 Task: Reply All to email with the signature Caleb Scott with the subject Apology from softage.1@softage.net with the message Can you please provide more information about the new company branding initiative?, select first sentence, change the font of the message to Georgia and change the font typography to bold Send the email
Action: Mouse moved to (424, 554)
Screenshot: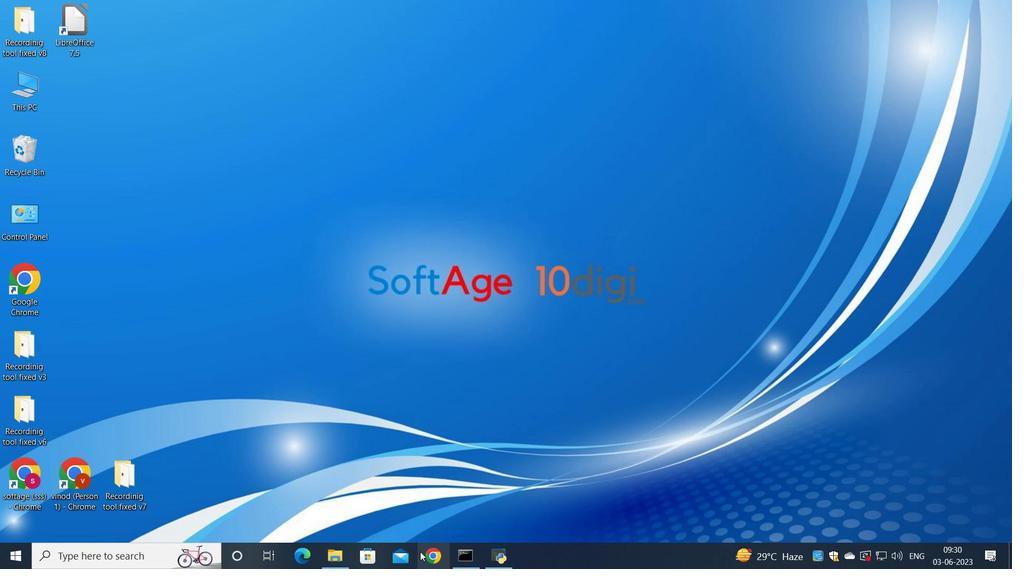 
Action: Mouse pressed left at (424, 554)
Screenshot: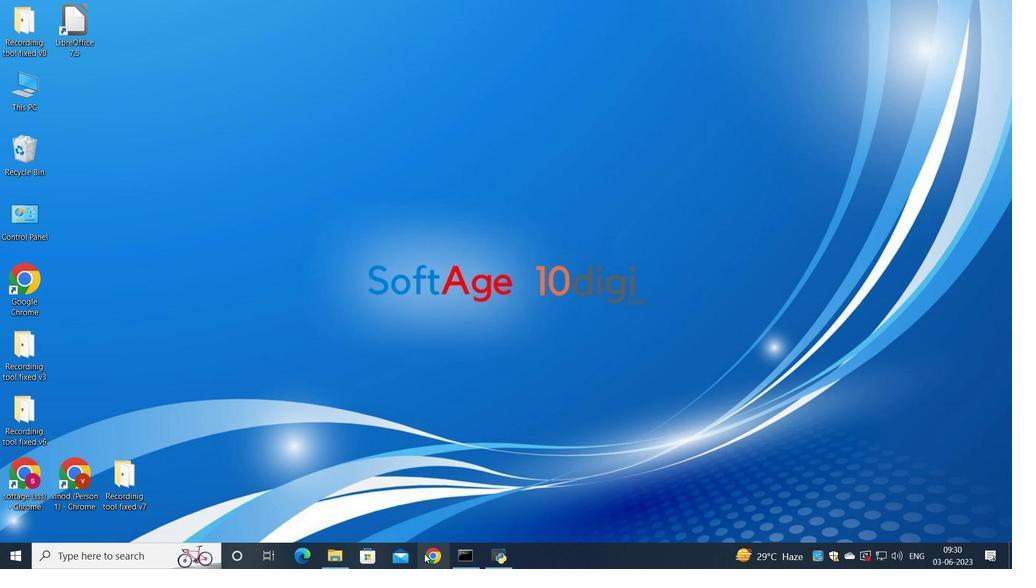 
Action: Mouse moved to (468, 367)
Screenshot: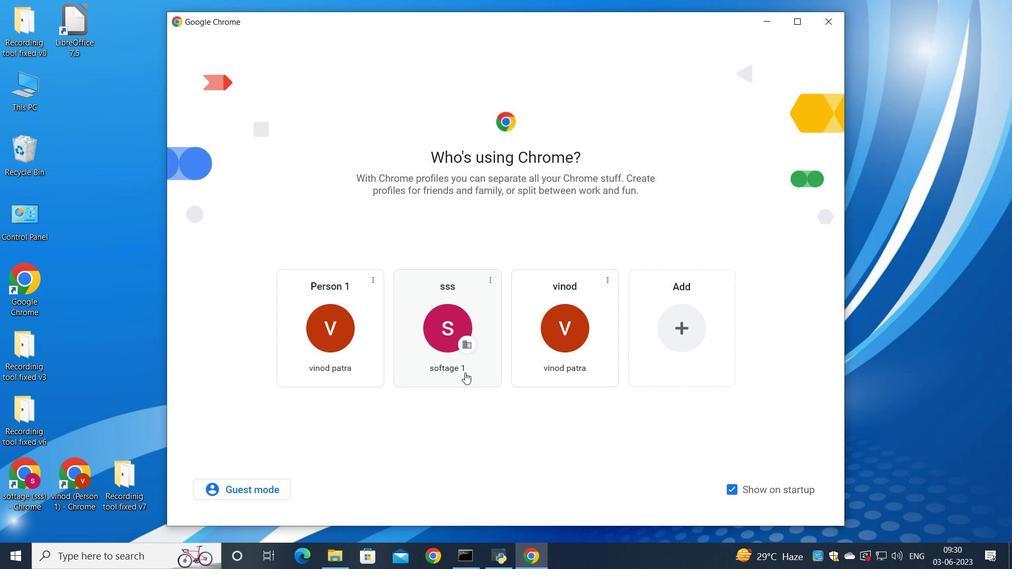 
Action: Mouse pressed left at (468, 367)
Screenshot: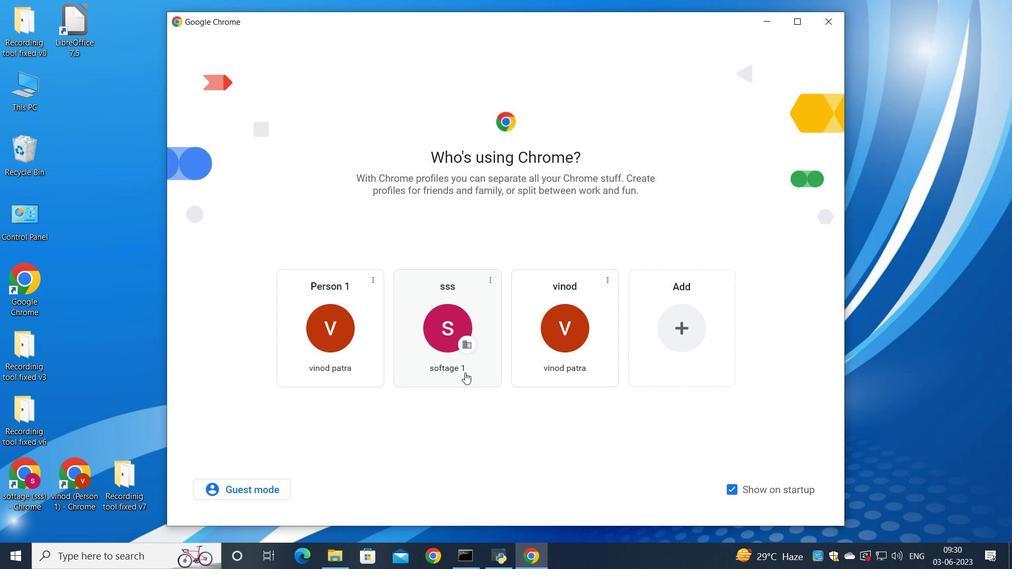 
Action: Mouse moved to (893, 89)
Screenshot: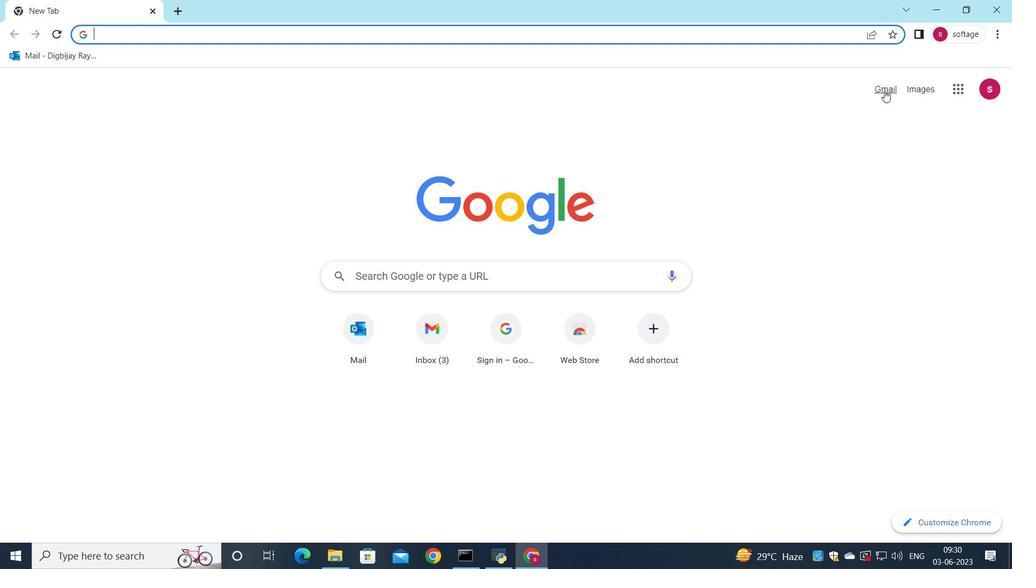 
Action: Mouse pressed left at (893, 89)
Screenshot: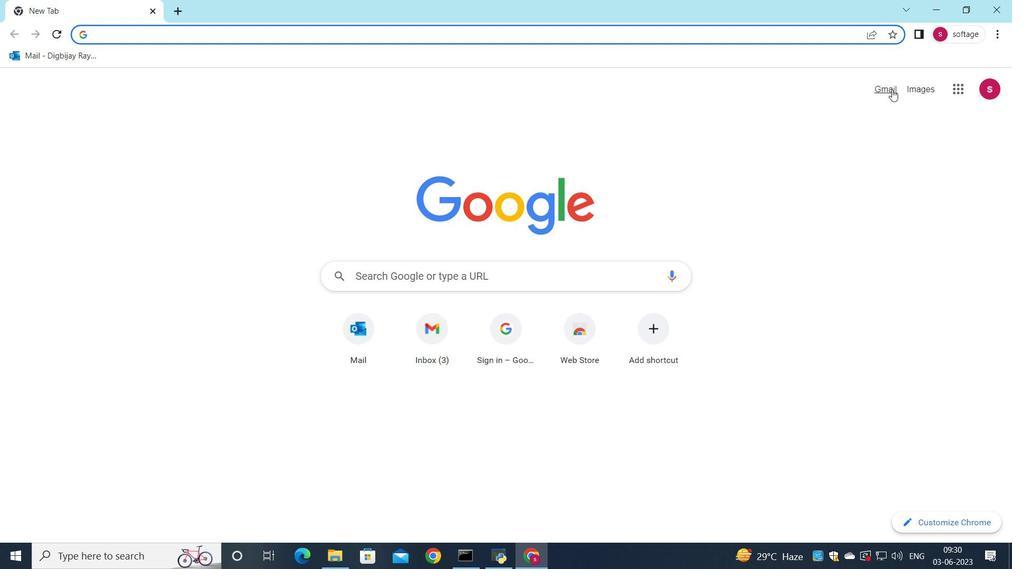 
Action: Mouse moved to (863, 97)
Screenshot: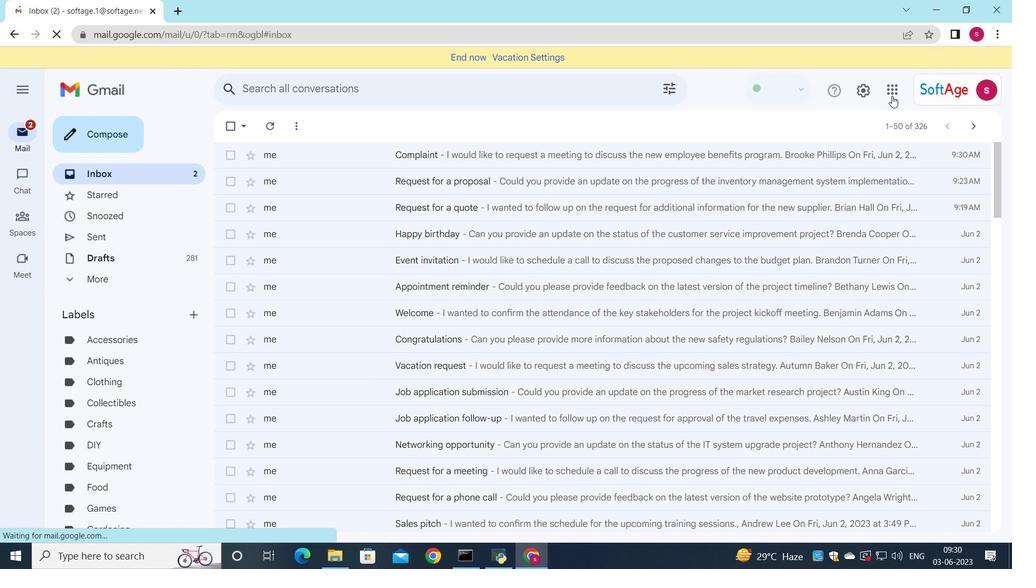 
Action: Mouse pressed left at (863, 97)
Screenshot: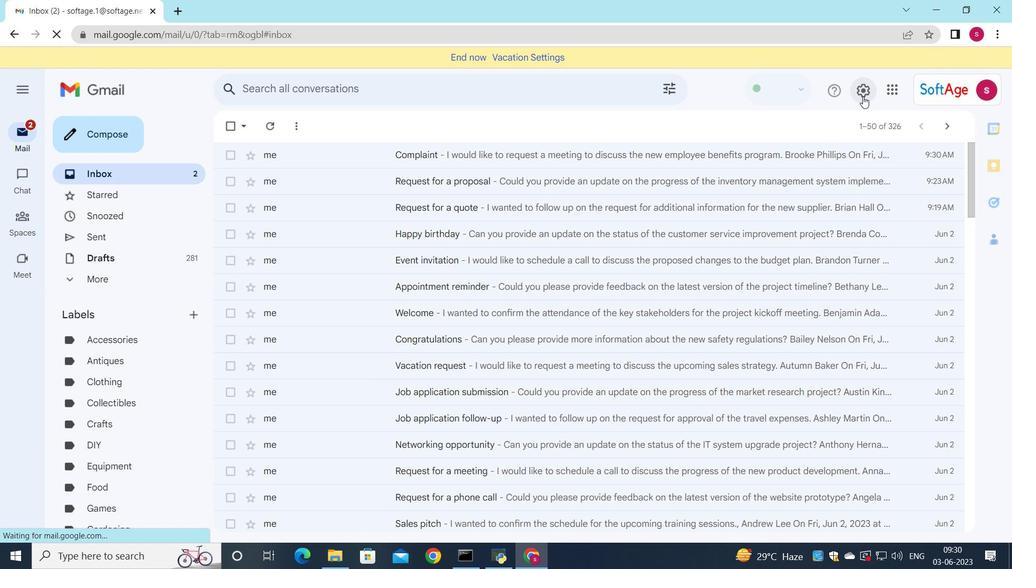 
Action: Mouse moved to (869, 149)
Screenshot: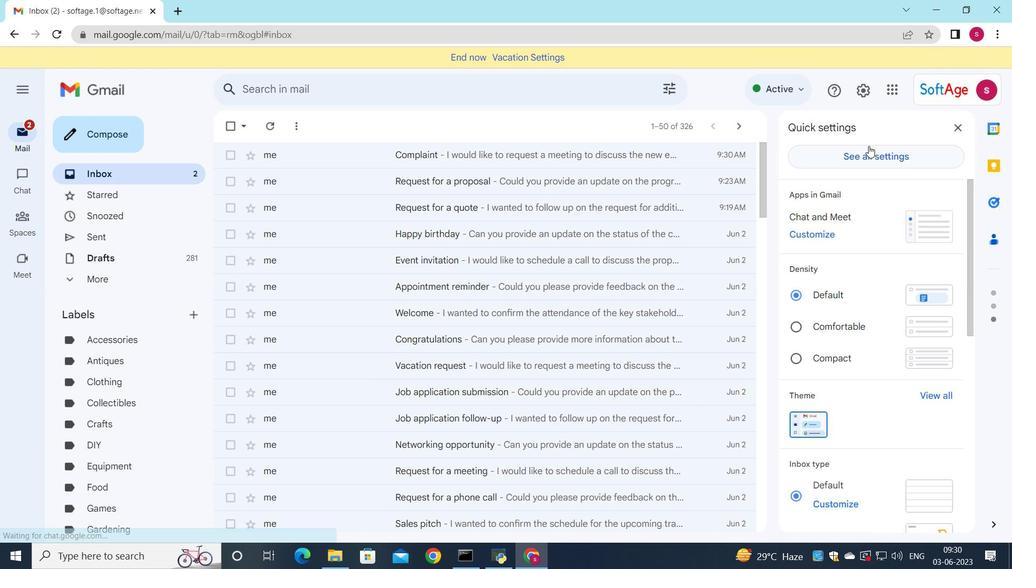 
Action: Mouse pressed left at (869, 149)
Screenshot: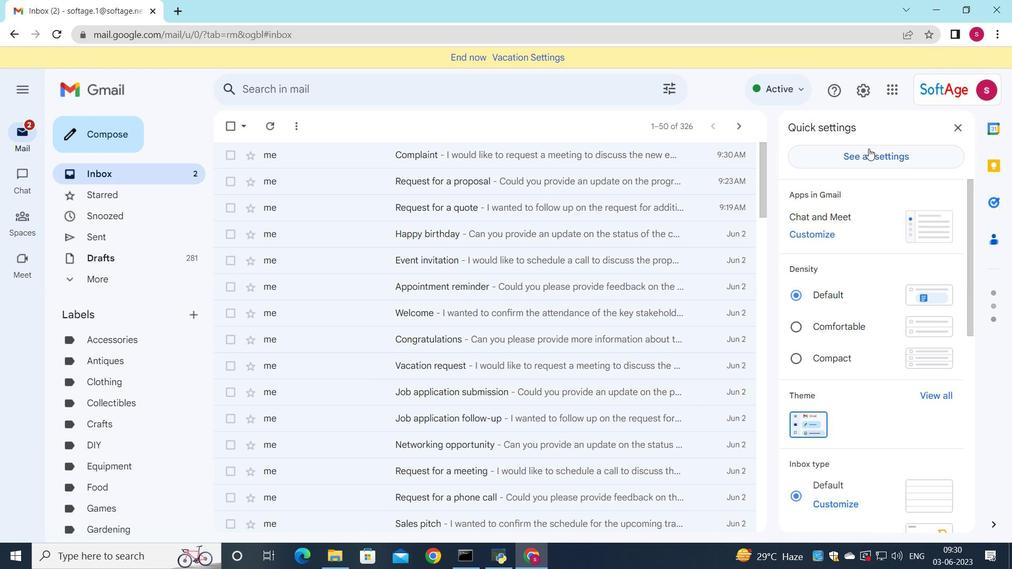 
Action: Mouse moved to (530, 297)
Screenshot: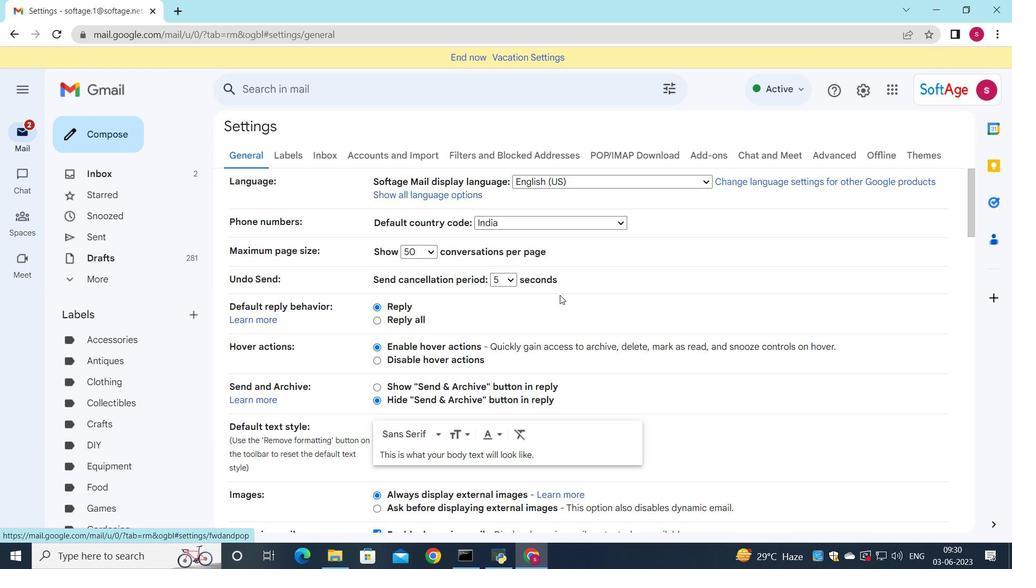 
Action: Mouse scrolled (530, 297) with delta (0, 0)
Screenshot: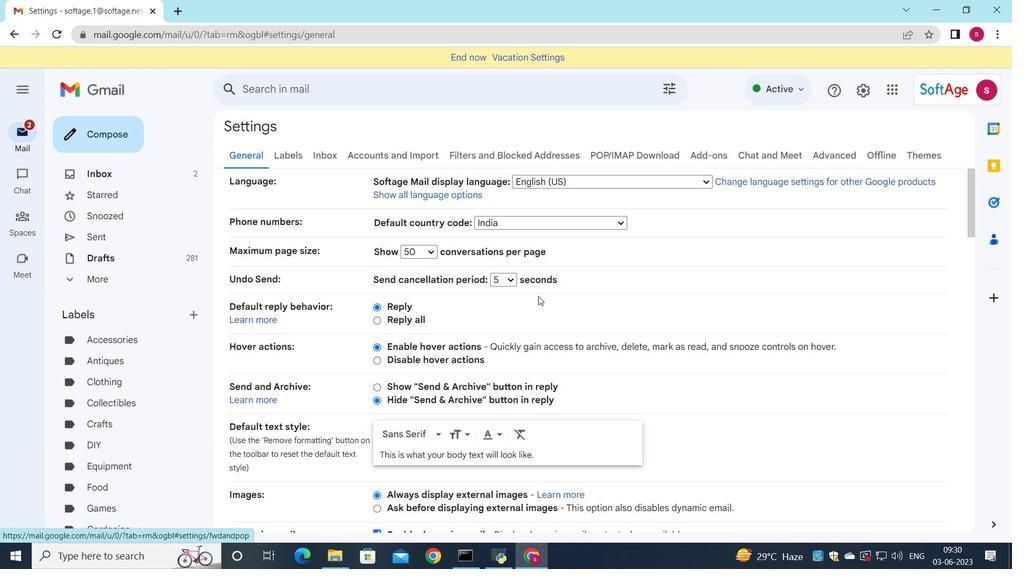 
Action: Mouse moved to (527, 297)
Screenshot: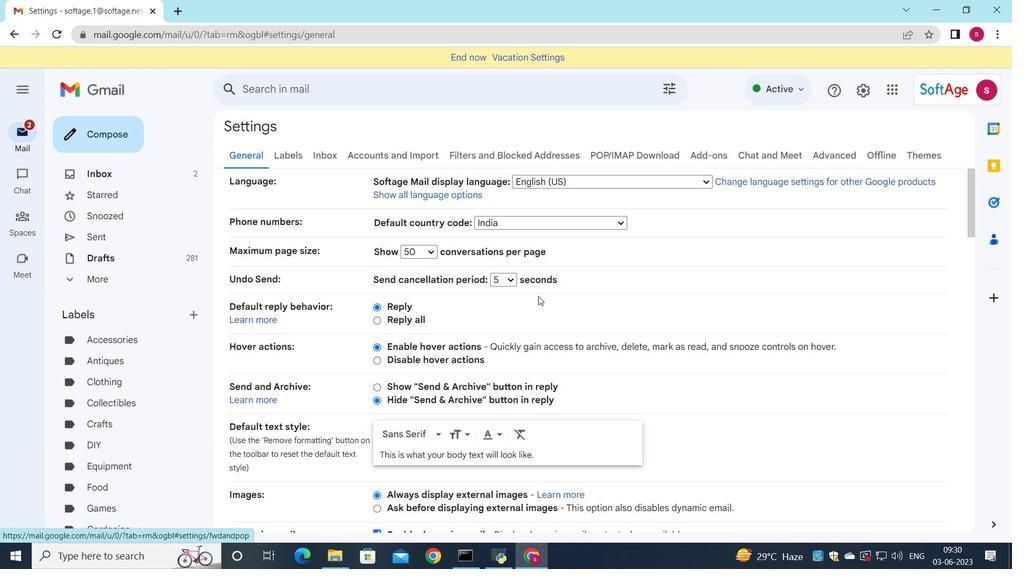 
Action: Mouse scrolled (527, 297) with delta (0, 0)
Screenshot: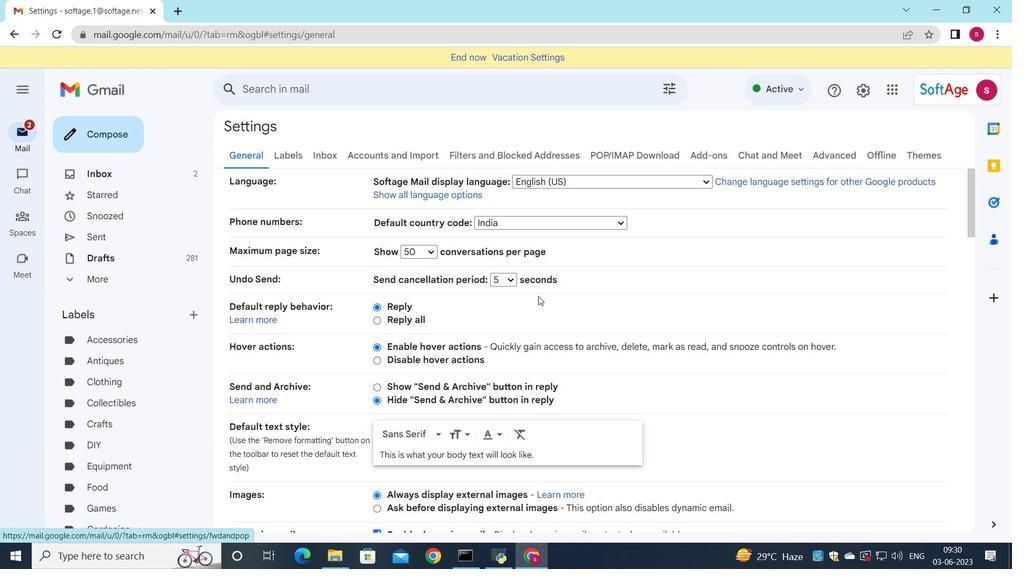 
Action: Mouse moved to (525, 298)
Screenshot: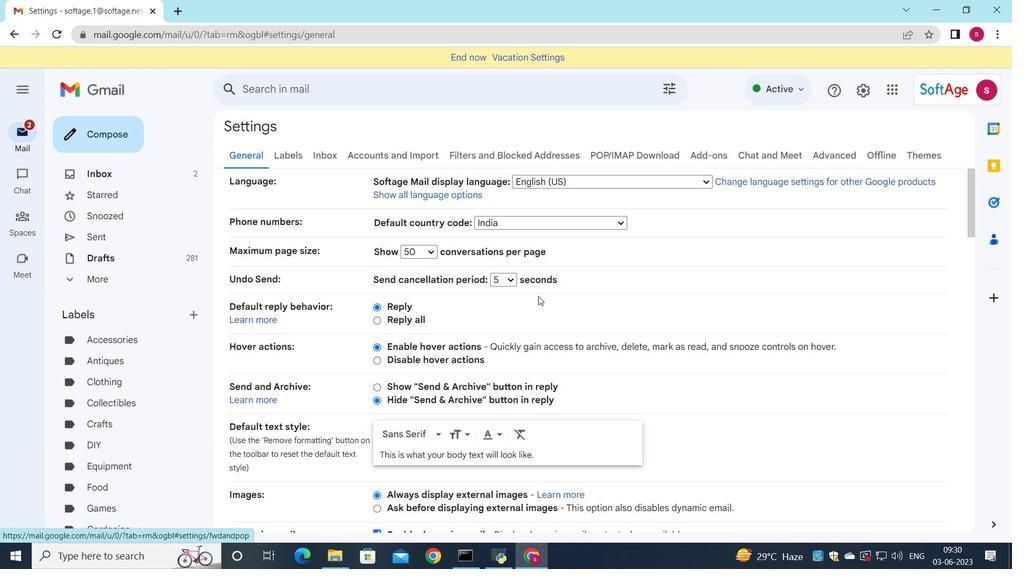 
Action: Mouse scrolled (525, 297) with delta (0, 0)
Screenshot: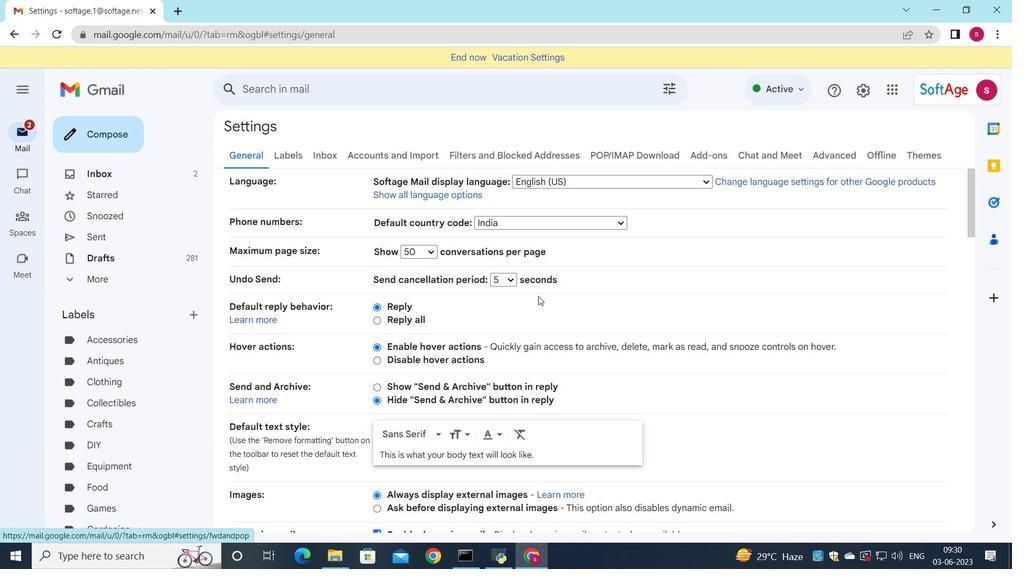 
Action: Mouse moved to (514, 299)
Screenshot: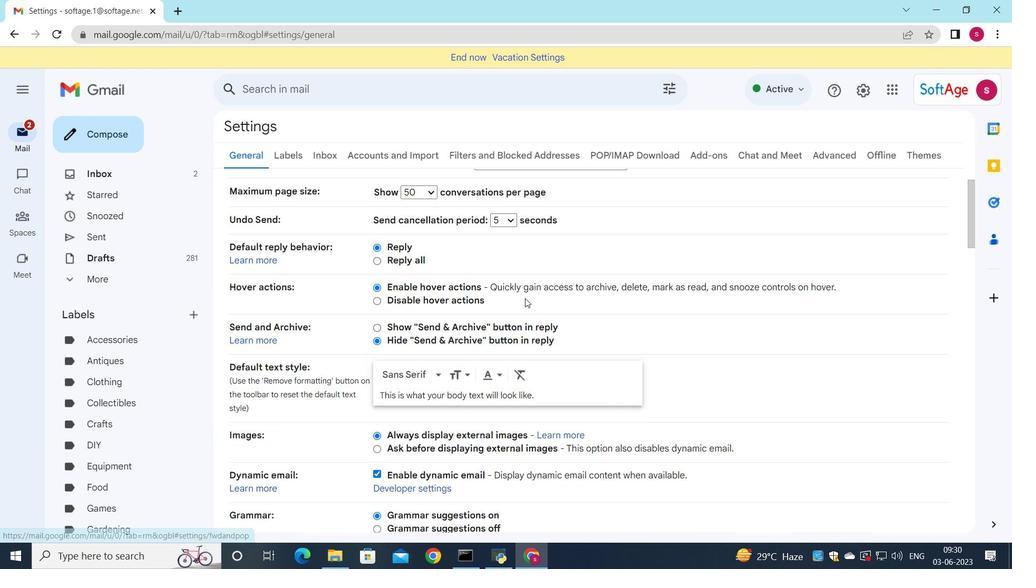 
Action: Mouse scrolled (514, 299) with delta (0, 0)
Screenshot: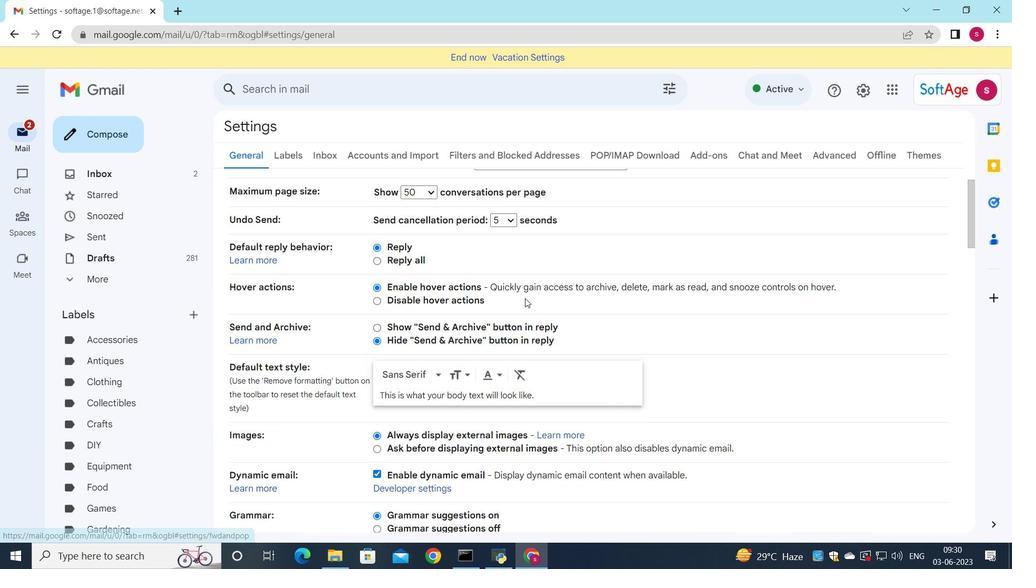 
Action: Mouse moved to (500, 309)
Screenshot: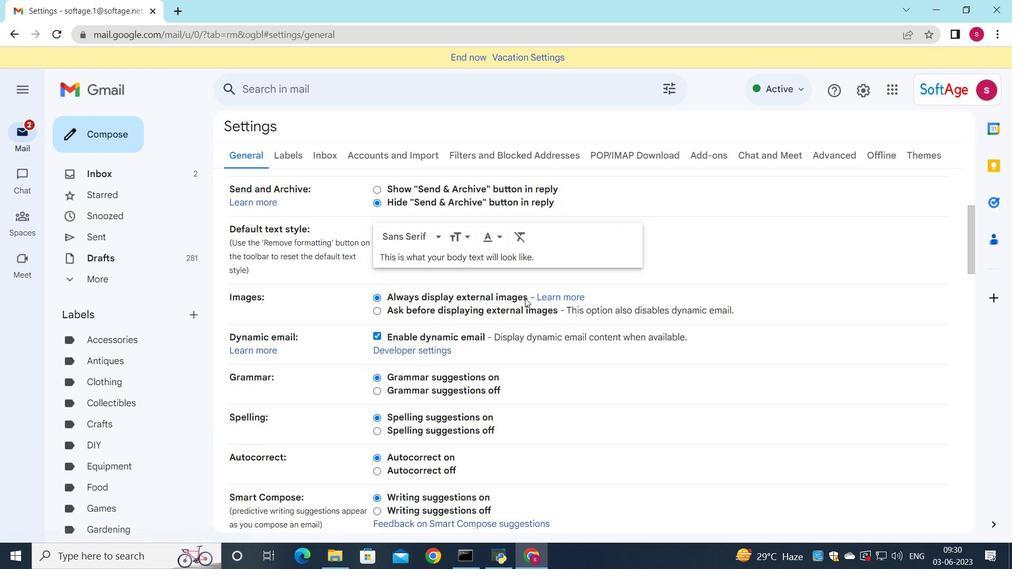 
Action: Mouse scrolled (500, 308) with delta (0, 0)
Screenshot: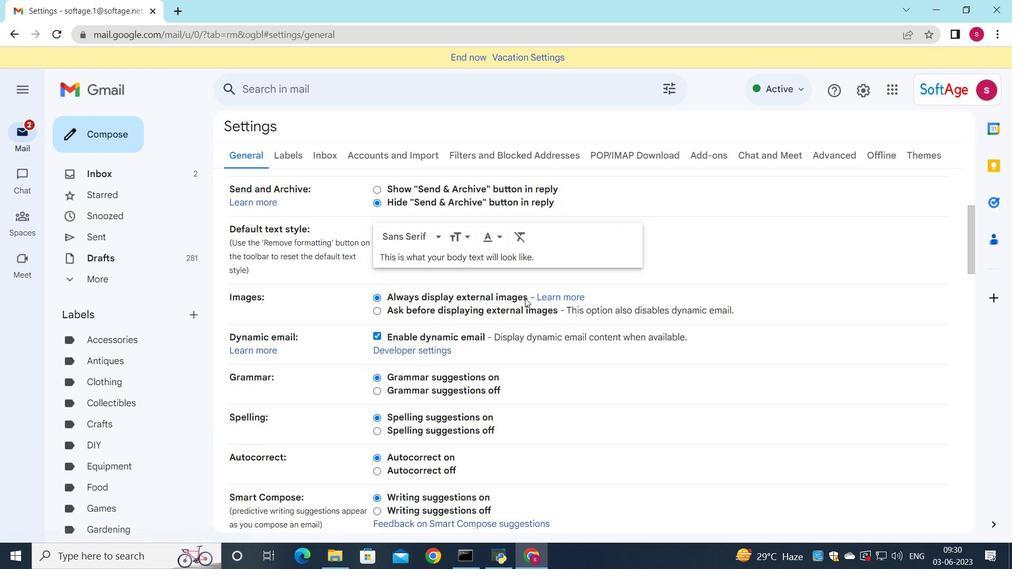 
Action: Mouse moved to (415, 366)
Screenshot: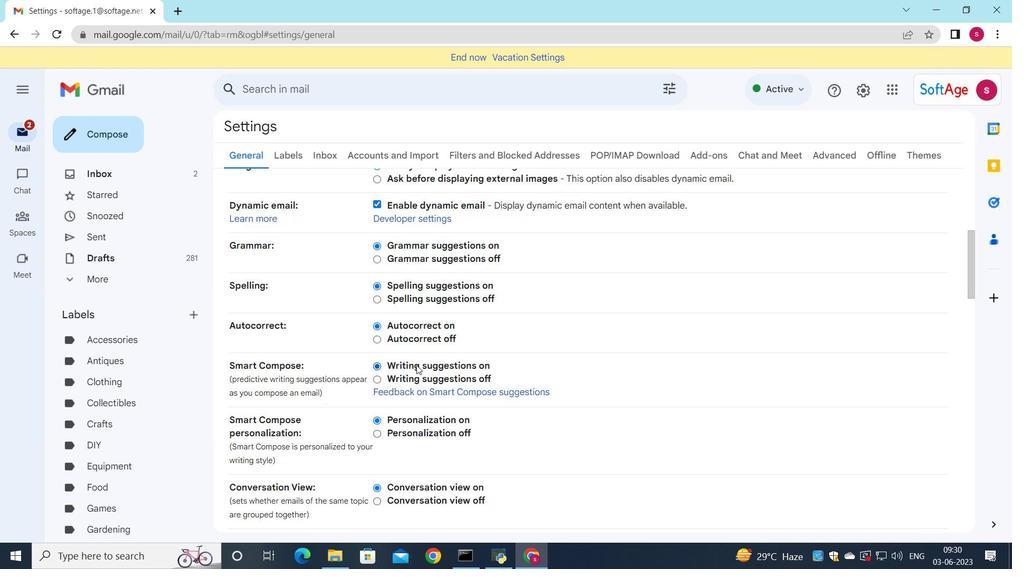 
Action: Mouse scrolled (415, 365) with delta (0, 0)
Screenshot: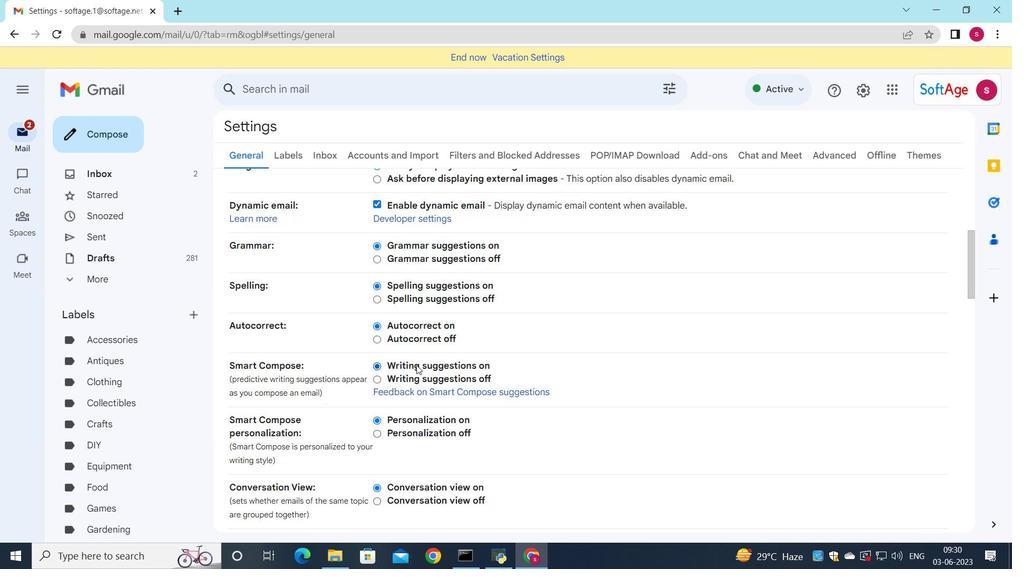 
Action: Mouse moved to (415, 366)
Screenshot: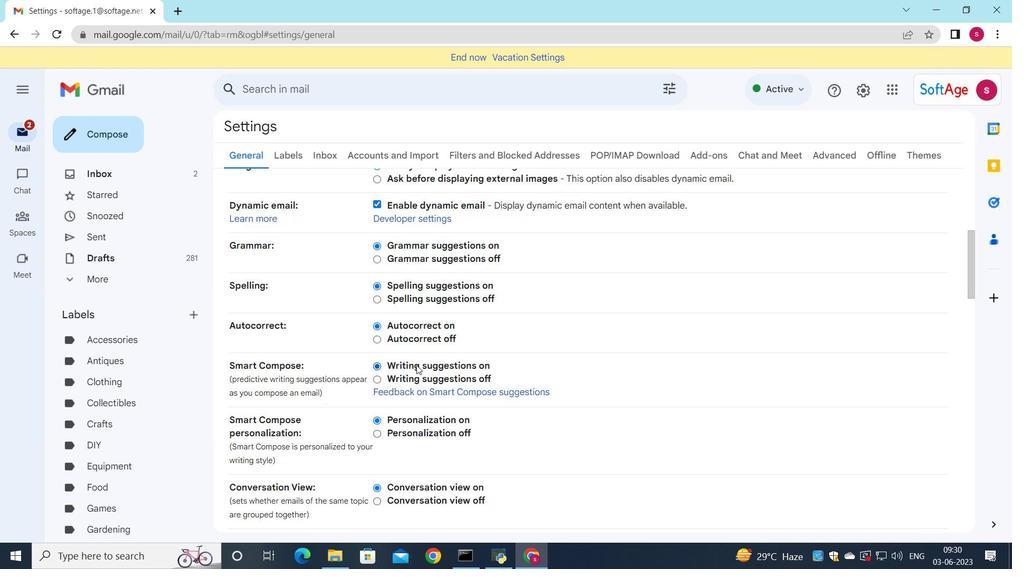 
Action: Mouse scrolled (415, 366) with delta (0, 0)
Screenshot: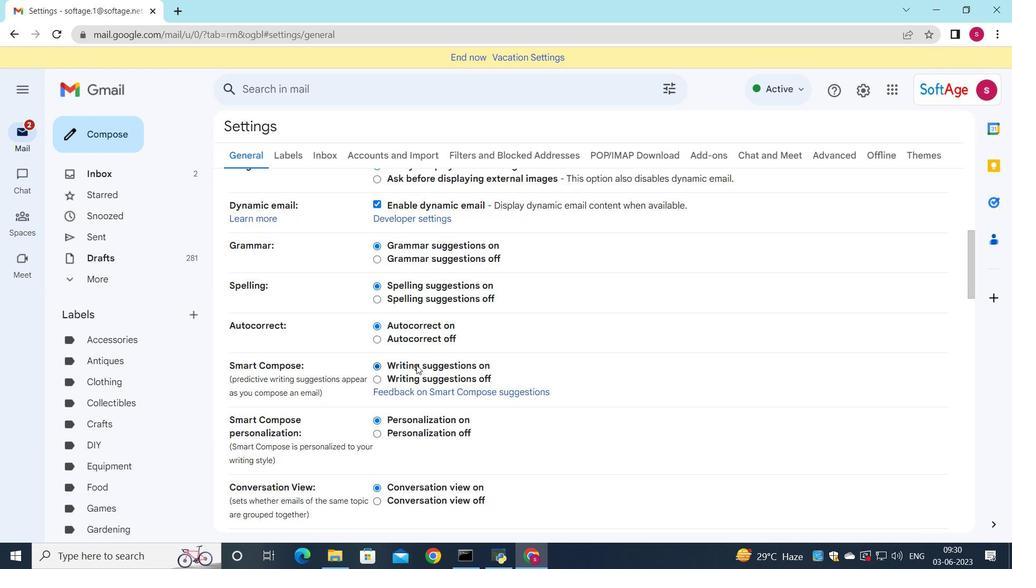 
Action: Mouse scrolled (415, 366) with delta (0, 0)
Screenshot: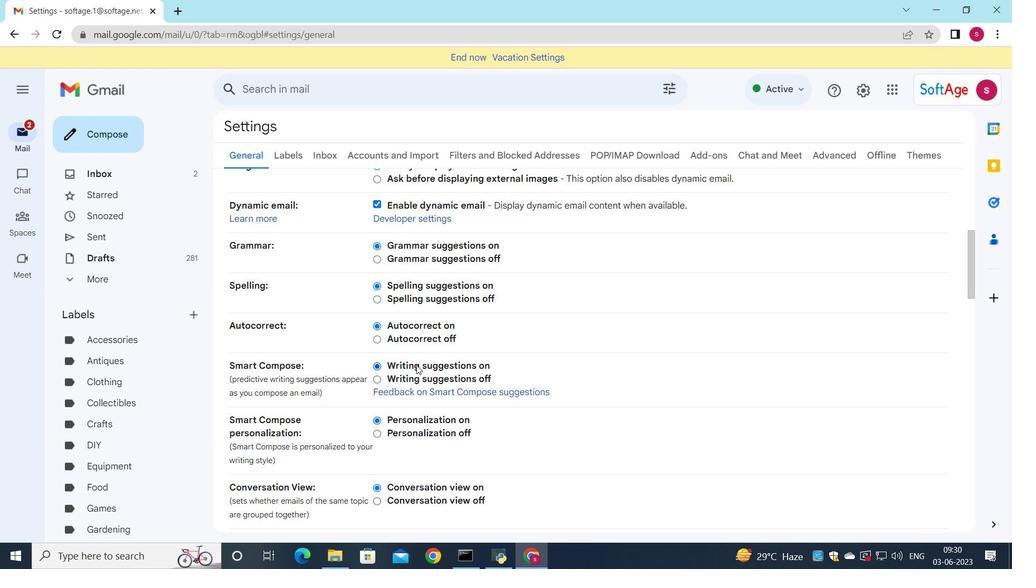 
Action: Mouse moved to (439, 363)
Screenshot: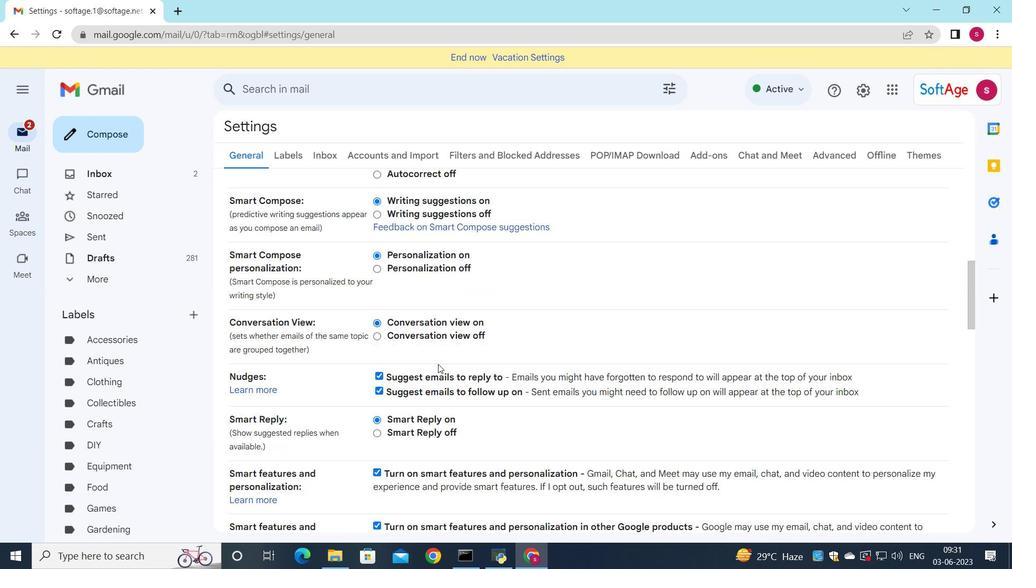 
Action: Mouse scrolled (439, 362) with delta (0, 0)
Screenshot: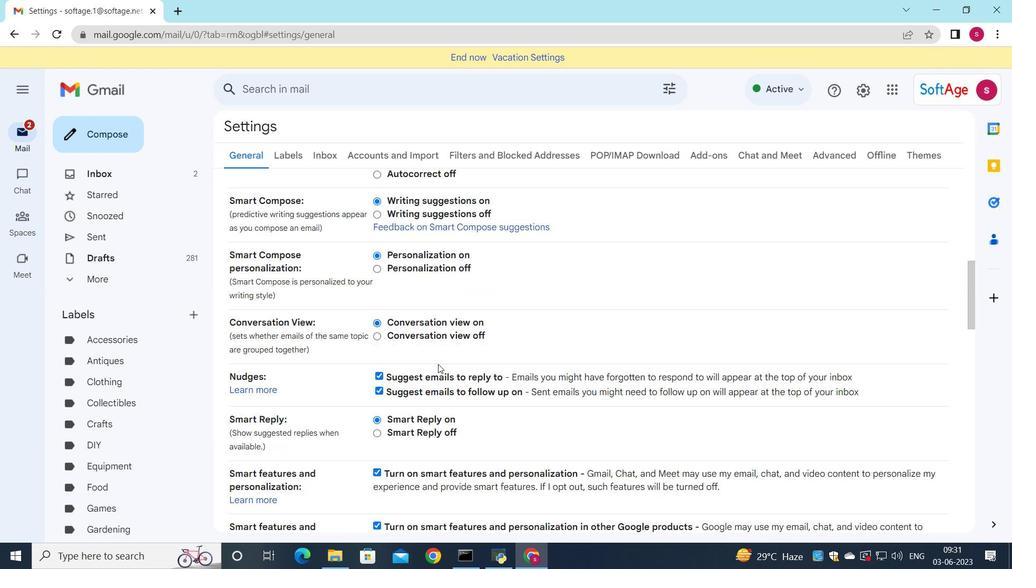 
Action: Mouse scrolled (439, 362) with delta (0, 0)
Screenshot: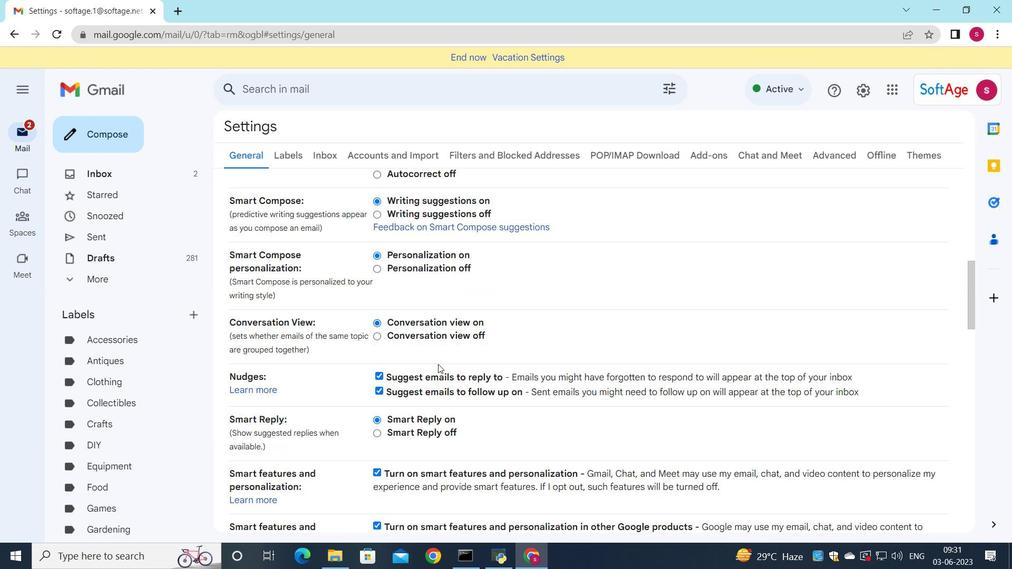 
Action: Mouse scrolled (439, 362) with delta (0, 0)
Screenshot: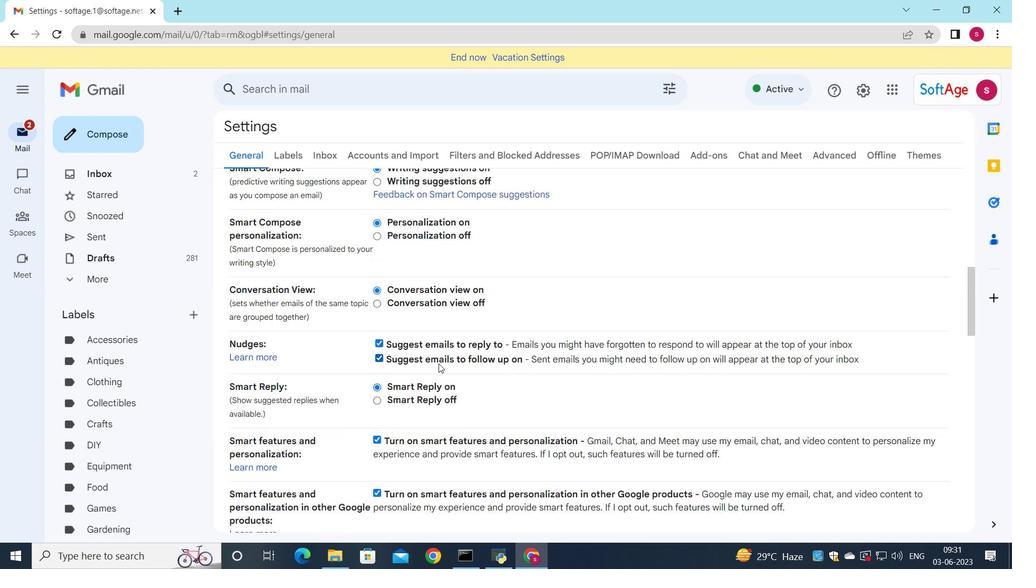 
Action: Mouse moved to (446, 359)
Screenshot: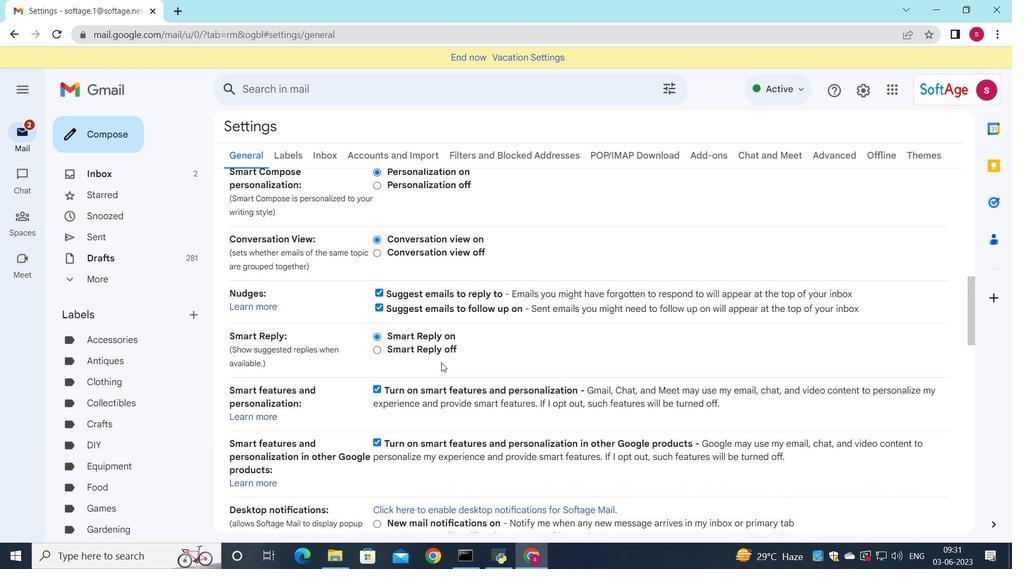 
Action: Mouse scrolled (446, 359) with delta (0, 0)
Screenshot: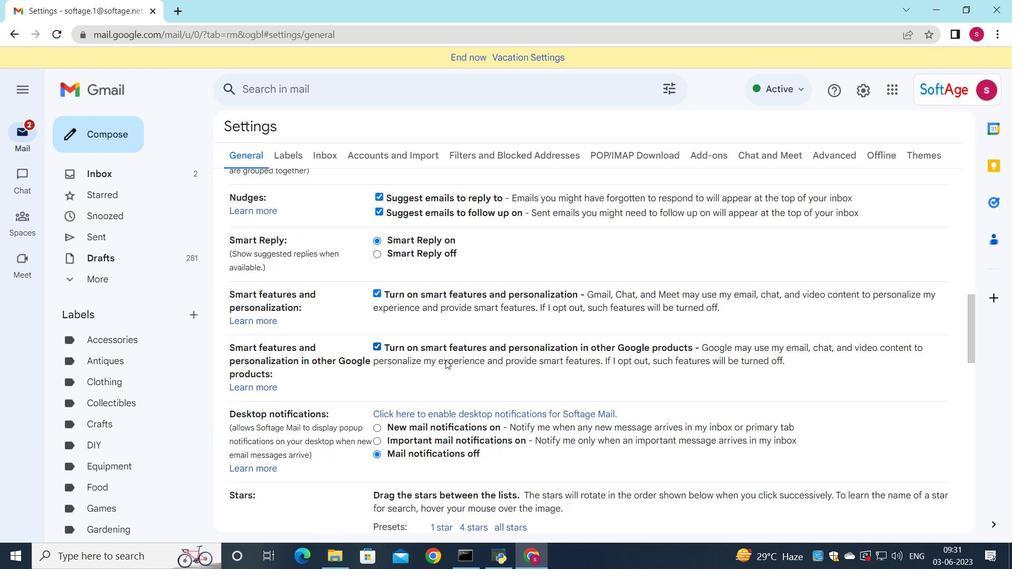 
Action: Mouse scrolled (446, 359) with delta (0, 0)
Screenshot: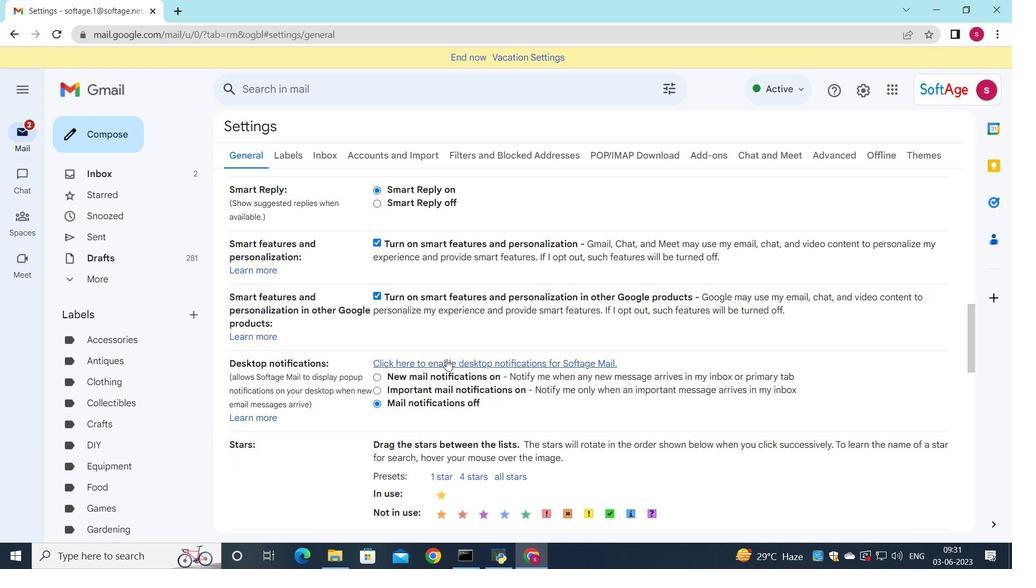 
Action: Mouse scrolled (446, 359) with delta (0, 0)
Screenshot: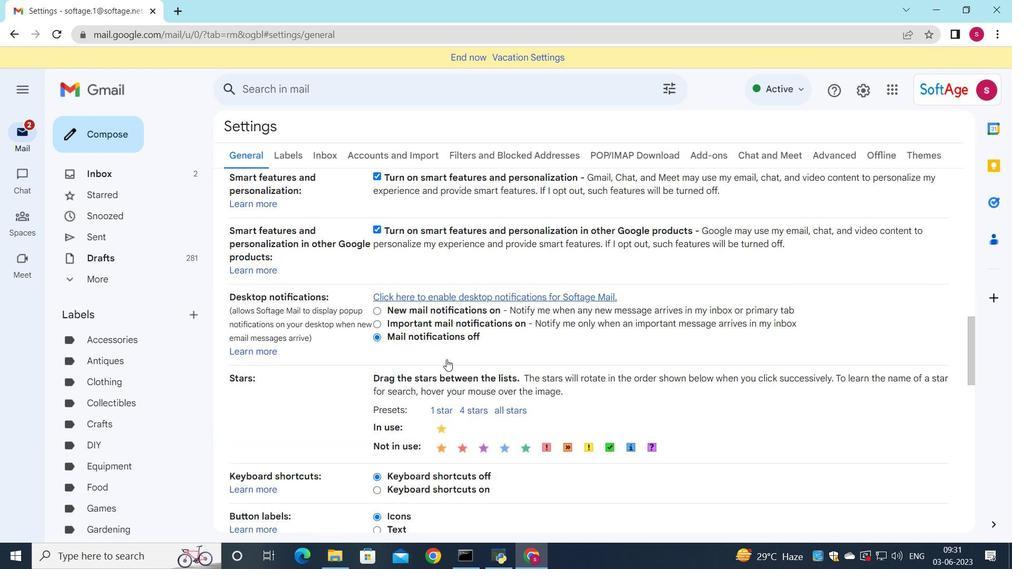 
Action: Mouse scrolled (446, 359) with delta (0, 0)
Screenshot: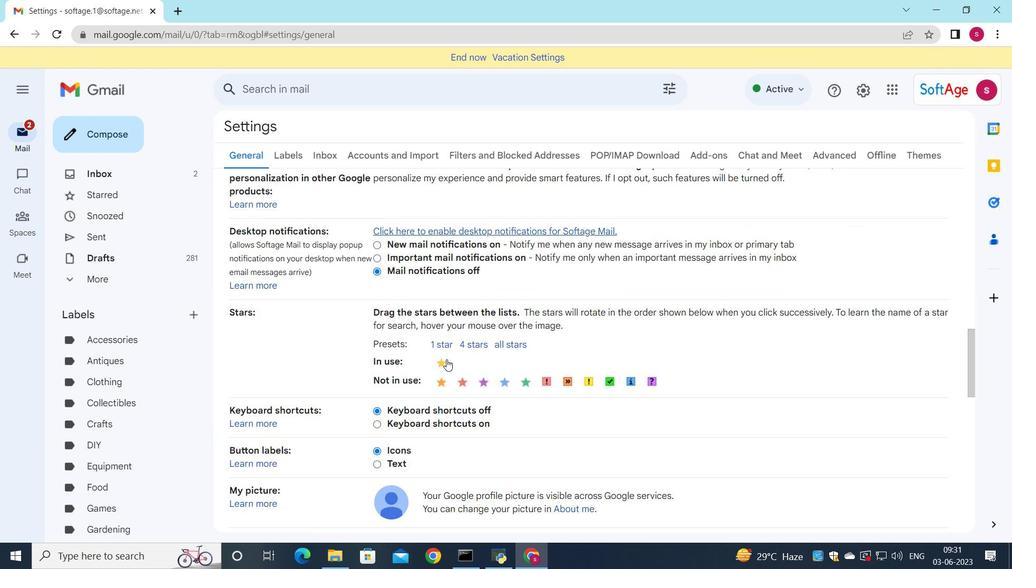 
Action: Mouse scrolled (446, 359) with delta (0, 0)
Screenshot: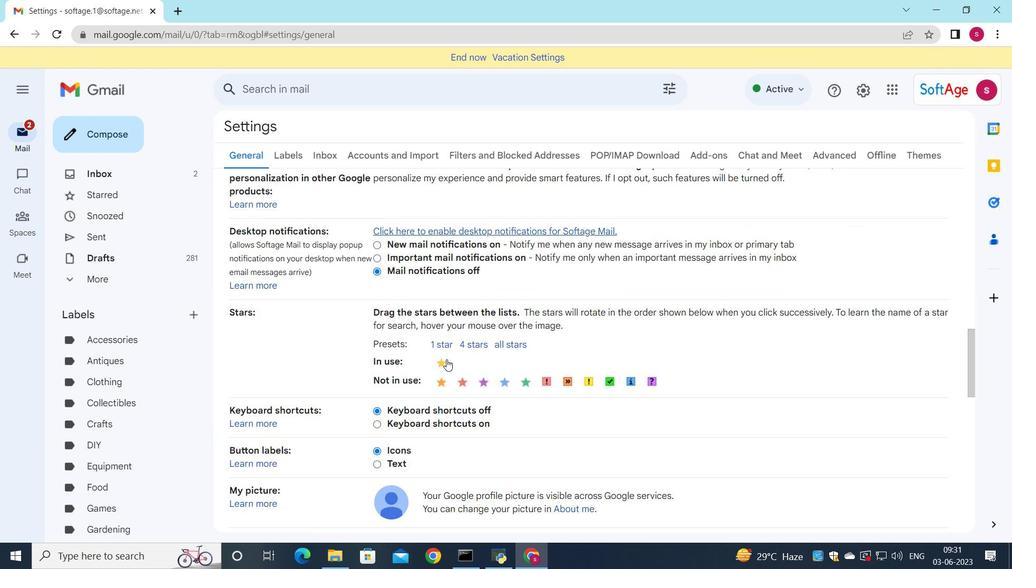 
Action: Mouse moved to (518, 398)
Screenshot: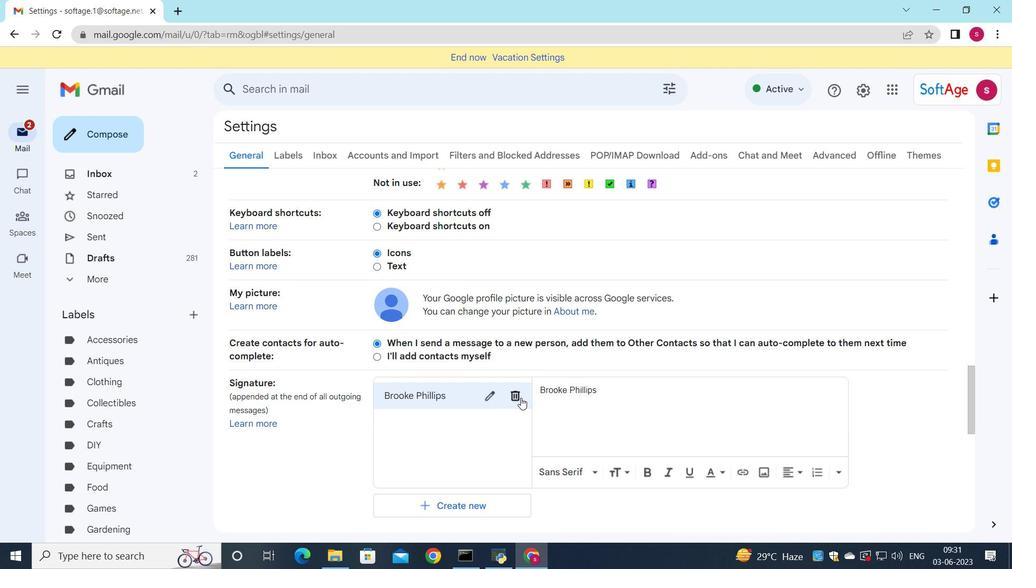 
Action: Mouse pressed left at (518, 398)
Screenshot: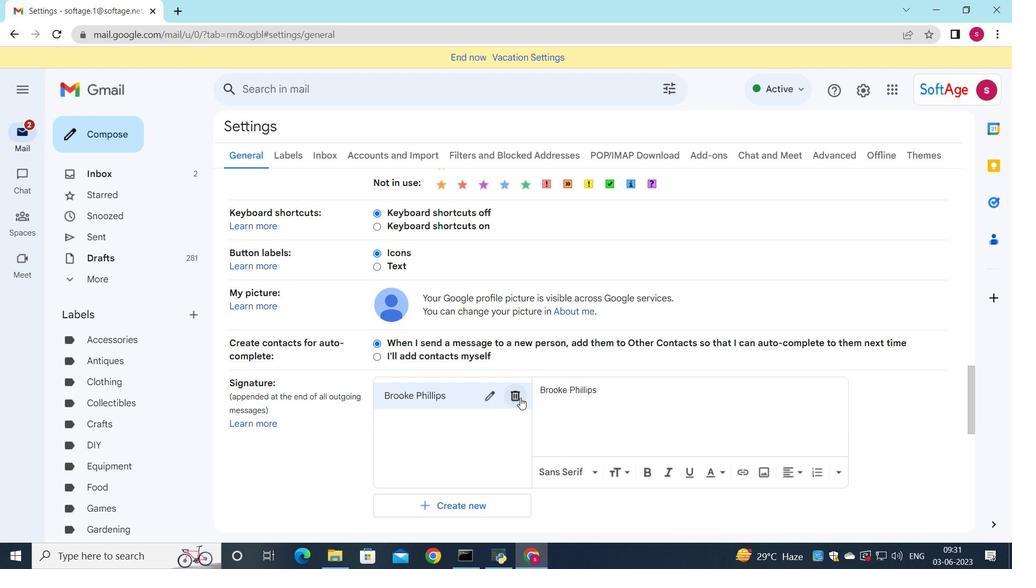 
Action: Mouse moved to (611, 324)
Screenshot: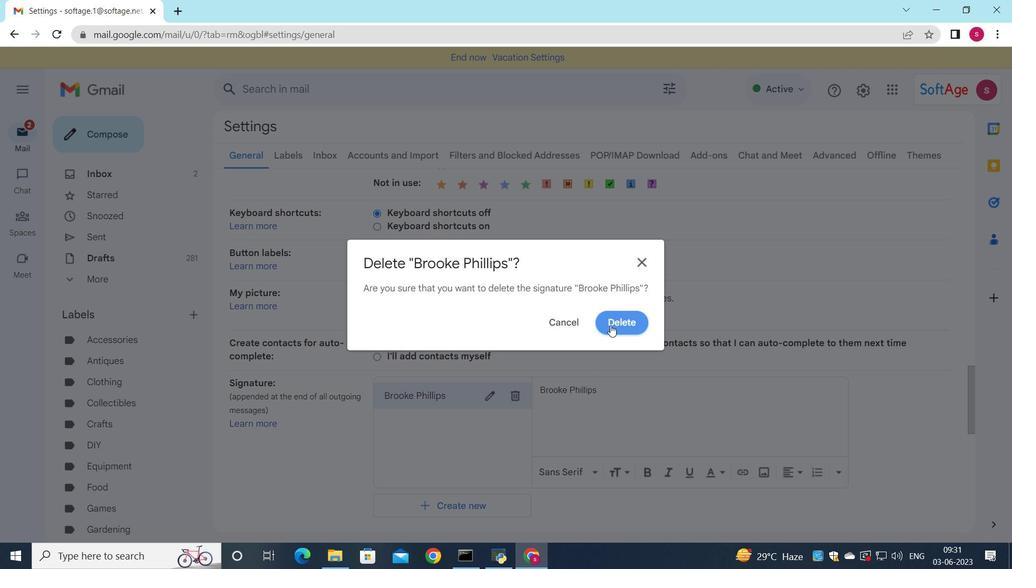 
Action: Mouse pressed left at (611, 324)
Screenshot: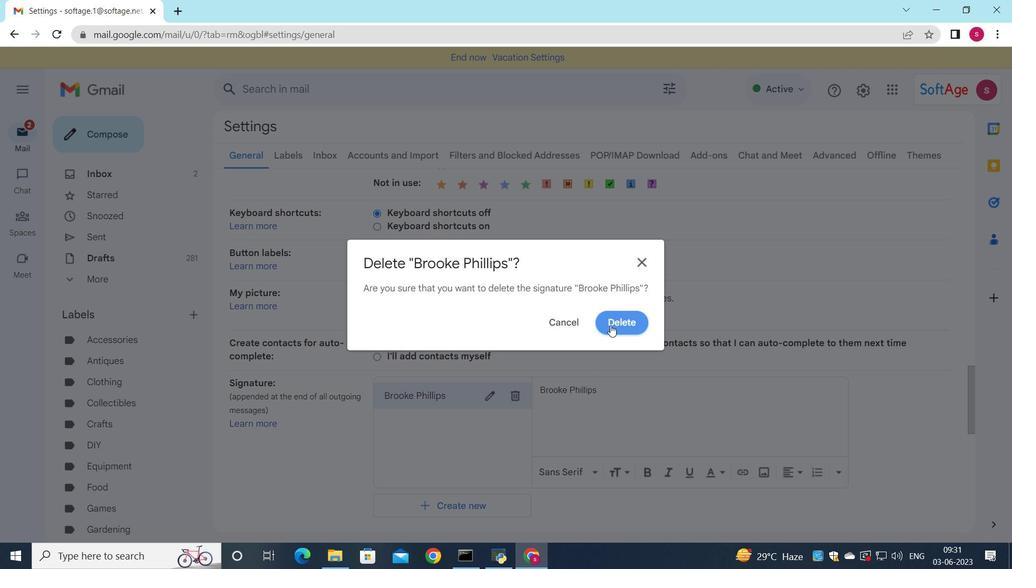 
Action: Mouse moved to (423, 411)
Screenshot: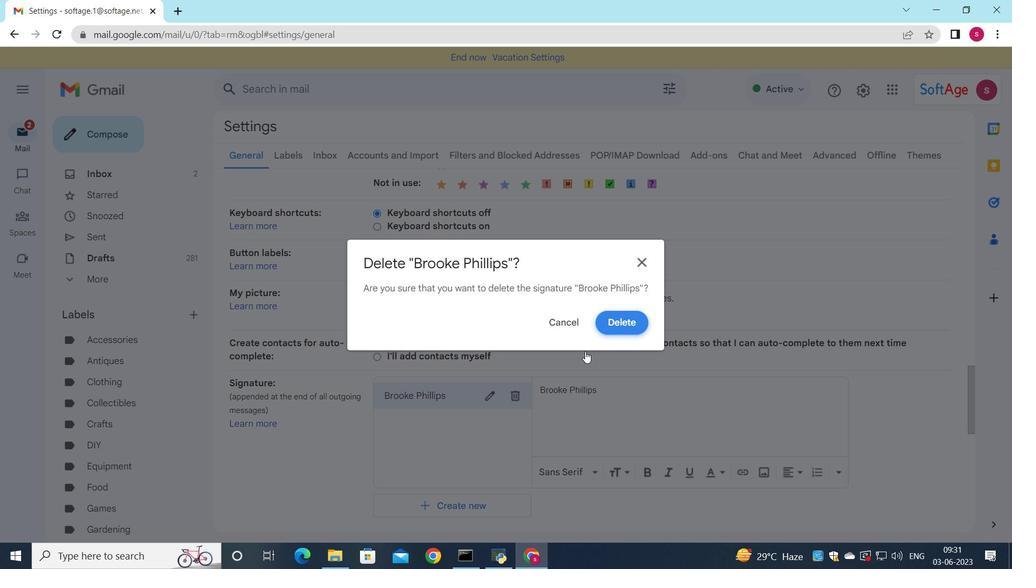 
Action: Mouse pressed left at (423, 411)
Screenshot: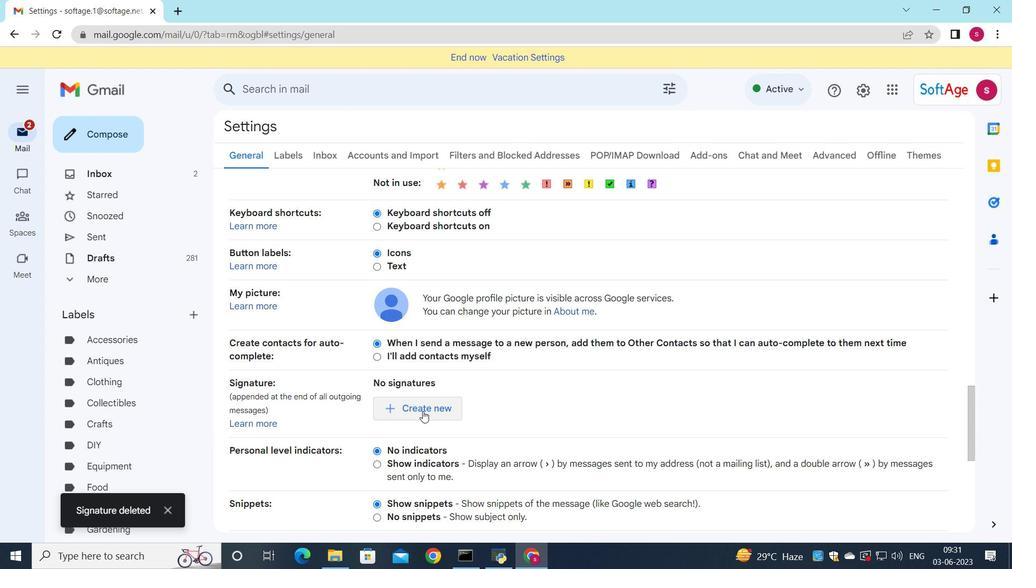
Action: Mouse moved to (560, 383)
Screenshot: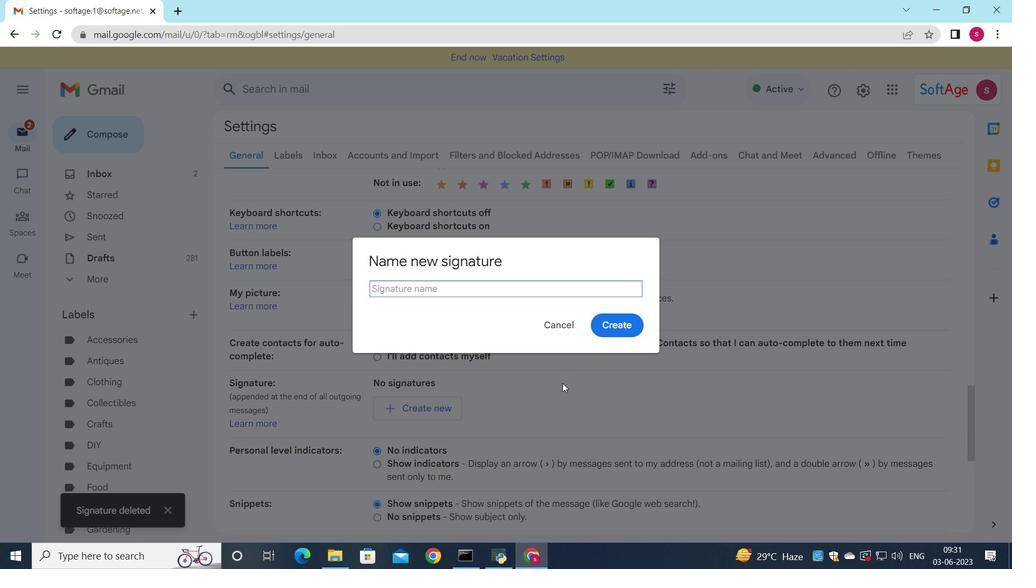 
Action: Key pressed <Key.shift>Caleb<Key.space><Key.shift>Scott
Screenshot: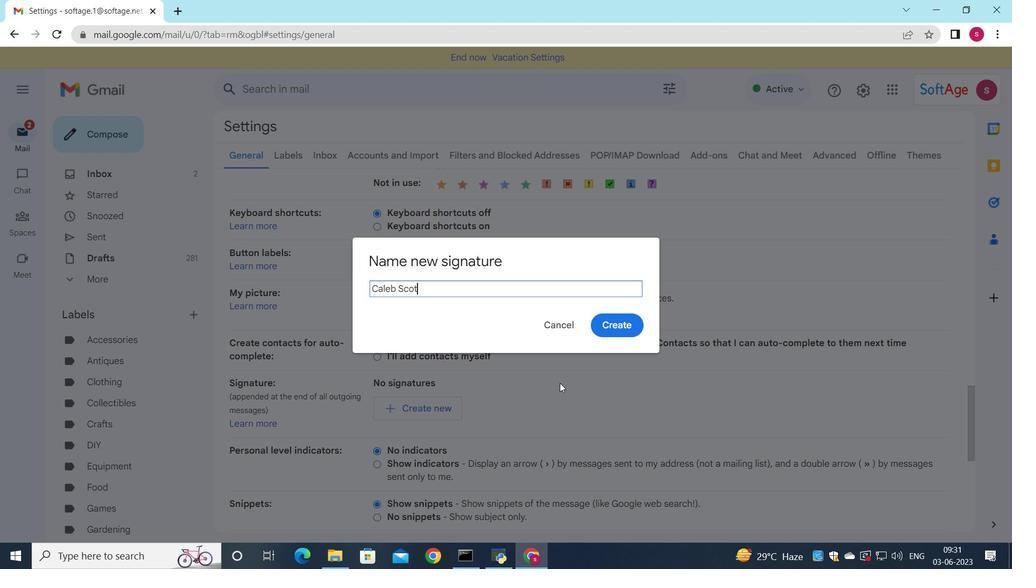 
Action: Mouse moved to (604, 327)
Screenshot: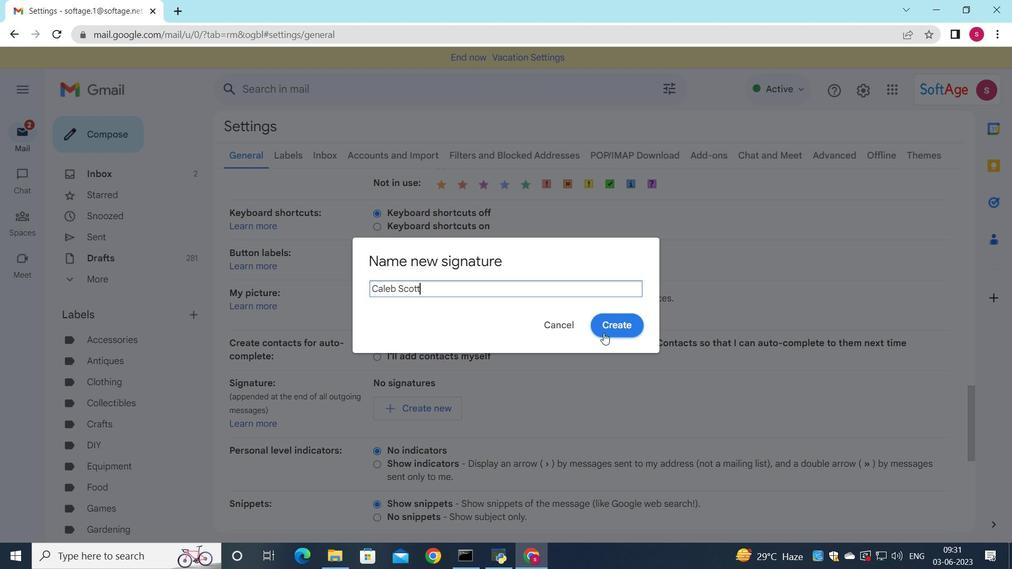 
Action: Mouse pressed left at (604, 327)
Screenshot: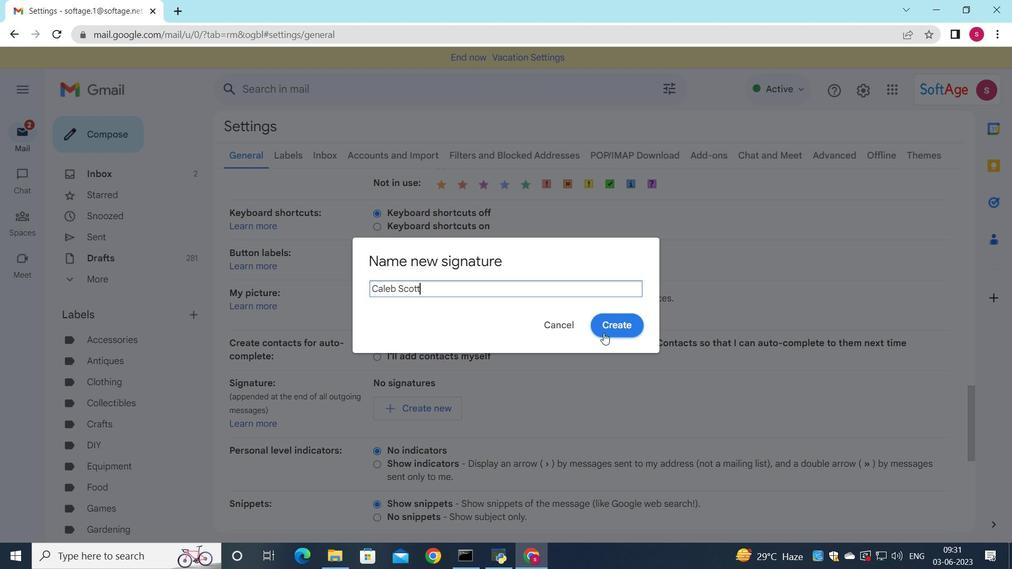 
Action: Mouse moved to (624, 395)
Screenshot: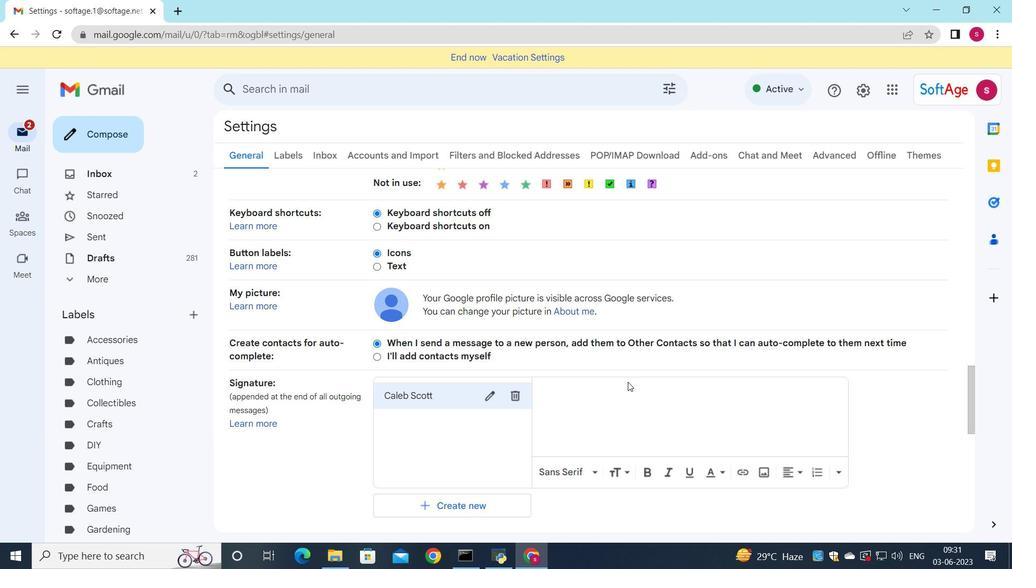 
Action: Mouse pressed left at (624, 395)
Screenshot: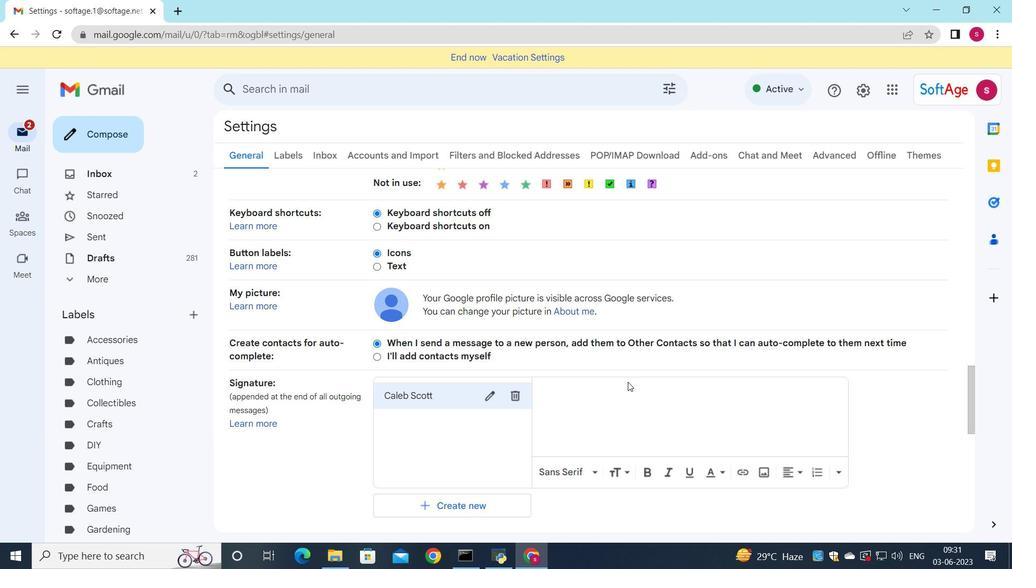 
Action: Mouse moved to (623, 395)
Screenshot: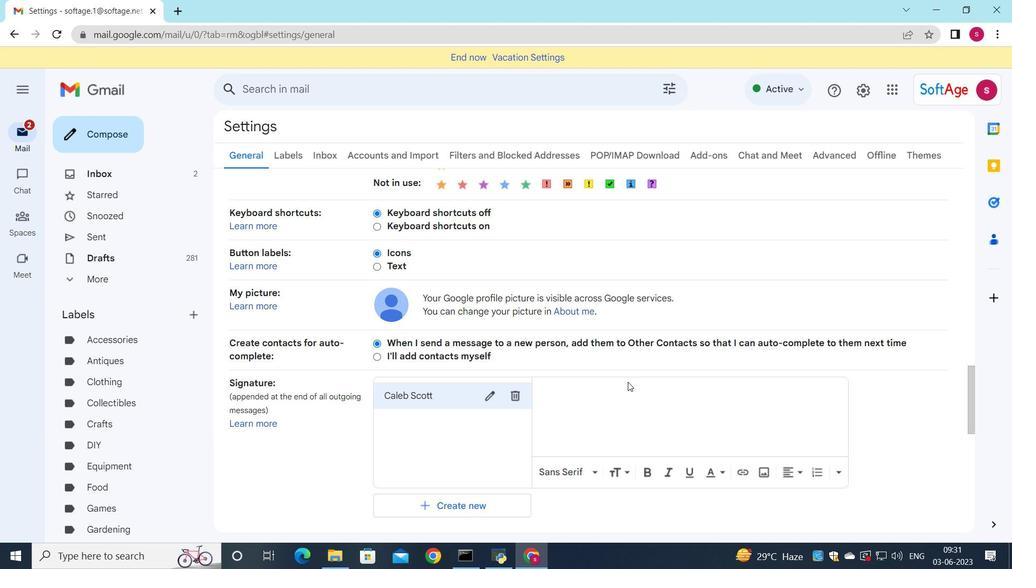
Action: Key pressed <Key.shift>Caleb<Key.space><Key.shift>Scotty<Key.backspace>
Screenshot: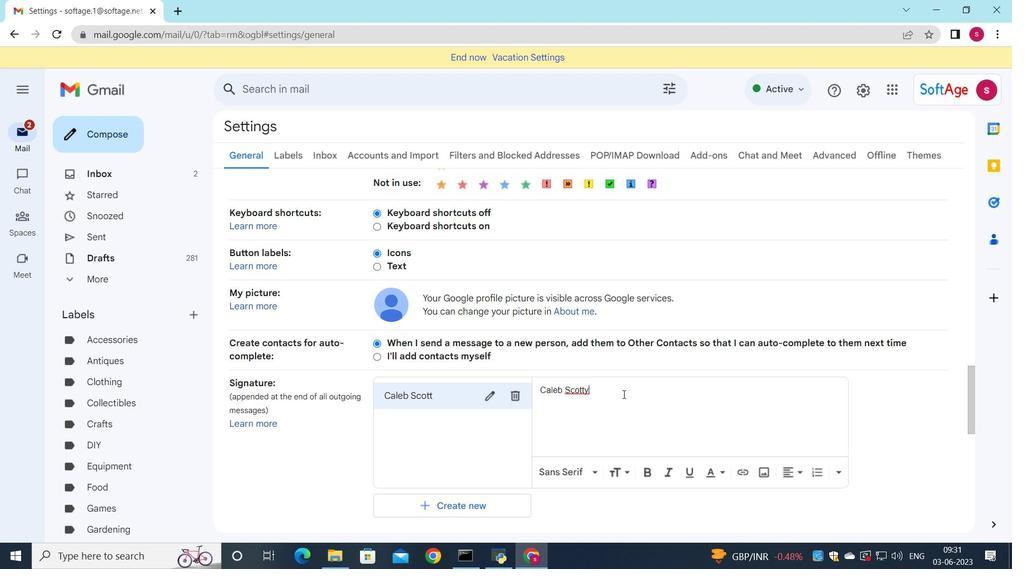 
Action: Mouse moved to (546, 452)
Screenshot: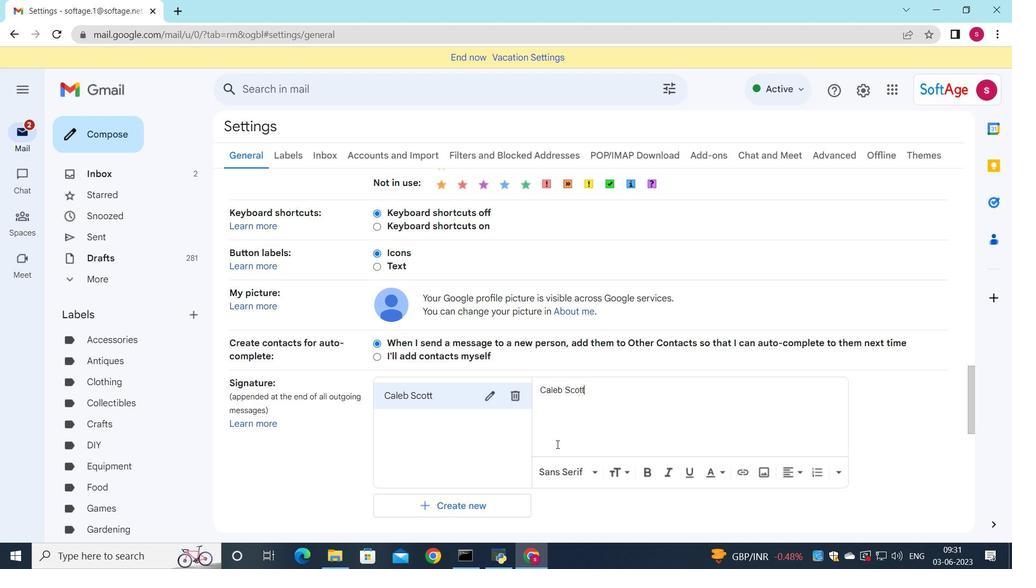 
Action: Mouse scrolled (546, 452) with delta (0, 0)
Screenshot: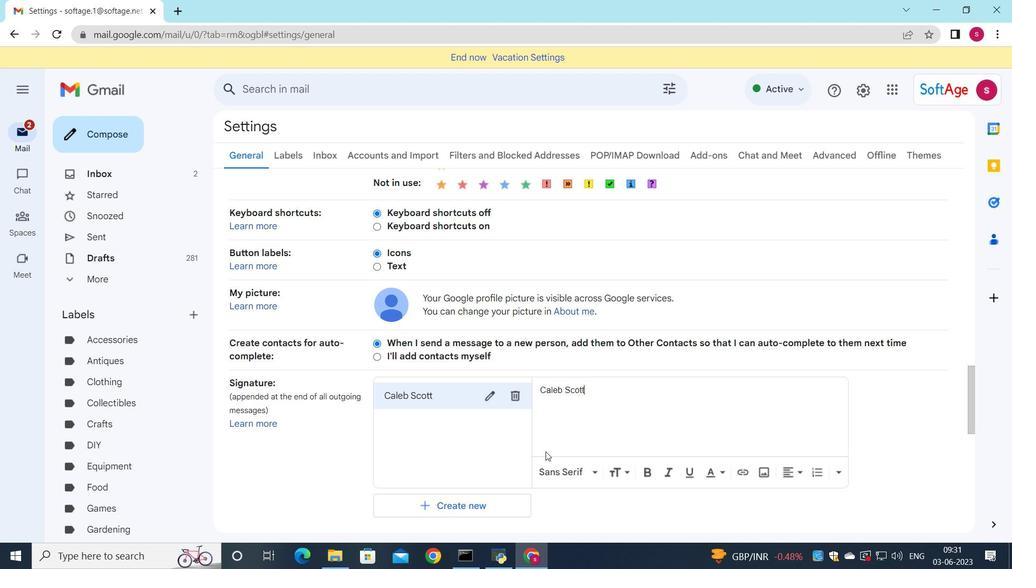 
Action: Mouse scrolled (546, 452) with delta (0, 0)
Screenshot: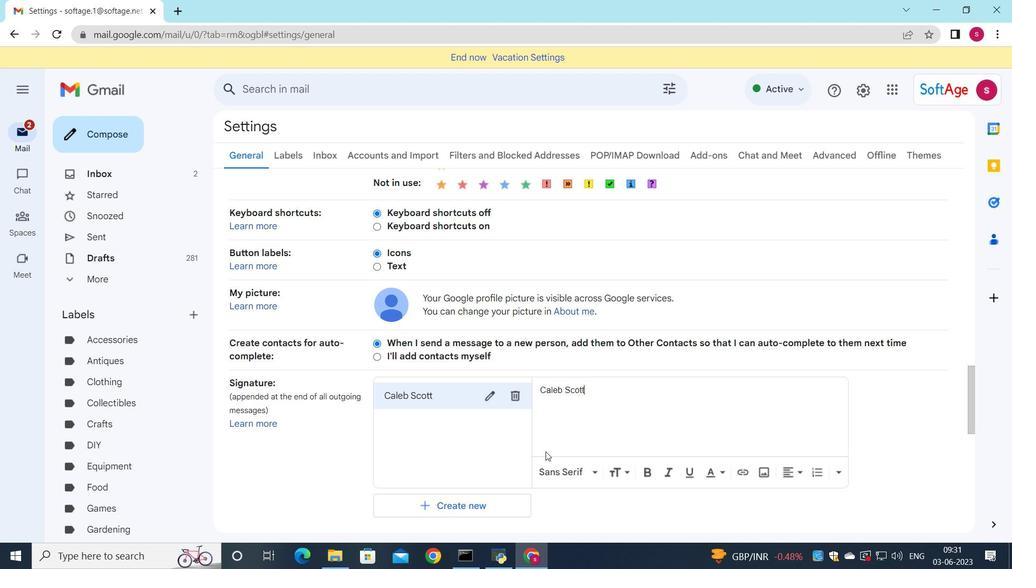 
Action: Mouse scrolled (546, 452) with delta (0, 0)
Screenshot: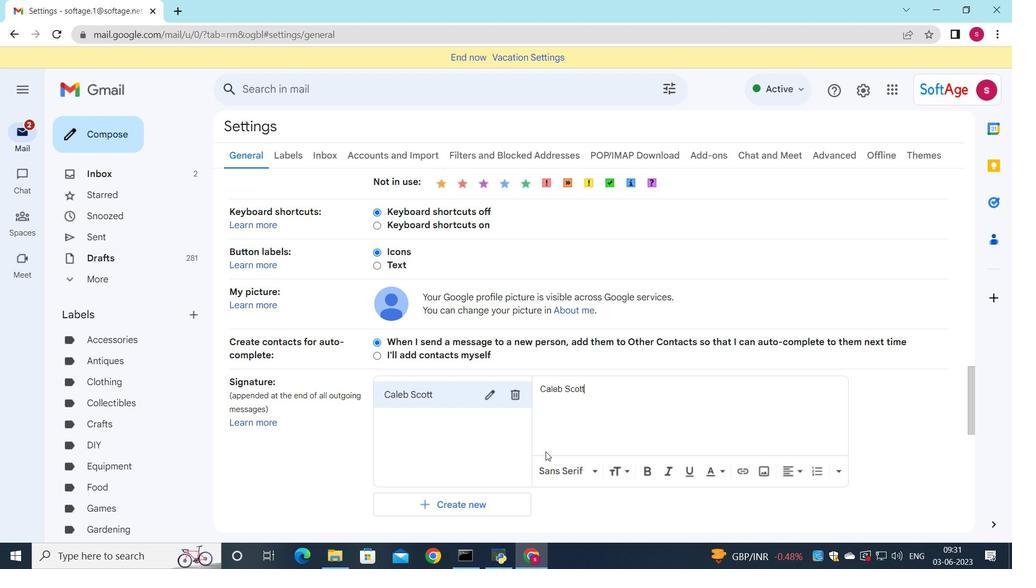 
Action: Mouse moved to (481, 382)
Screenshot: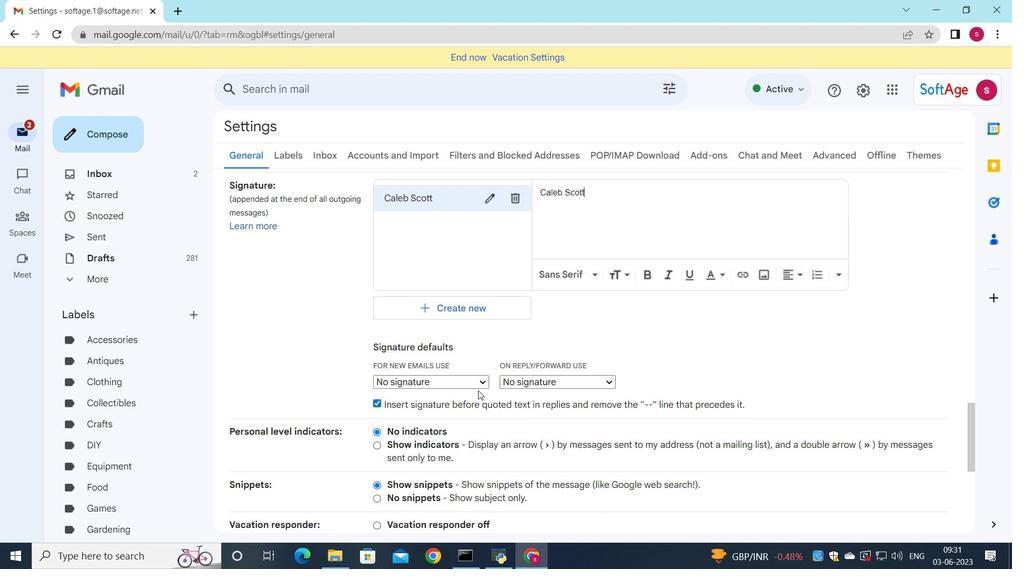 
Action: Mouse pressed left at (481, 382)
Screenshot: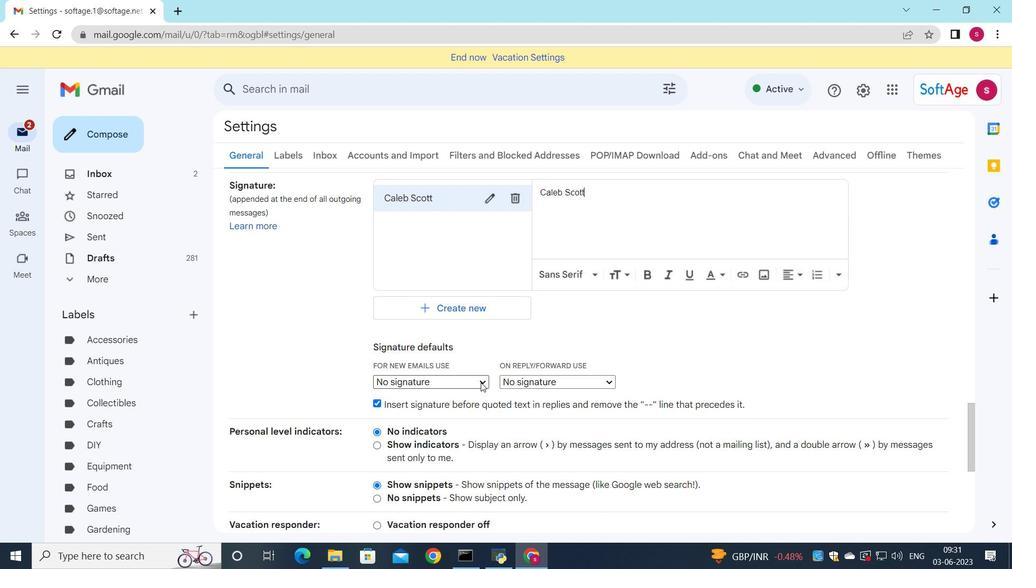 
Action: Mouse moved to (470, 403)
Screenshot: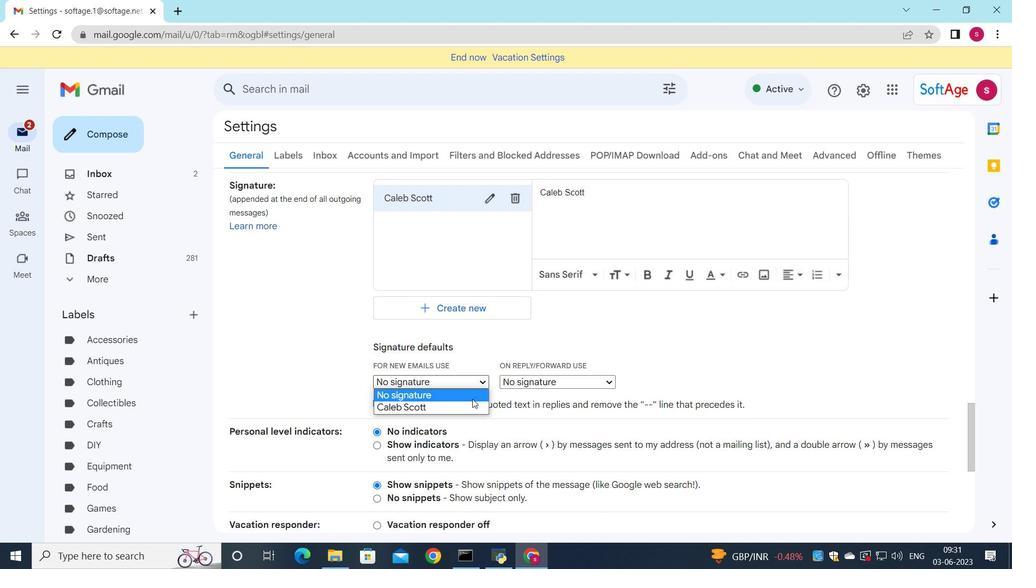 
Action: Mouse pressed left at (470, 403)
Screenshot: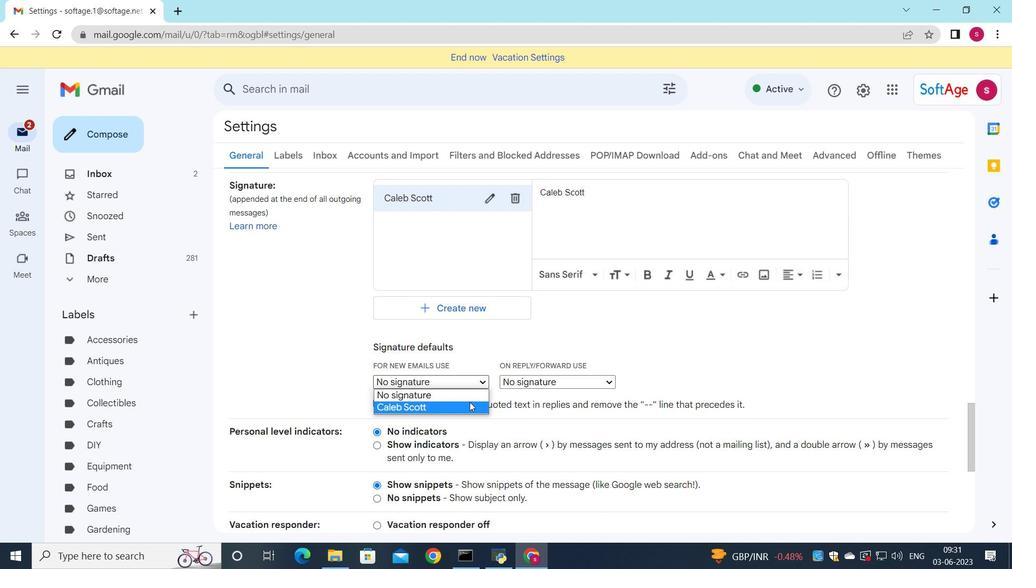 
Action: Mouse moved to (513, 380)
Screenshot: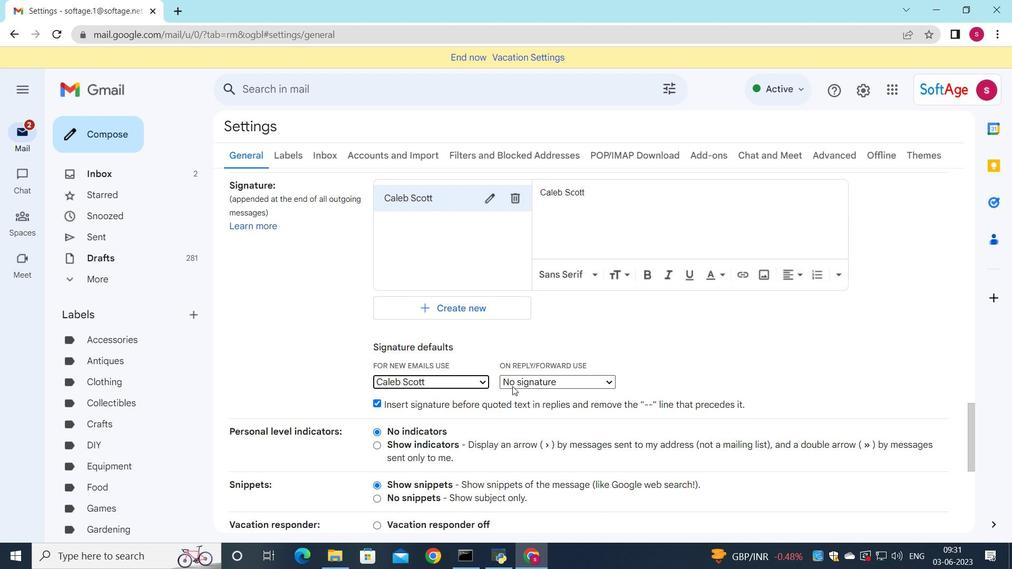 
Action: Mouse pressed left at (513, 380)
Screenshot: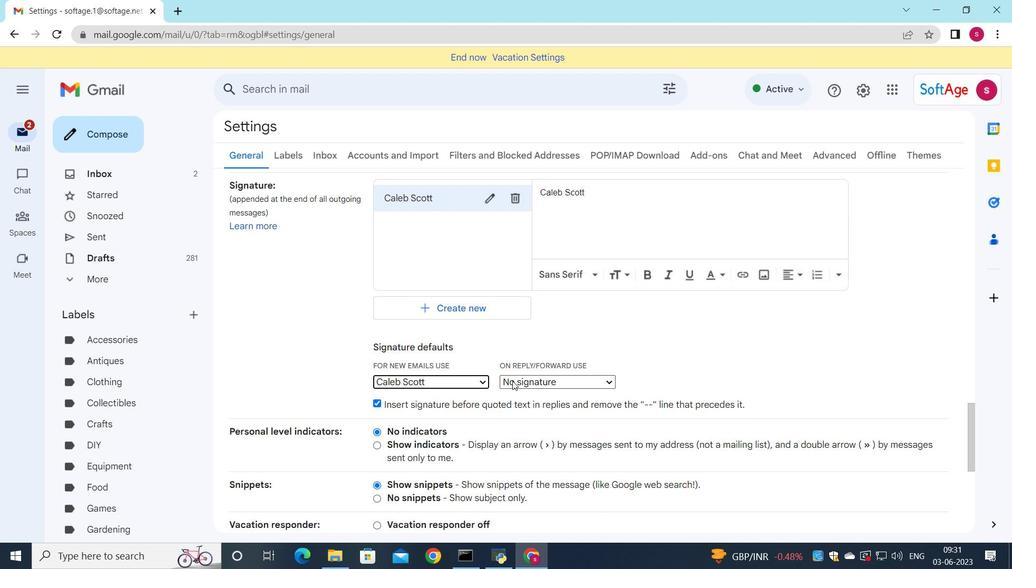 
Action: Mouse moved to (521, 408)
Screenshot: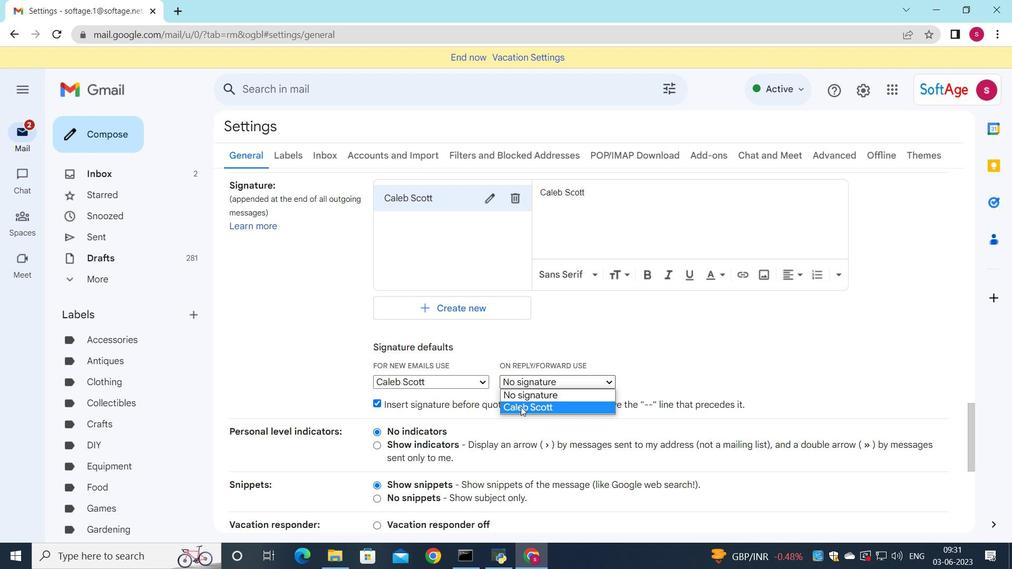 
Action: Mouse pressed left at (521, 408)
Screenshot: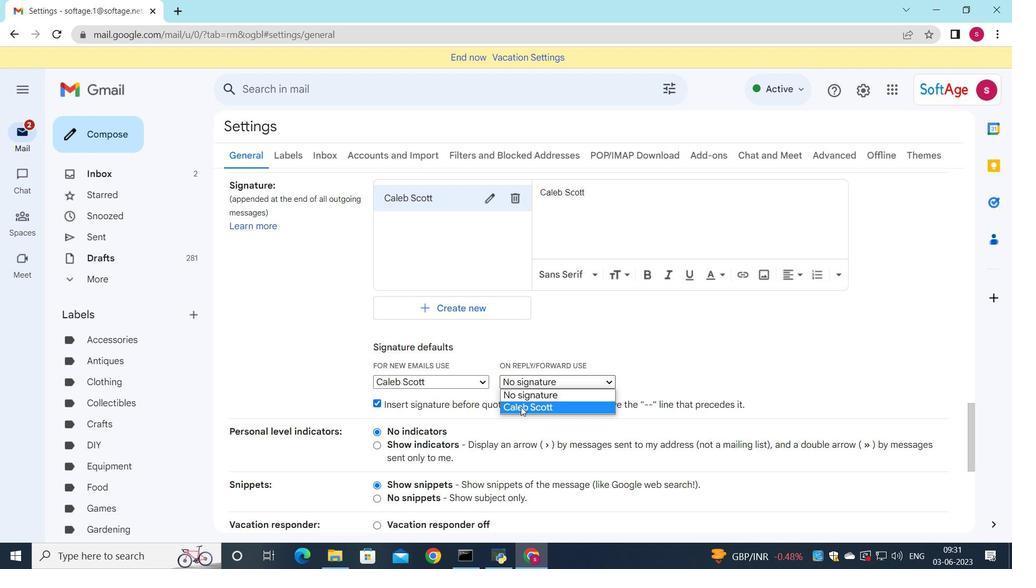 
Action: Mouse moved to (522, 401)
Screenshot: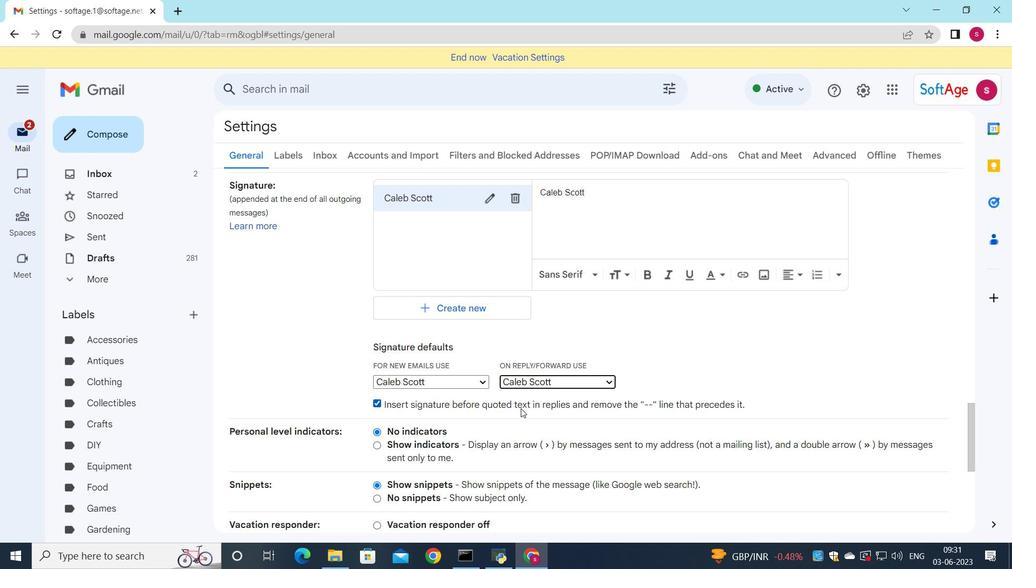 
Action: Mouse scrolled (522, 400) with delta (0, 0)
Screenshot: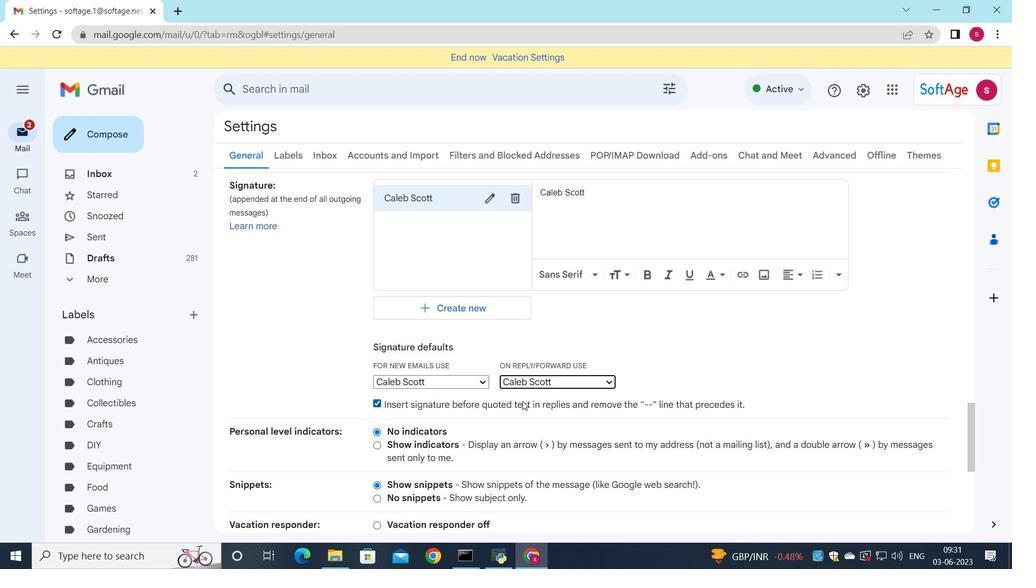 
Action: Mouse scrolled (522, 400) with delta (0, 0)
Screenshot: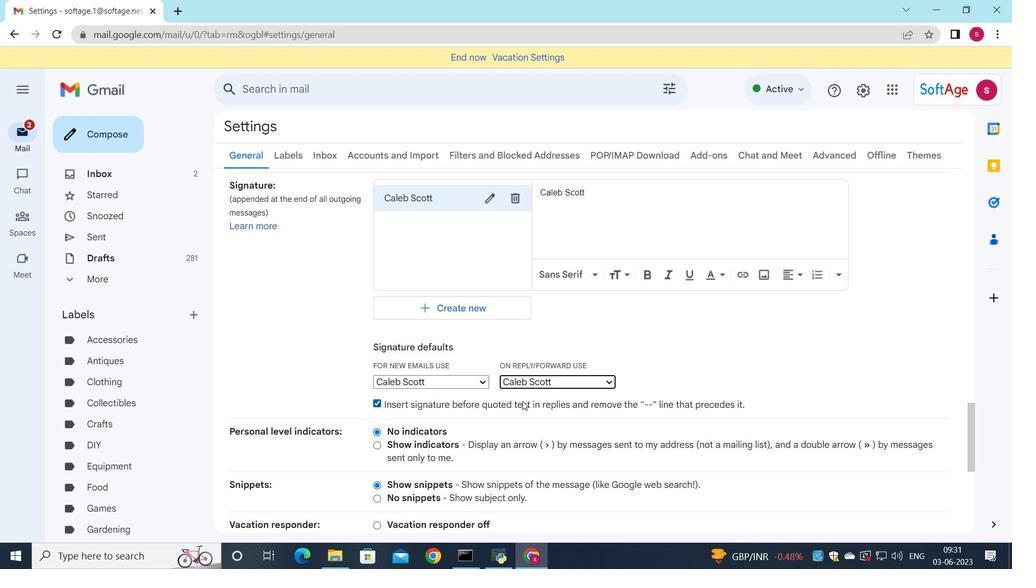 
Action: Mouse scrolled (522, 400) with delta (0, 0)
Screenshot: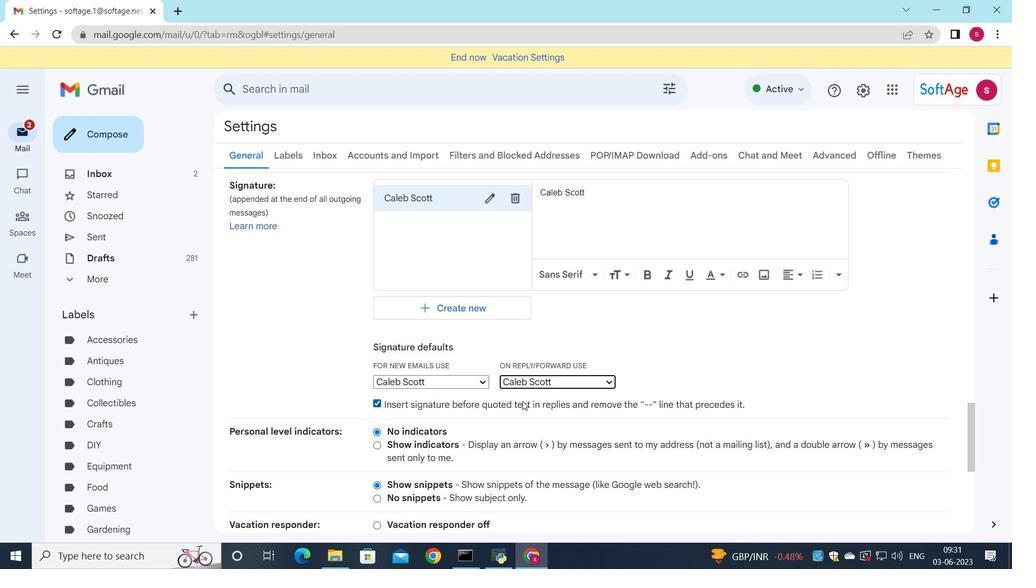 
Action: Mouse scrolled (522, 400) with delta (0, 0)
Screenshot: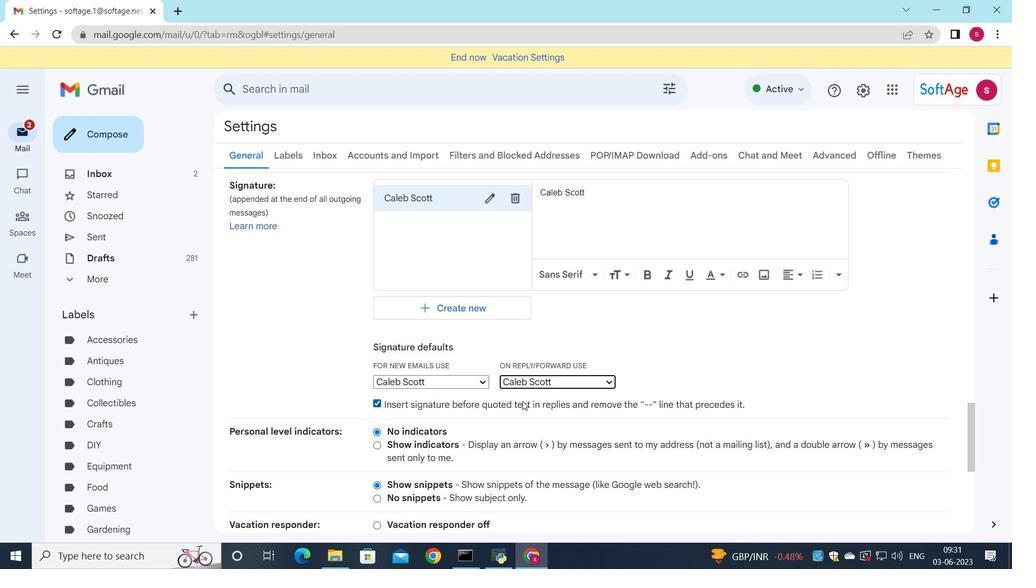 
Action: Mouse moved to (556, 523)
Screenshot: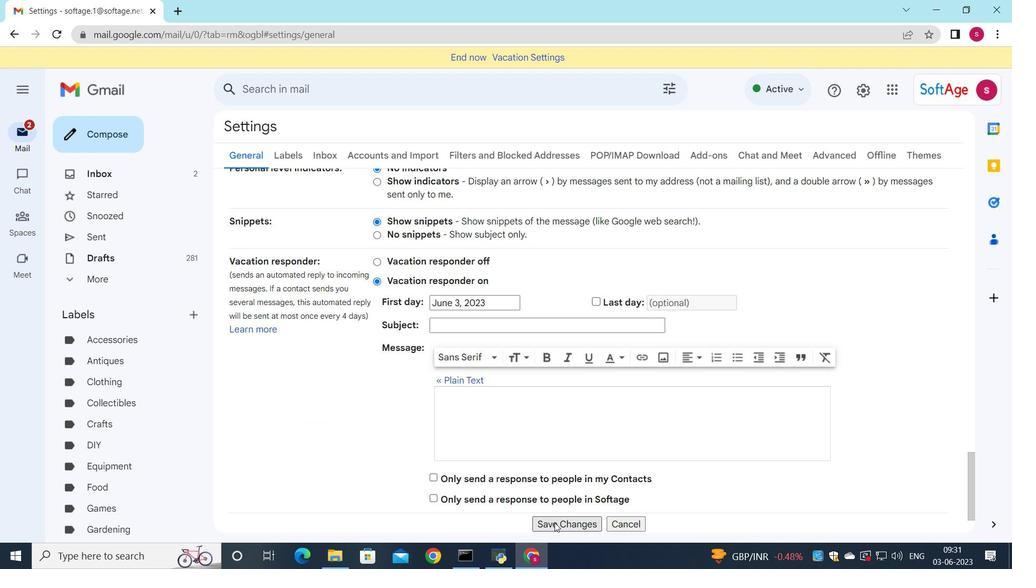 
Action: Mouse pressed left at (556, 523)
Screenshot: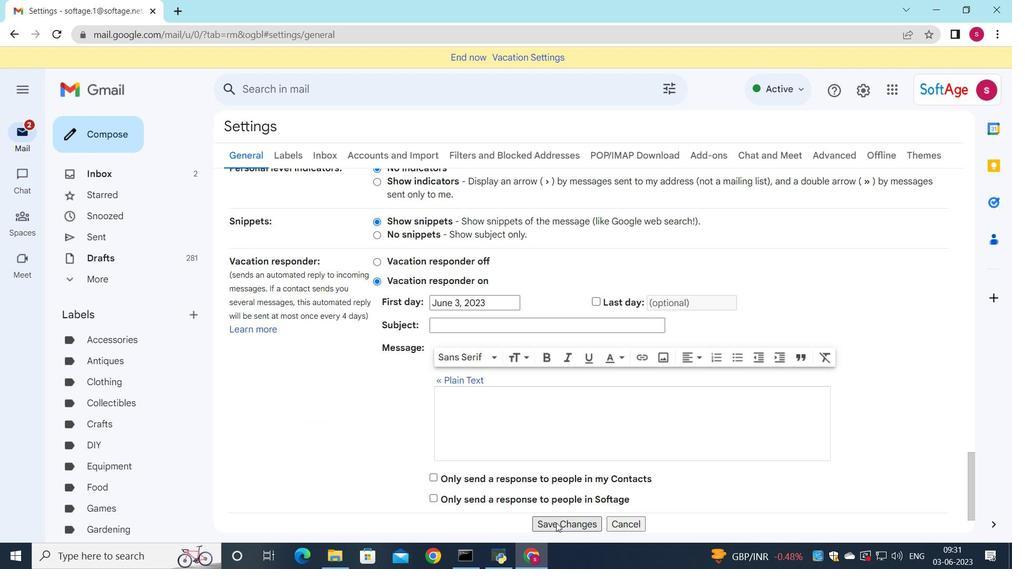
Action: Mouse moved to (511, 372)
Screenshot: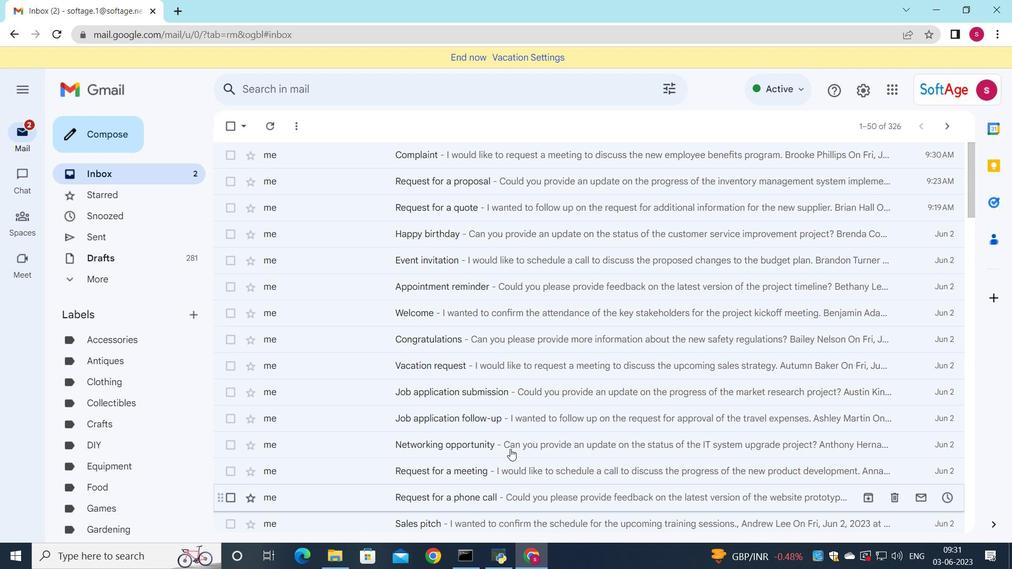 
Action: Mouse pressed left at (511, 372)
Screenshot: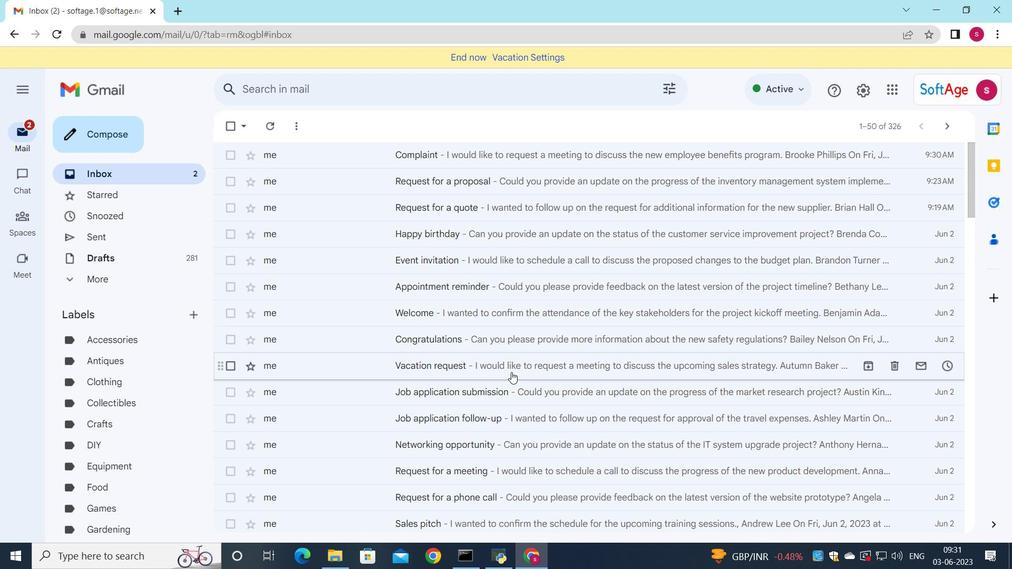 
Action: Mouse moved to (486, 383)
Screenshot: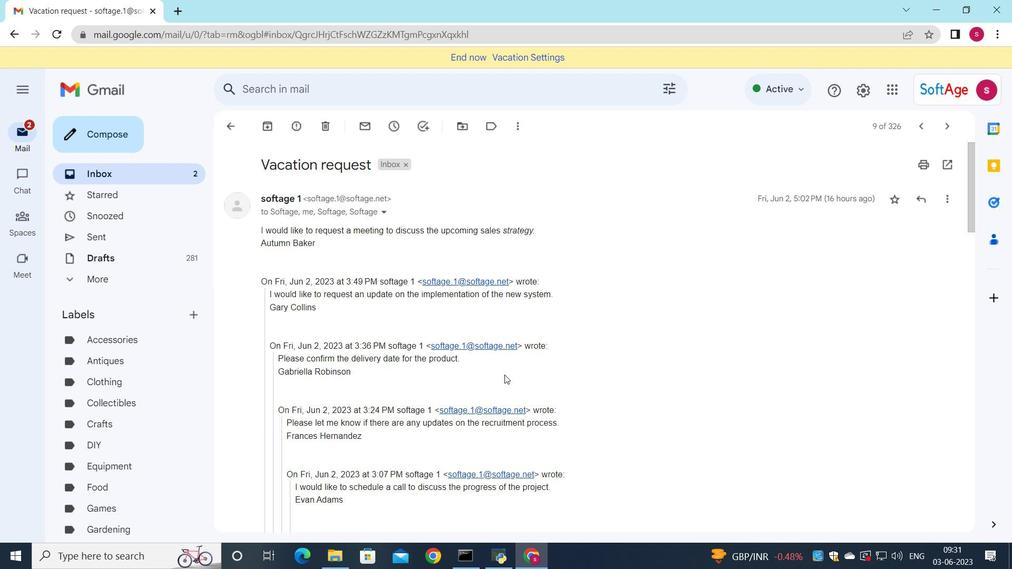 
Action: Mouse scrolled (486, 382) with delta (0, 0)
Screenshot: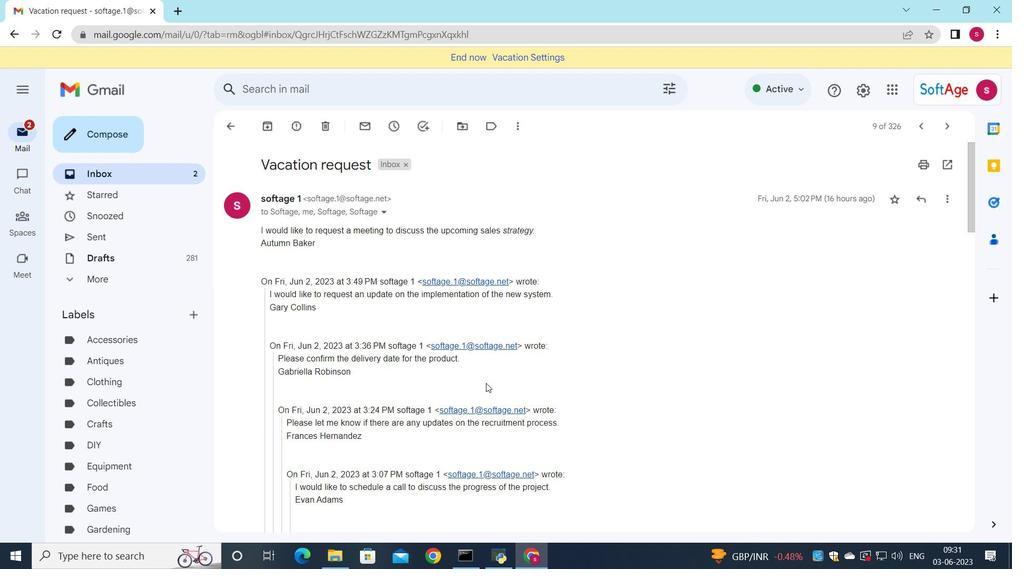 
Action: Mouse scrolled (486, 382) with delta (0, 0)
Screenshot: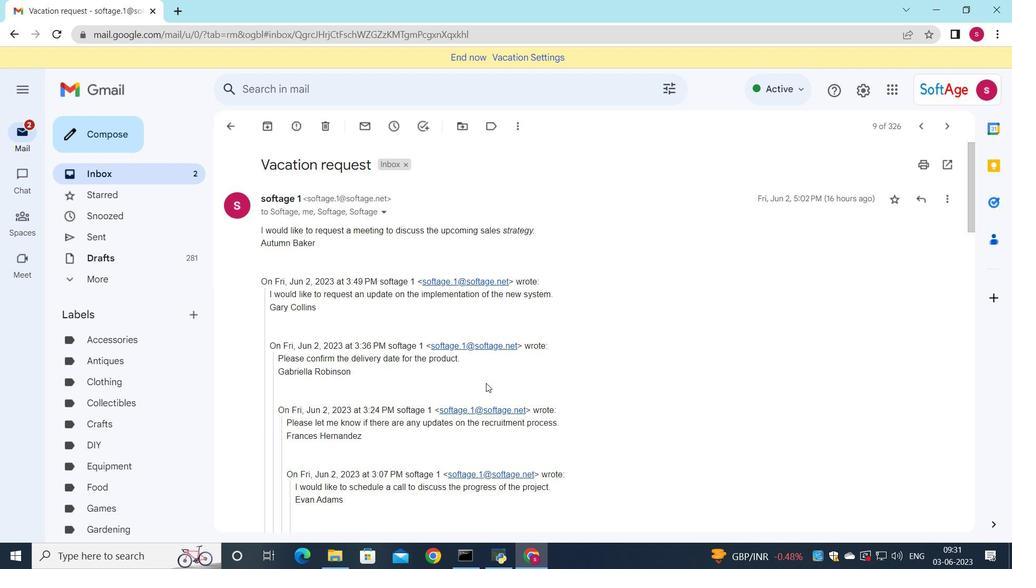 
Action: Mouse scrolled (486, 382) with delta (0, 0)
Screenshot: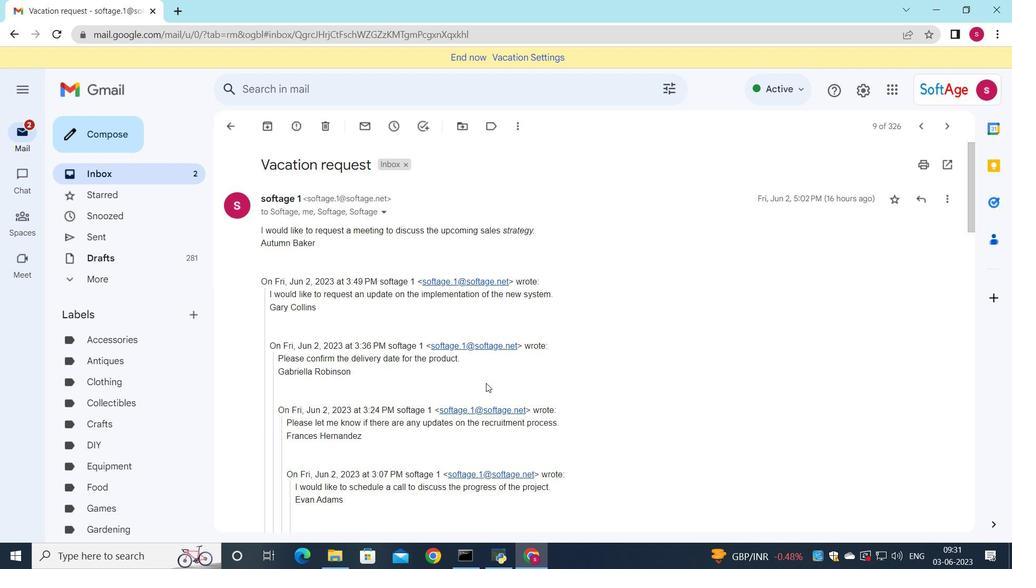 
Action: Mouse scrolled (486, 382) with delta (0, 0)
Screenshot: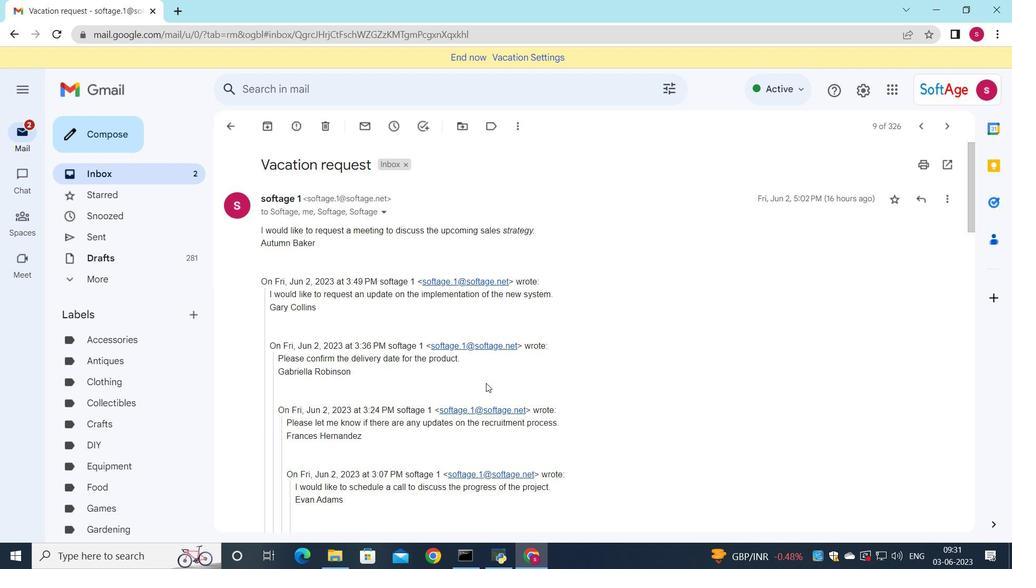 
Action: Mouse moved to (481, 387)
Screenshot: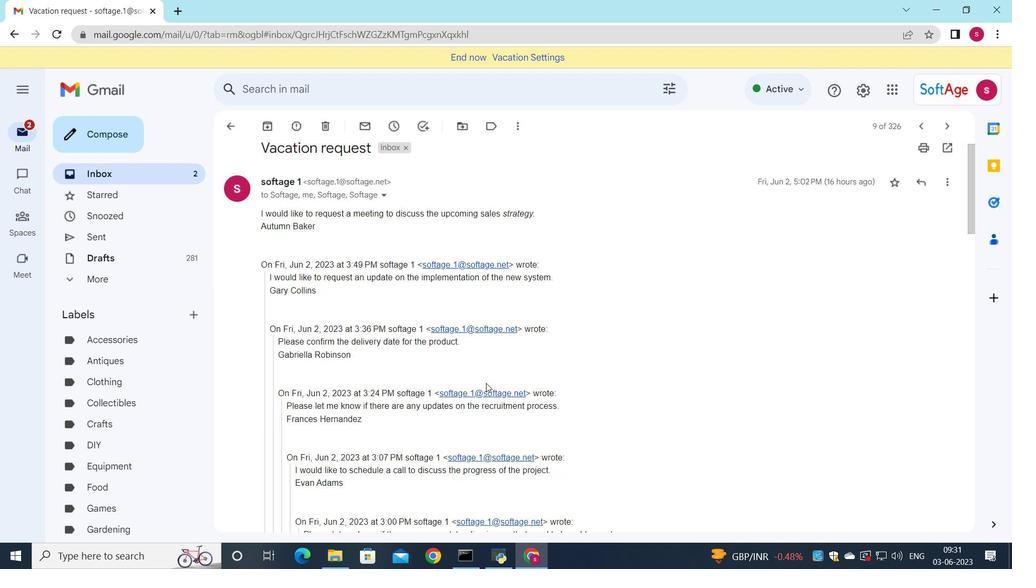 
Action: Mouse scrolled (481, 387) with delta (0, 0)
Screenshot: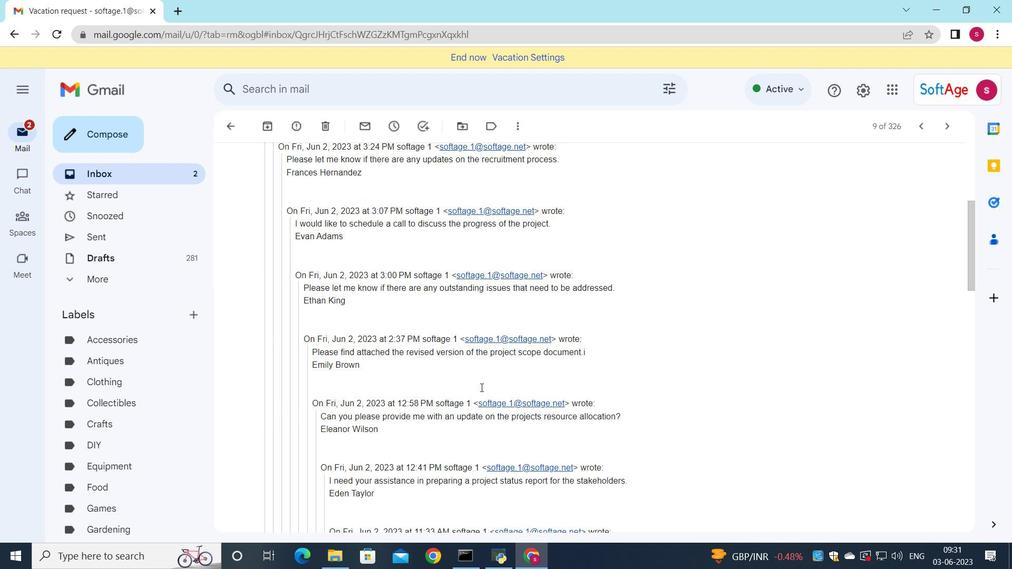 
Action: Mouse moved to (479, 389)
Screenshot: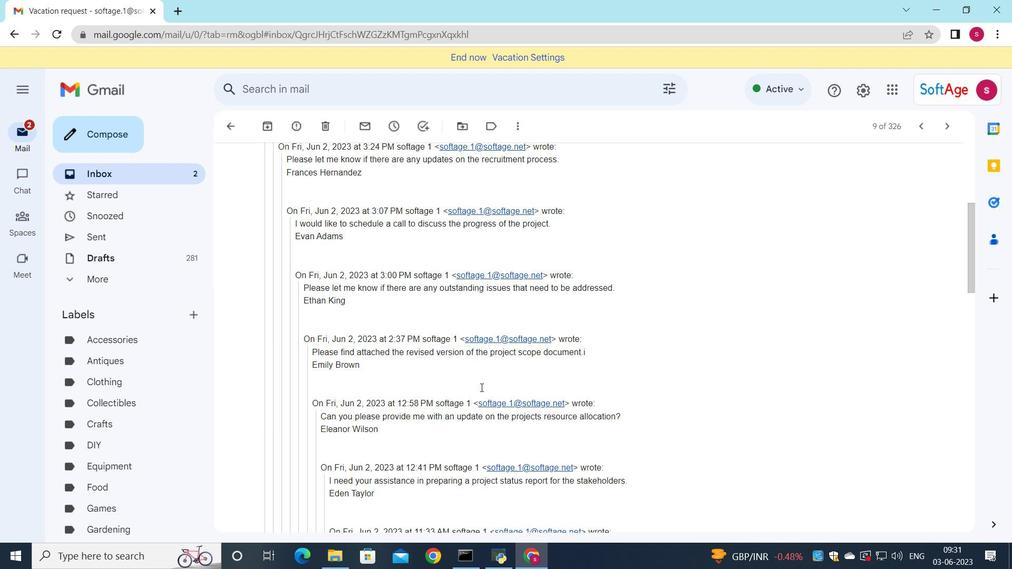 
Action: Mouse scrolled (480, 387) with delta (0, 0)
Screenshot: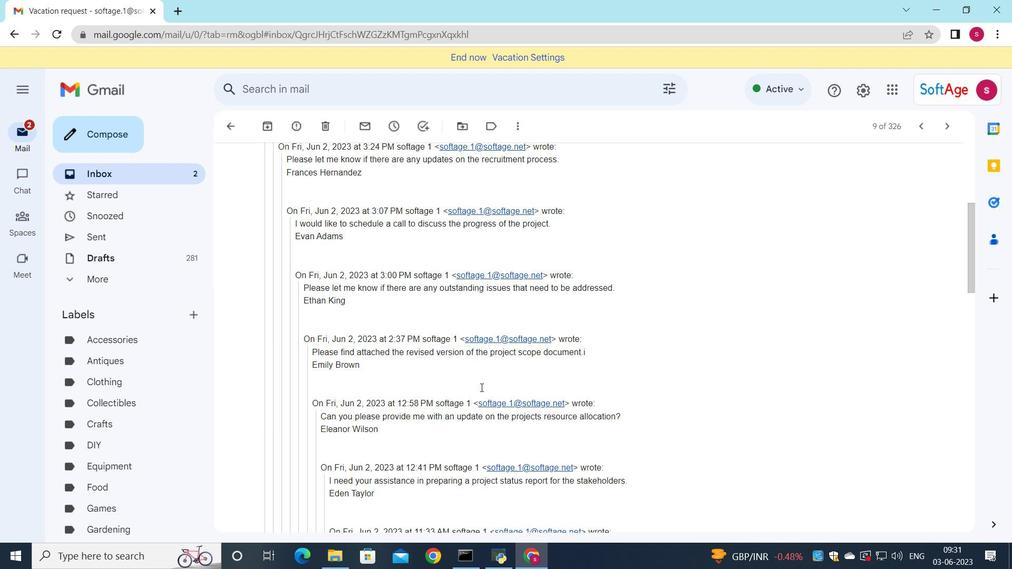 
Action: Mouse scrolled (479, 388) with delta (0, 0)
Screenshot: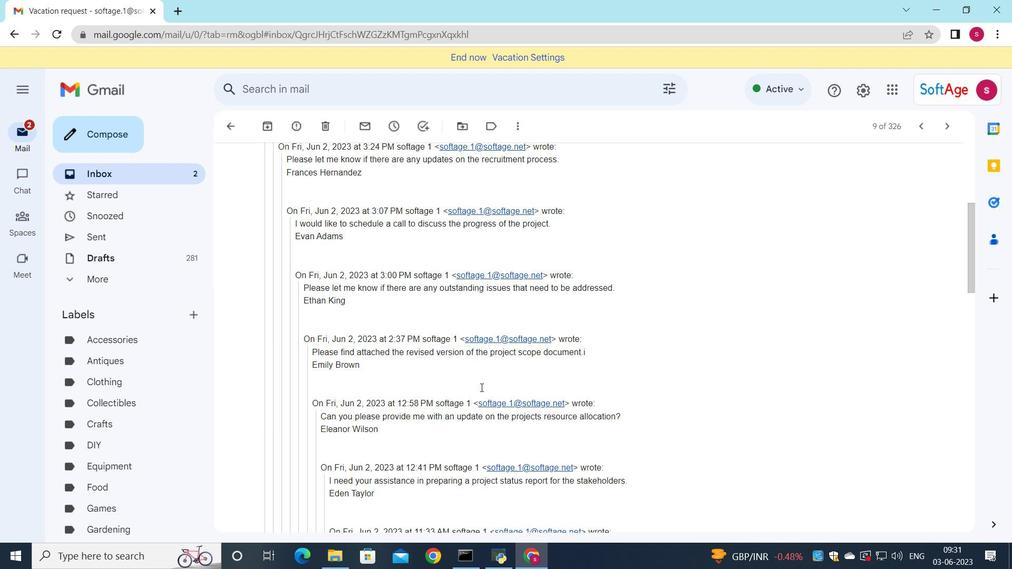 
Action: Mouse scrolled (479, 389) with delta (0, 0)
Screenshot: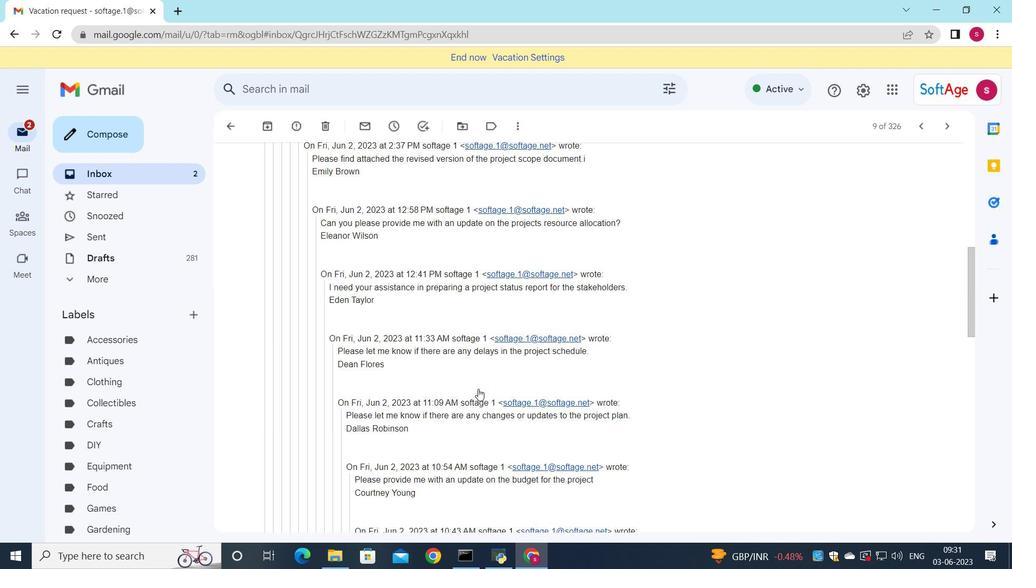 
Action: Mouse scrolled (479, 389) with delta (0, 0)
Screenshot: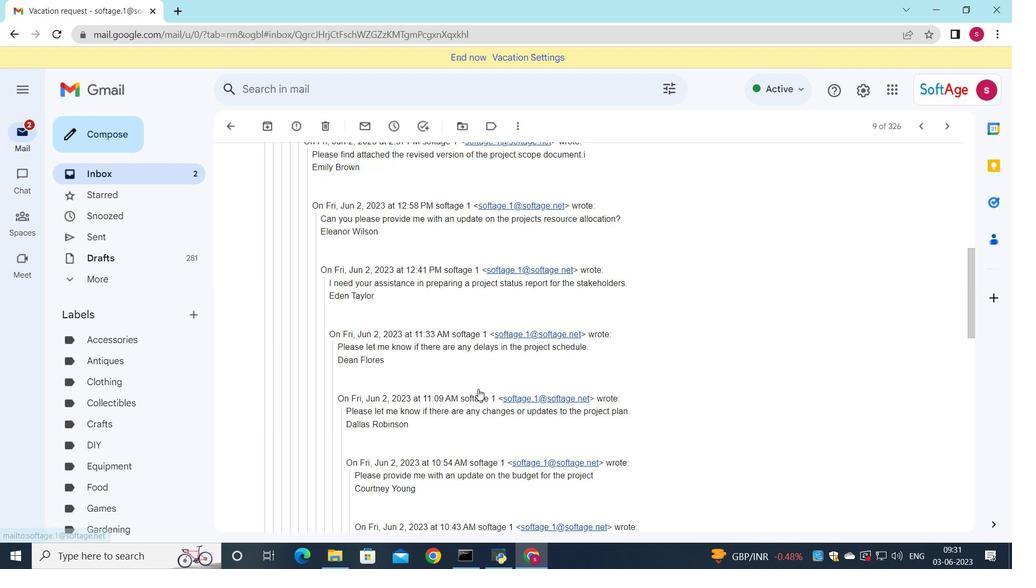 
Action: Mouse scrolled (479, 389) with delta (0, 0)
Screenshot: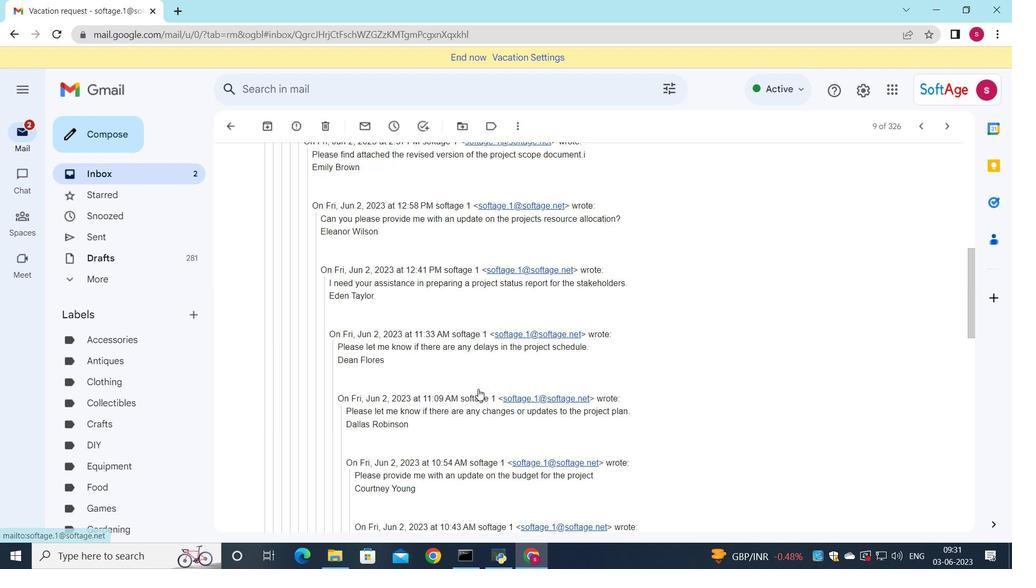 
Action: Mouse moved to (479, 390)
Screenshot: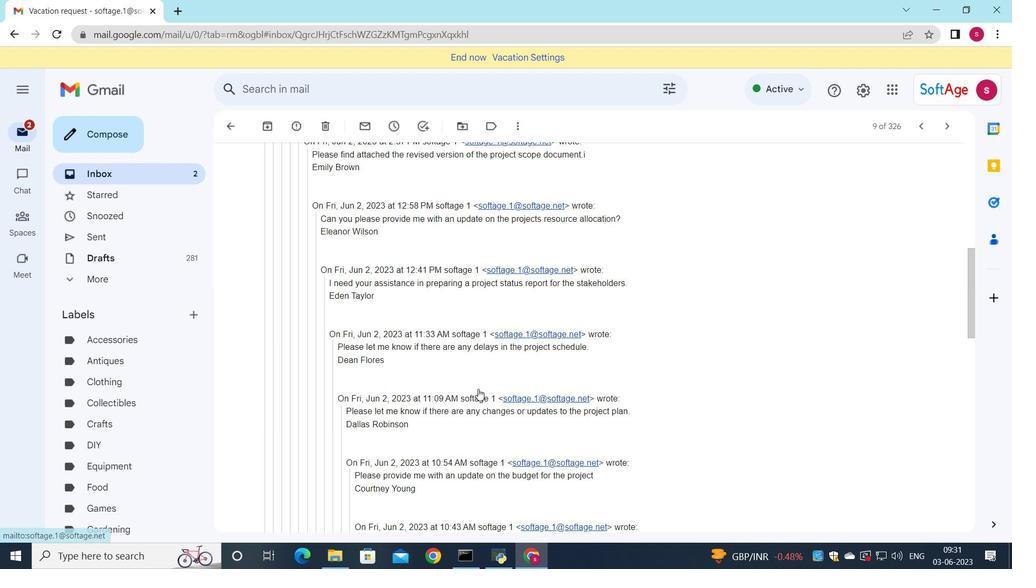 
Action: Mouse scrolled (479, 389) with delta (0, 0)
Screenshot: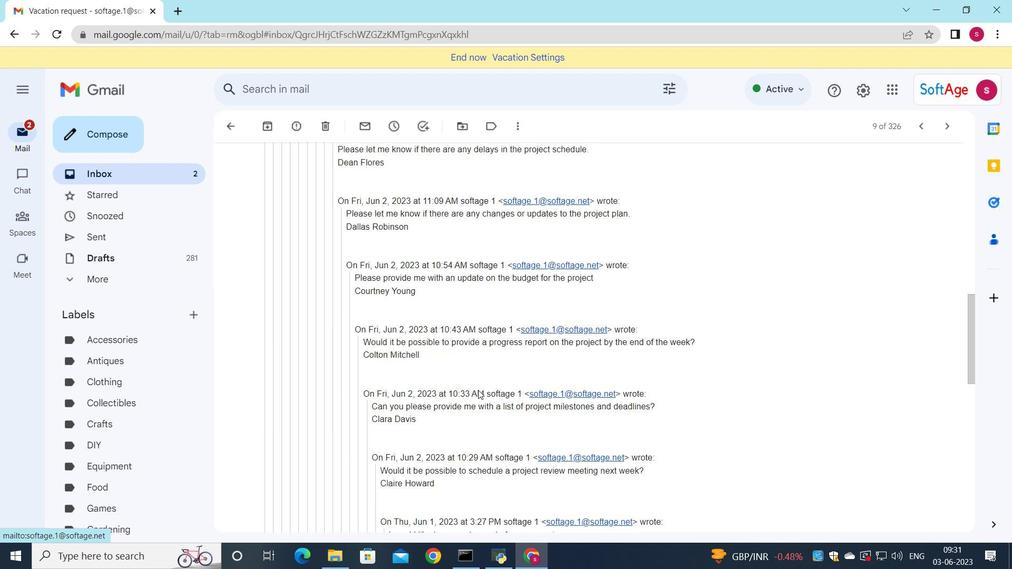 
Action: Mouse scrolled (479, 389) with delta (0, 0)
Screenshot: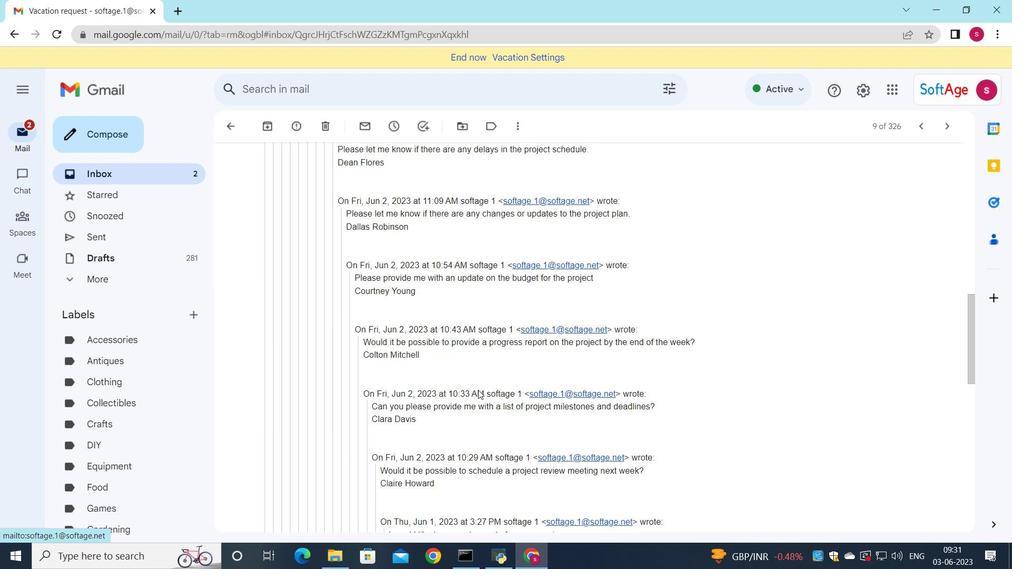 
Action: Mouse scrolled (479, 389) with delta (0, 0)
Screenshot: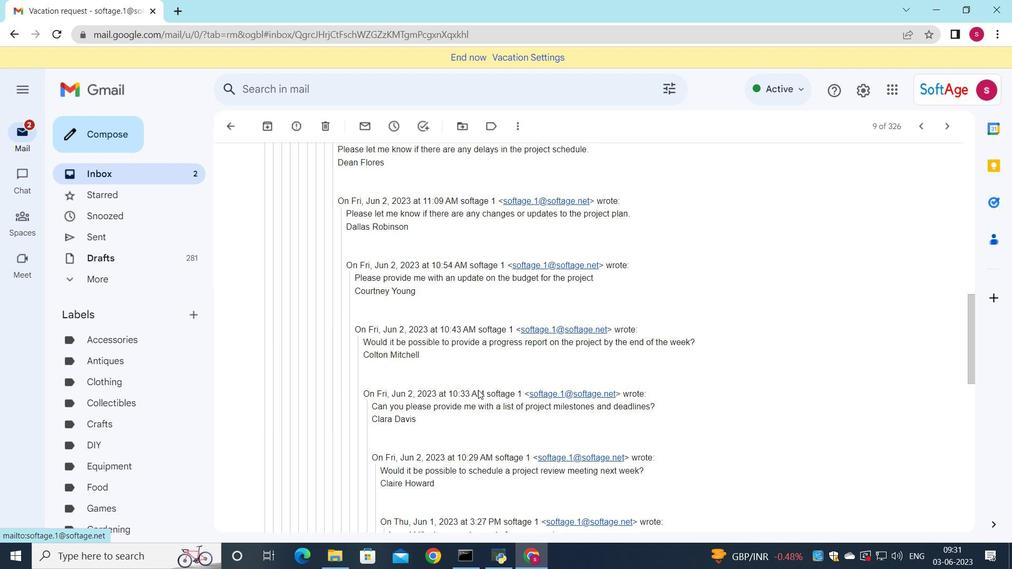 
Action: Mouse scrolled (479, 389) with delta (0, 0)
Screenshot: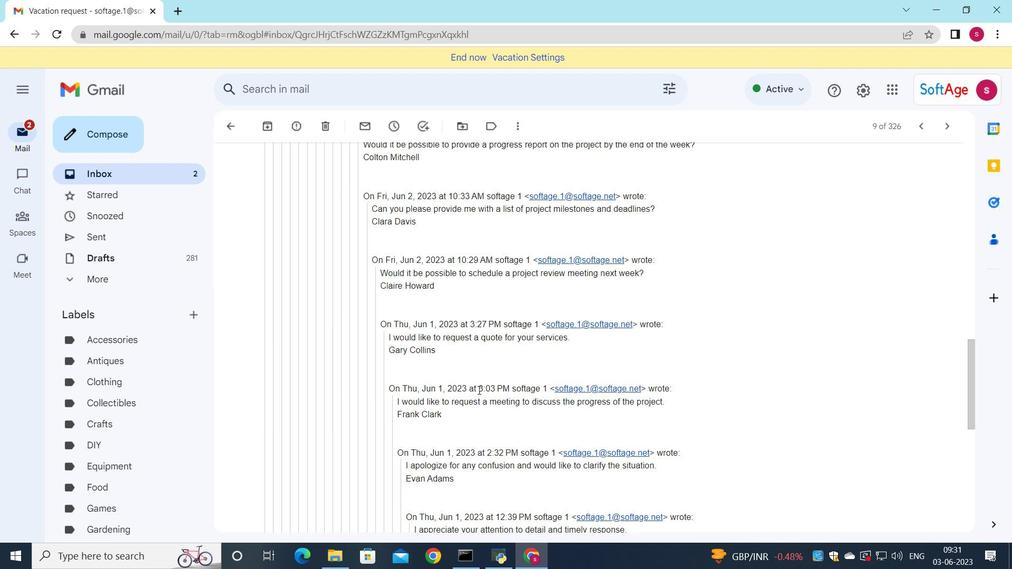 
Action: Mouse scrolled (479, 389) with delta (0, 0)
Screenshot: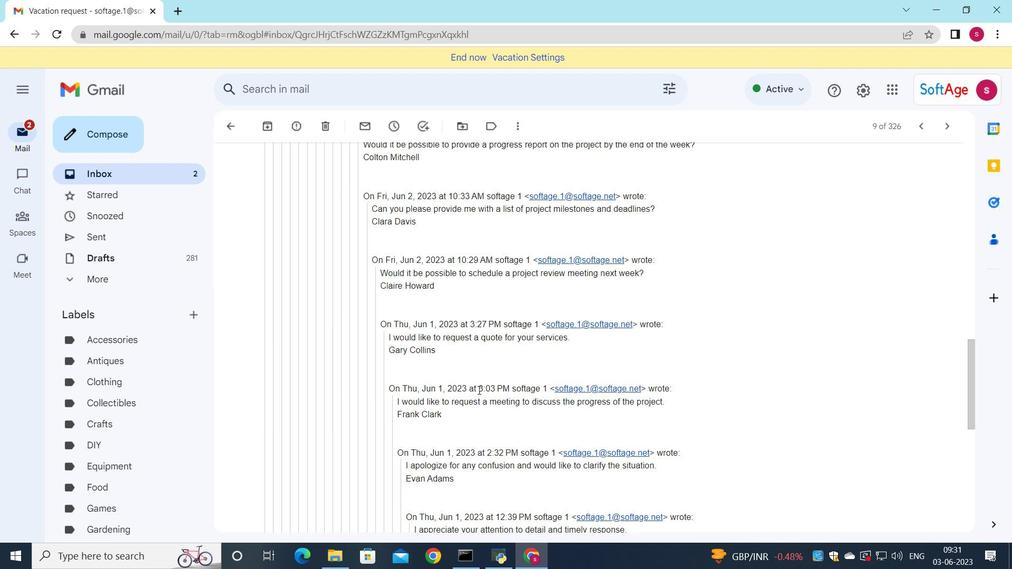 
Action: Mouse scrolled (479, 389) with delta (0, 0)
Screenshot: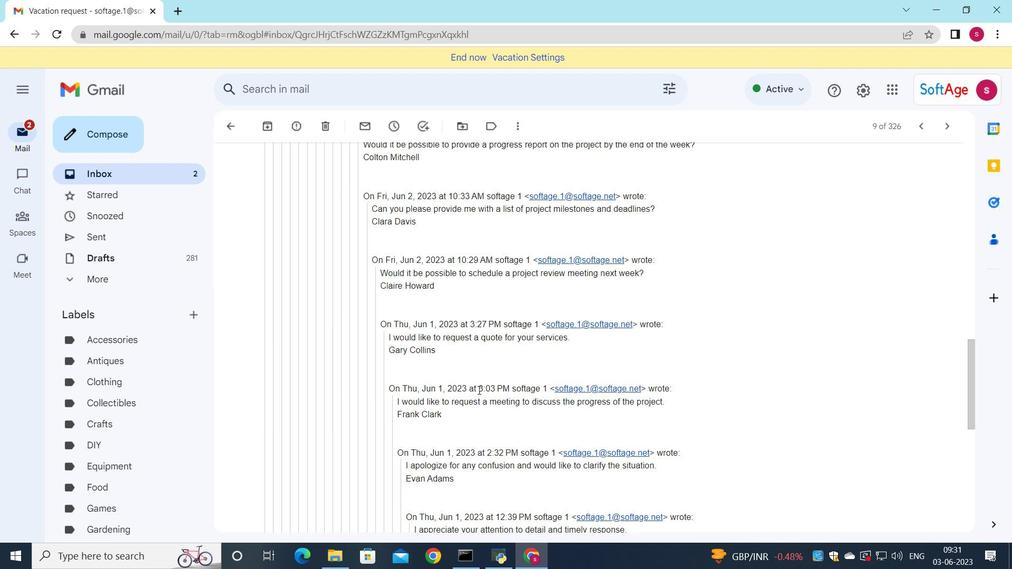 
Action: Mouse scrolled (479, 389) with delta (0, 0)
Screenshot: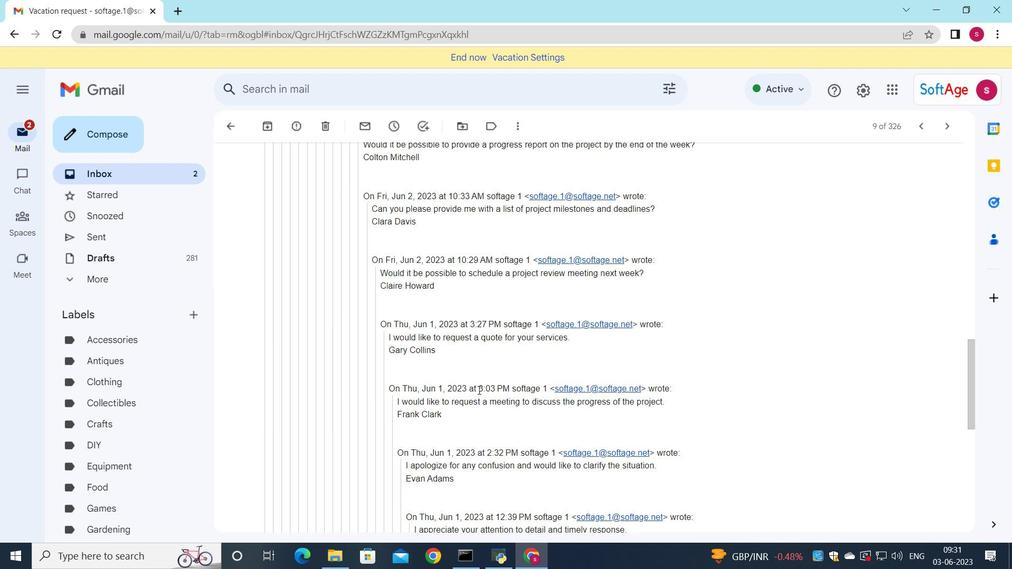 
Action: Mouse moved to (471, 402)
Screenshot: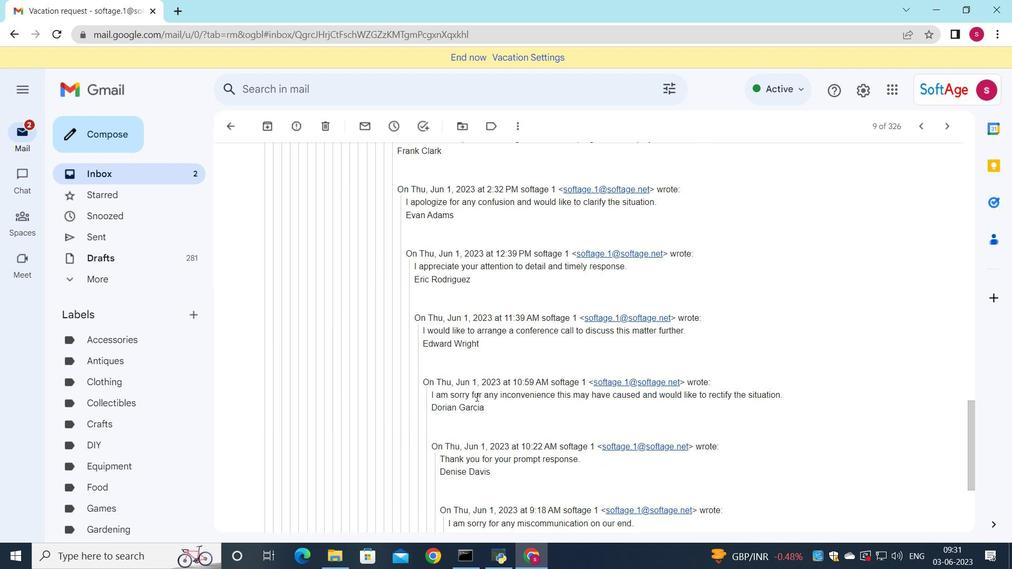 
Action: Mouse scrolled (472, 401) with delta (0, 0)
Screenshot: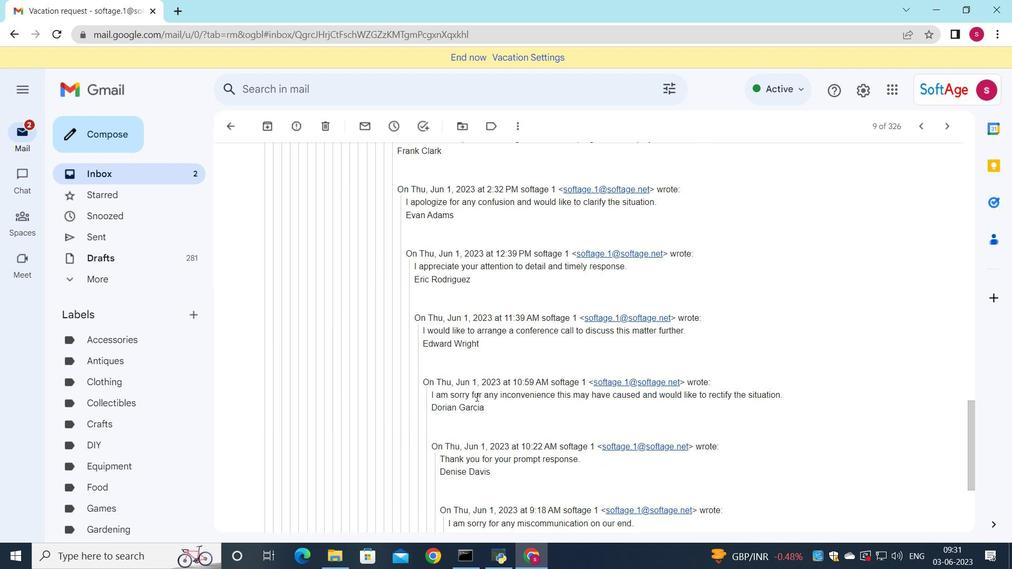 
Action: Mouse moved to (470, 403)
Screenshot: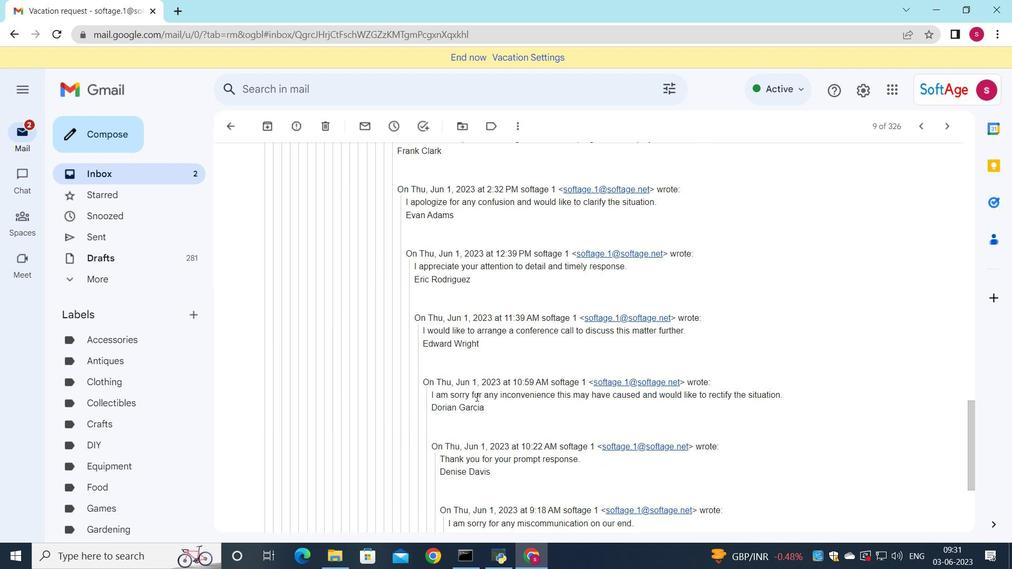 
Action: Mouse scrolled (471, 403) with delta (0, 0)
Screenshot: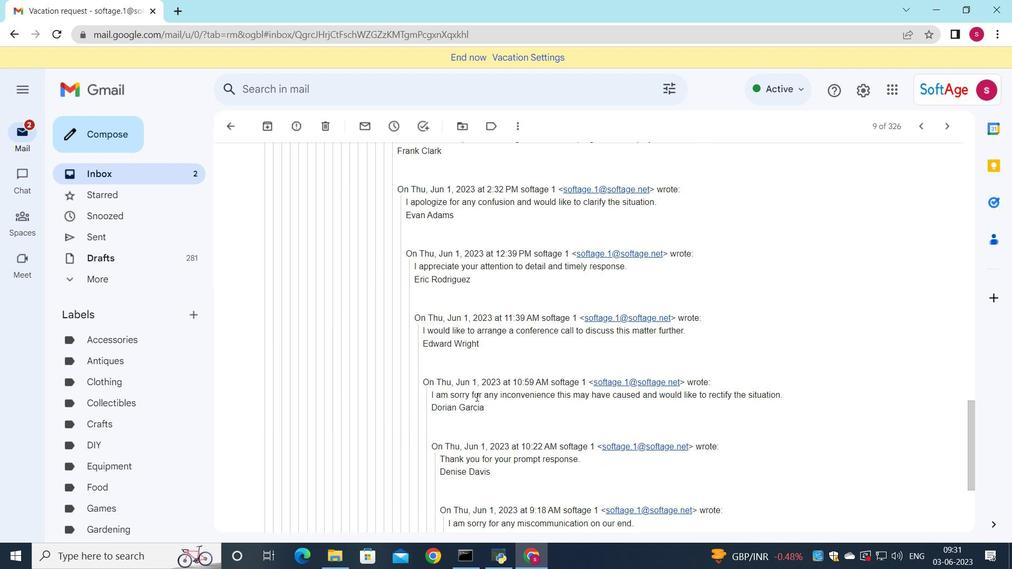 
Action: Mouse moved to (468, 404)
Screenshot: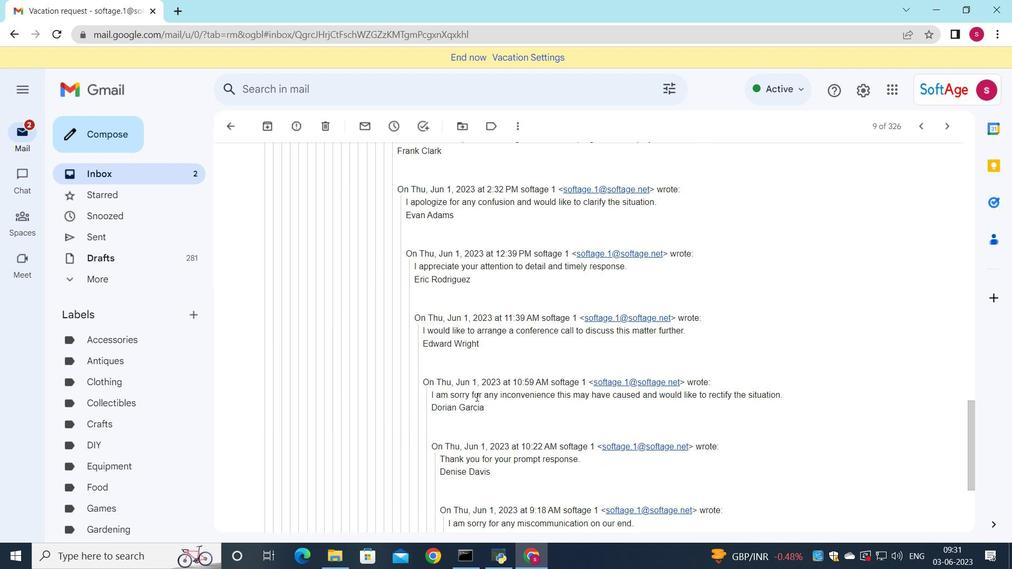 
Action: Mouse scrolled (470, 404) with delta (0, 0)
Screenshot: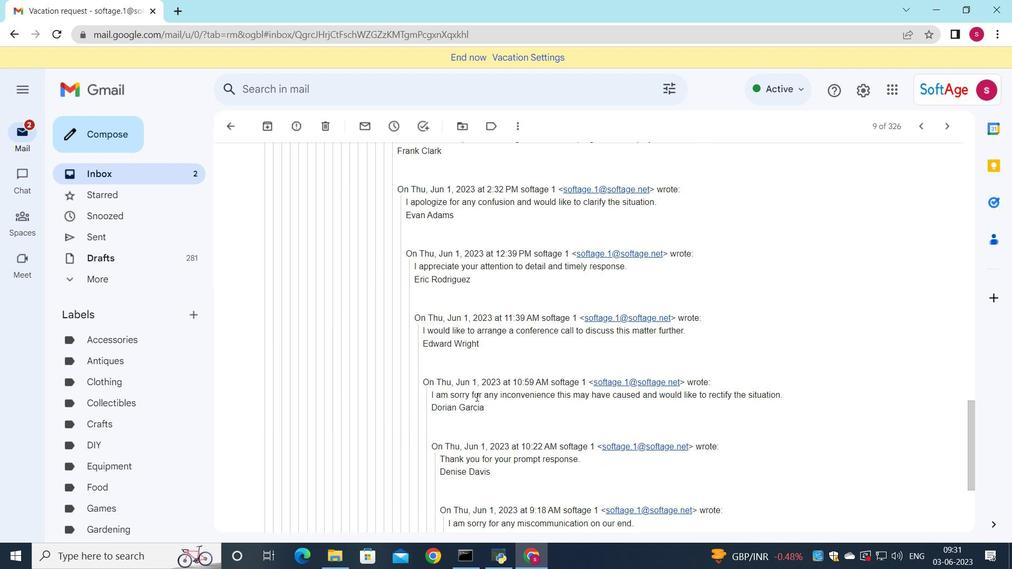
Action: Mouse moved to (468, 405)
Screenshot: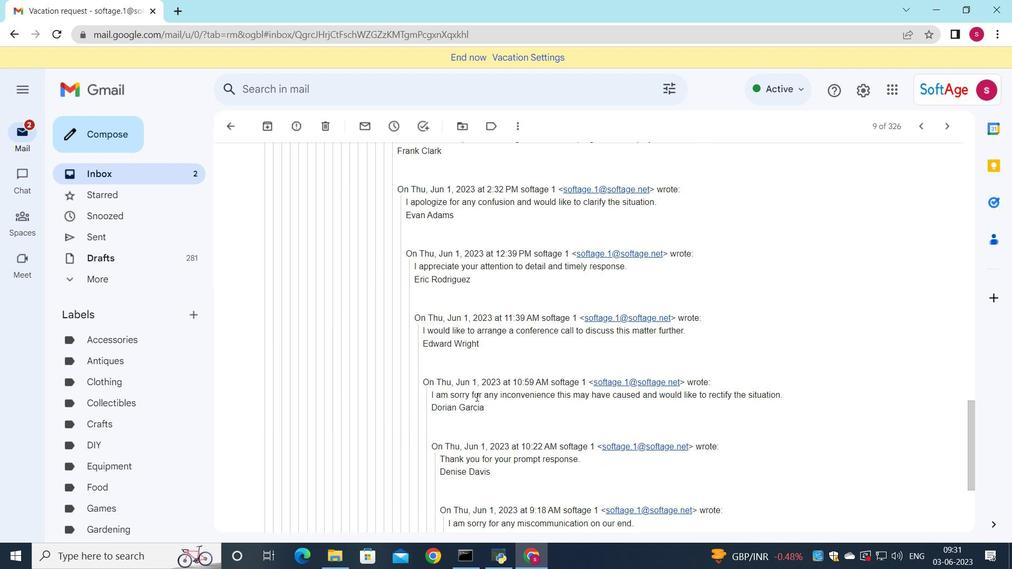 
Action: Mouse scrolled (468, 404) with delta (0, 0)
Screenshot: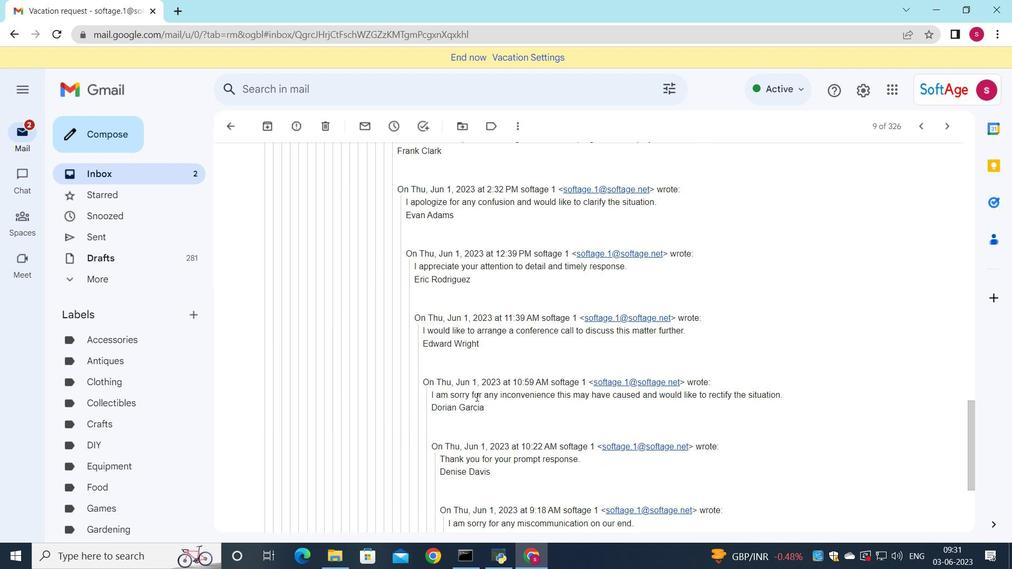 
Action: Mouse moved to (464, 409)
Screenshot: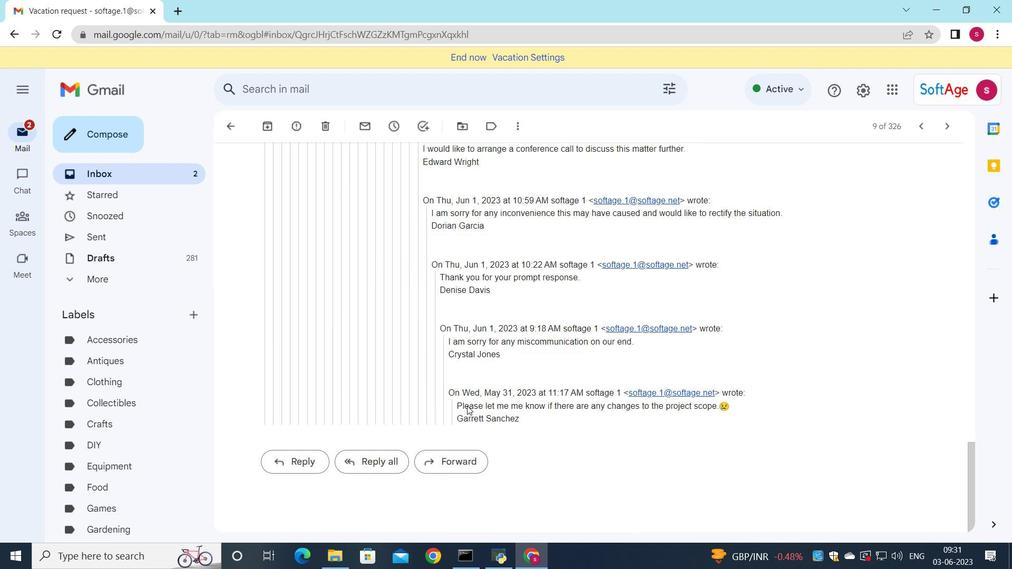 
Action: Mouse scrolled (466, 406) with delta (0, 0)
Screenshot: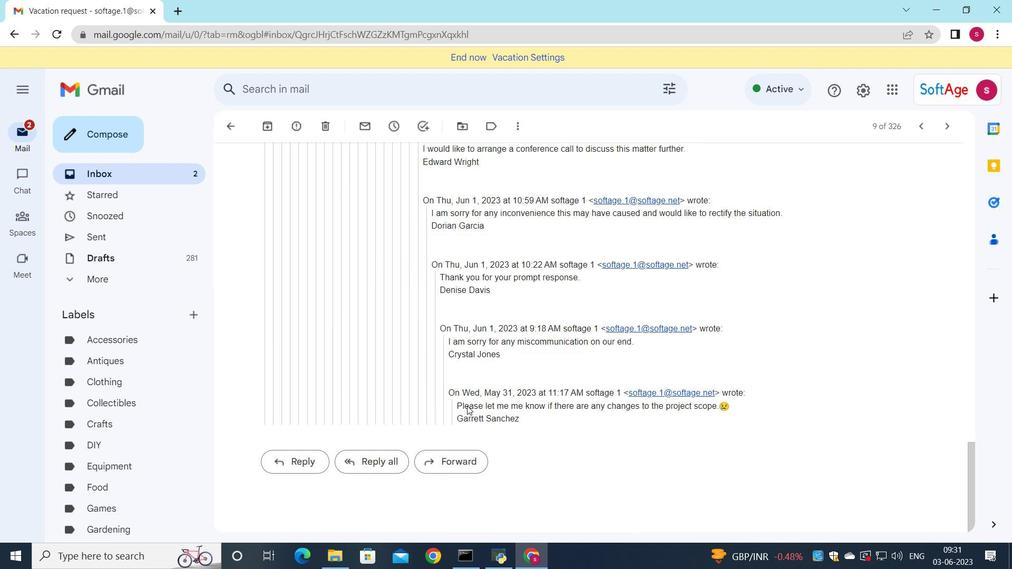 
Action: Mouse moved to (464, 409)
Screenshot: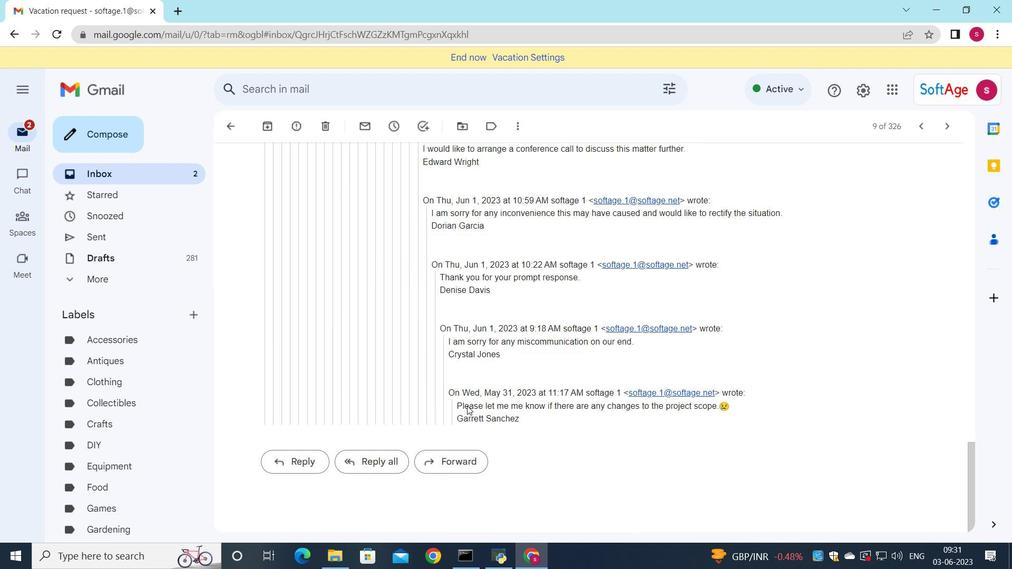 
Action: Mouse scrolled (465, 407) with delta (0, 0)
Screenshot: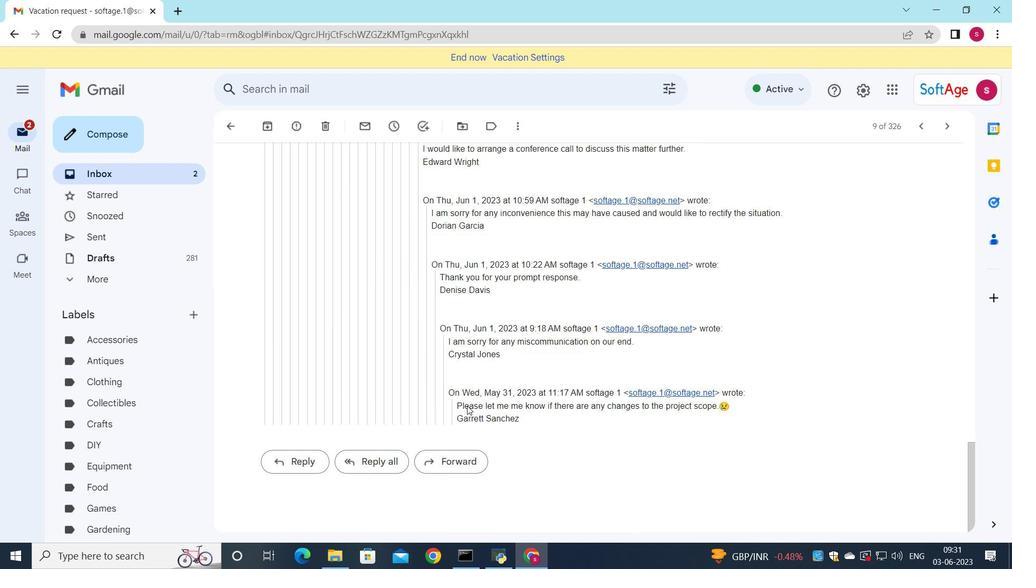
Action: Mouse moved to (464, 409)
Screenshot: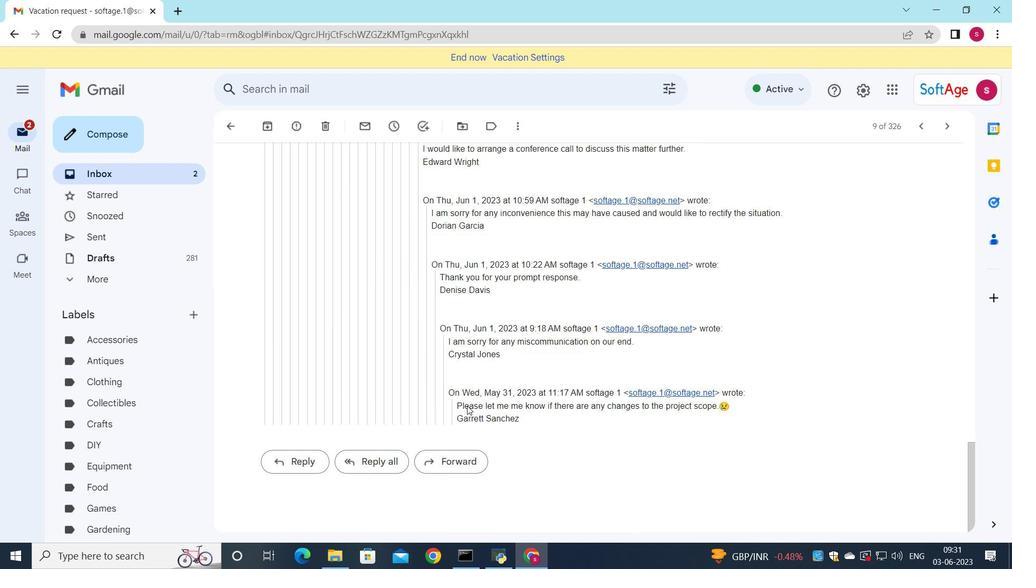 
Action: Mouse scrolled (465, 408) with delta (0, 0)
Screenshot: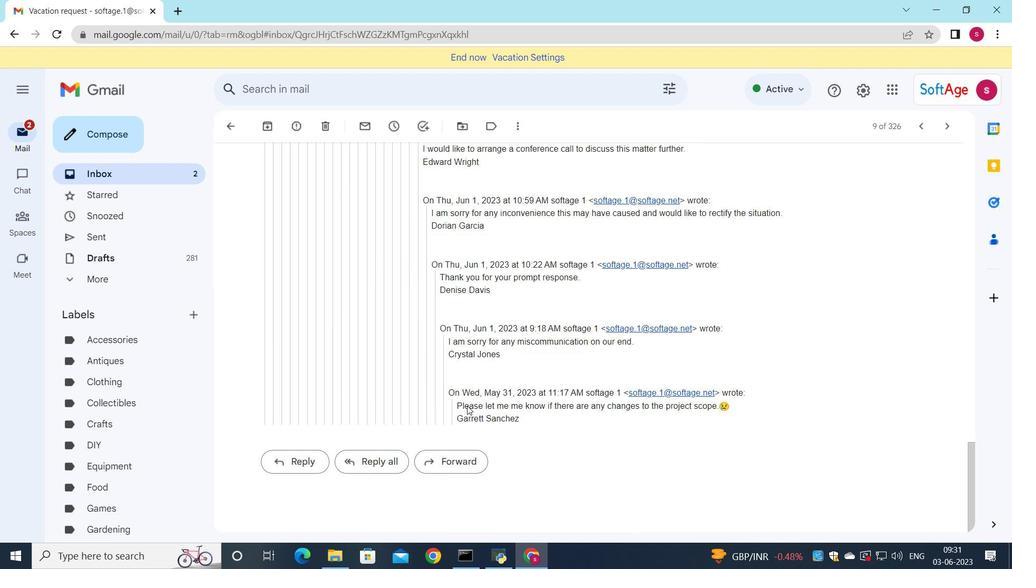 
Action: Mouse moved to (464, 410)
Screenshot: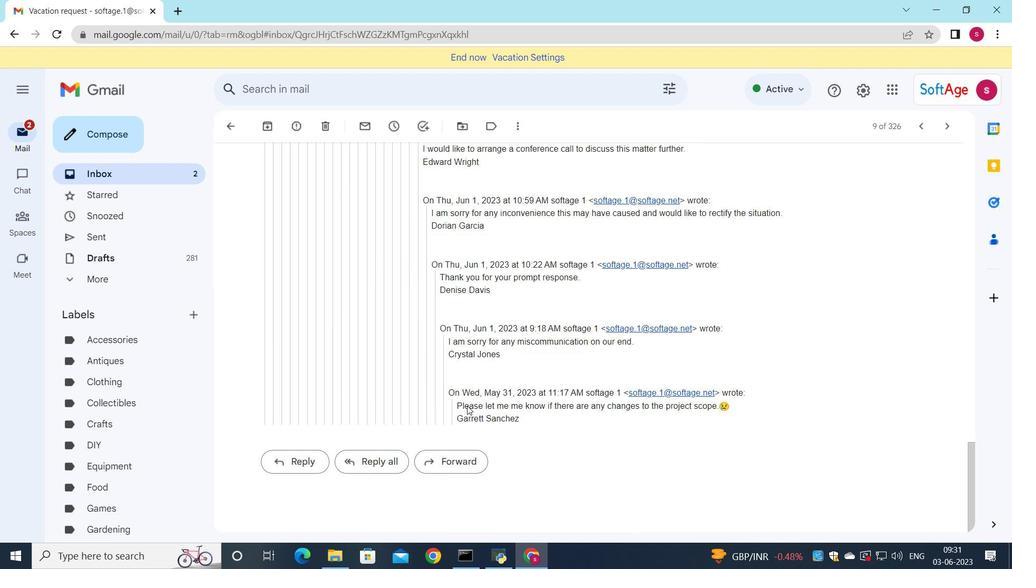 
Action: Mouse scrolled (464, 409) with delta (0, 0)
Screenshot: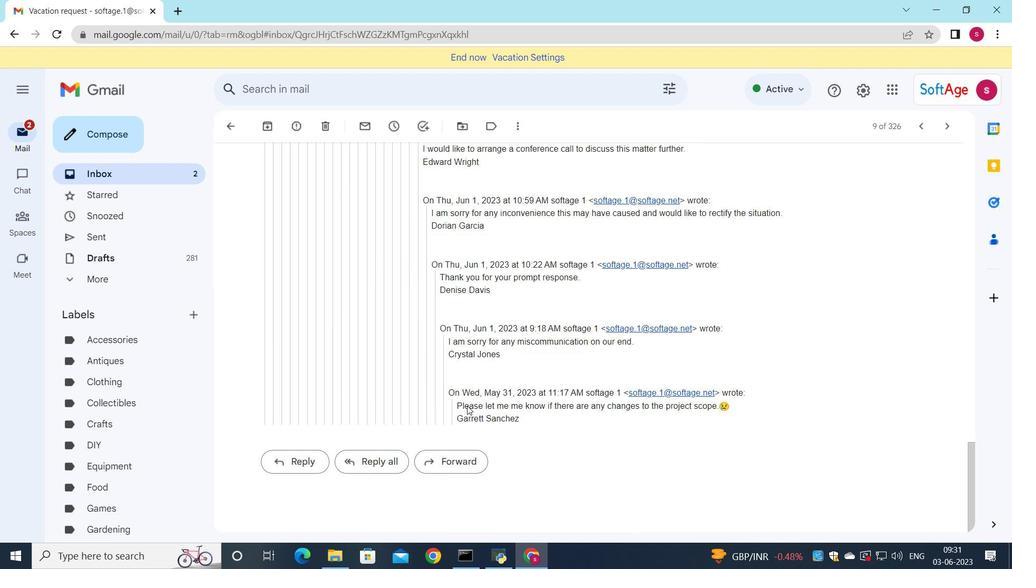 
Action: Mouse moved to (298, 467)
Screenshot: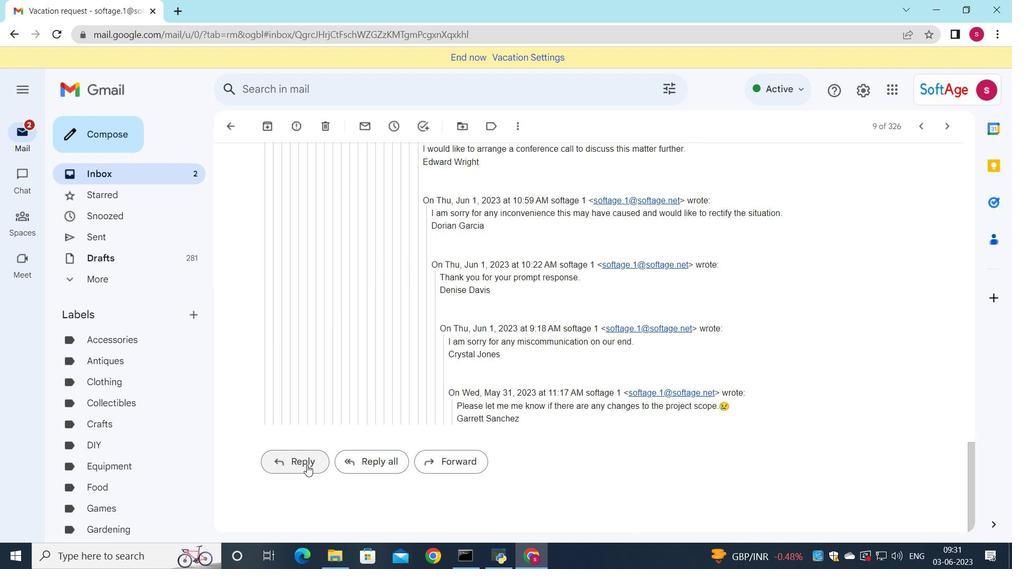 
Action: Mouse pressed left at (298, 467)
Screenshot: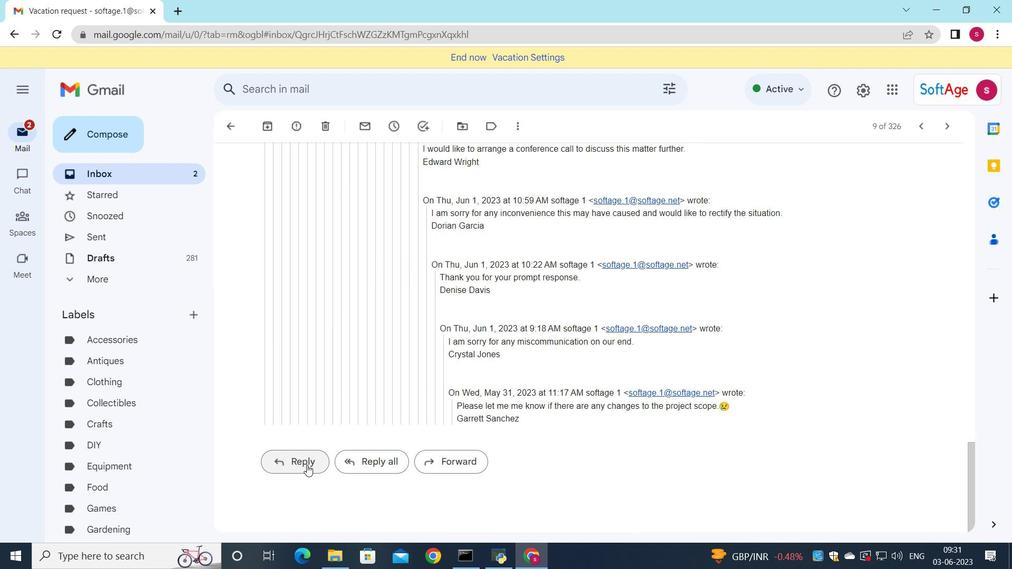 
Action: Mouse moved to (292, 384)
Screenshot: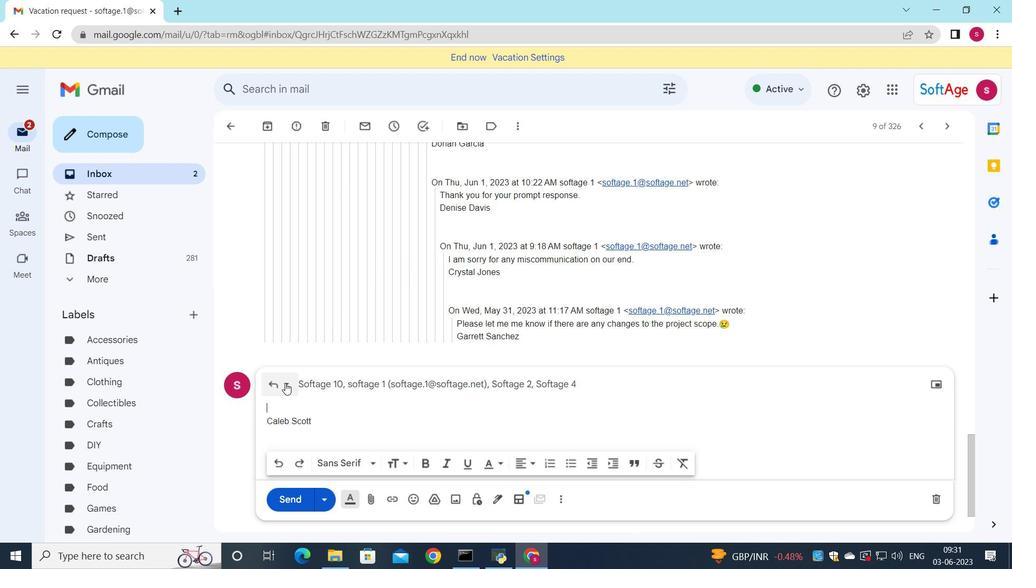 
Action: Mouse pressed left at (292, 384)
Screenshot: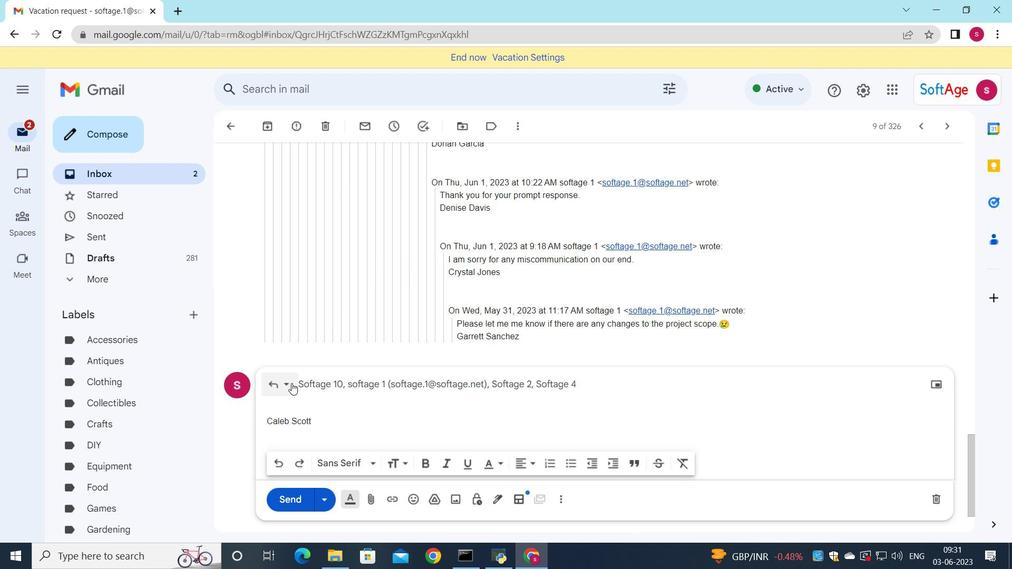 
Action: Mouse moved to (318, 486)
Screenshot: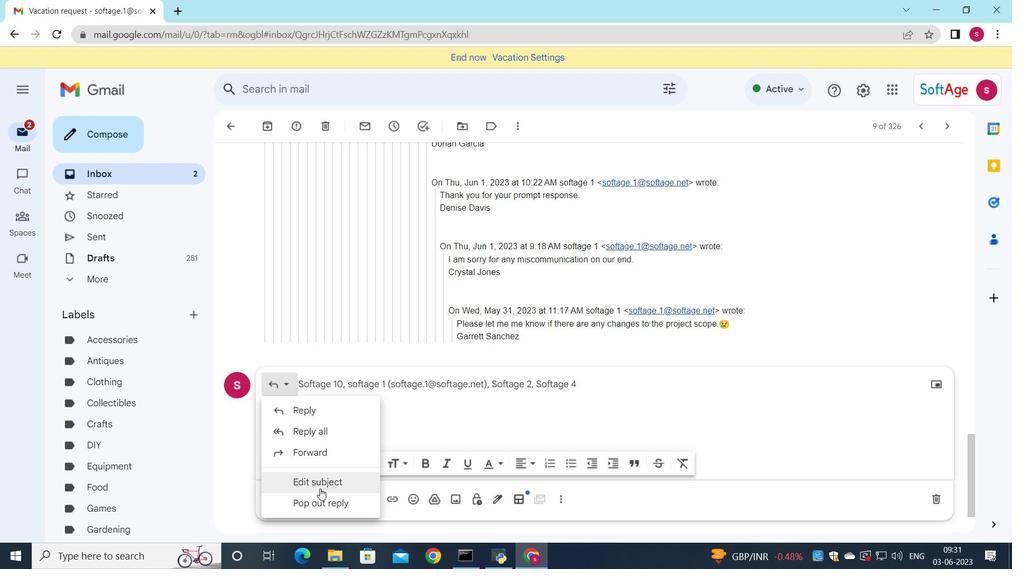 
Action: Mouse pressed left at (318, 486)
Screenshot: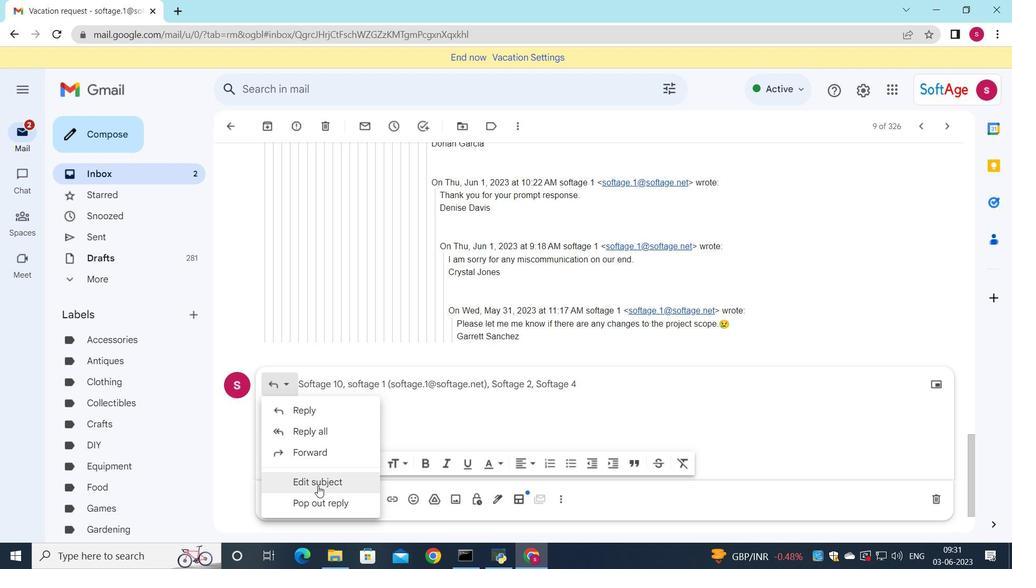 
Action: Mouse moved to (745, 204)
Screenshot: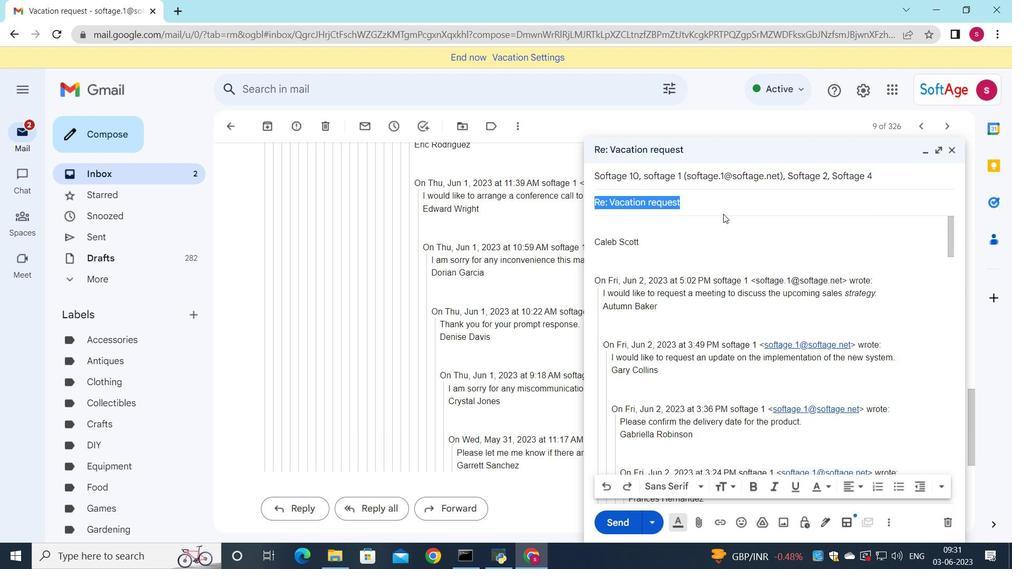 
Action: Key pressed <Key.shift>Apology
Screenshot: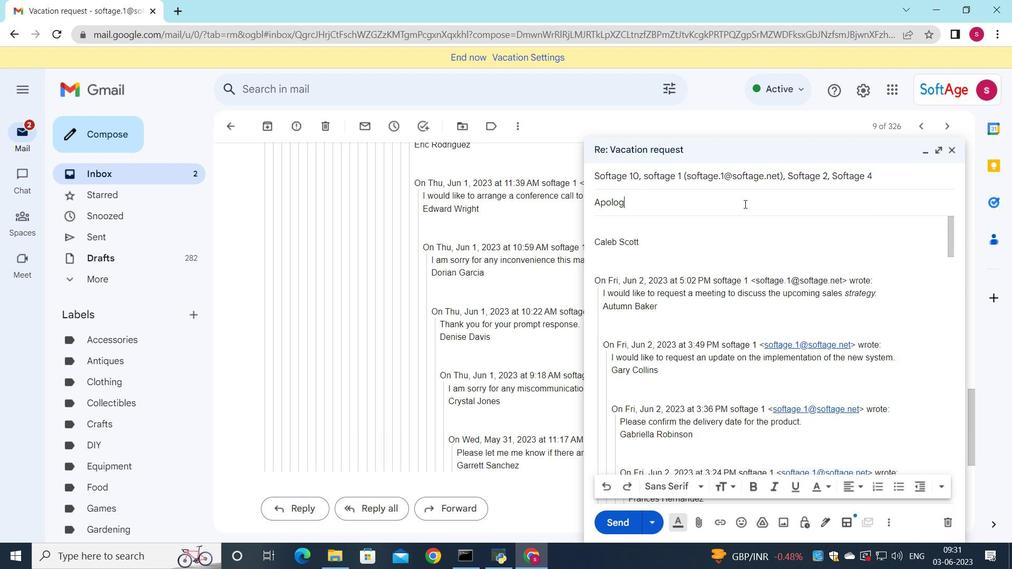 
Action: Mouse moved to (879, 175)
Screenshot: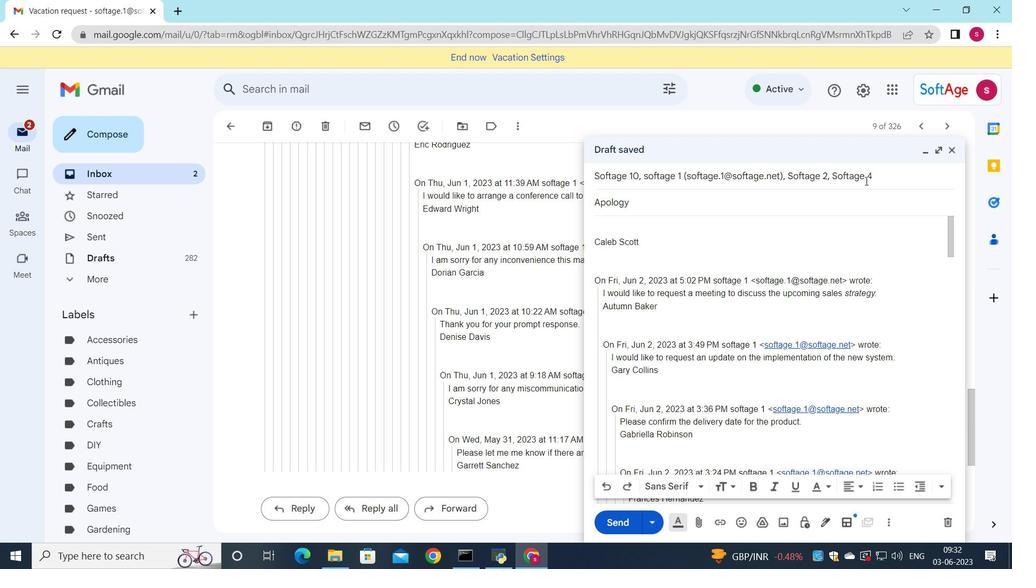 
Action: Mouse pressed left at (879, 175)
Screenshot: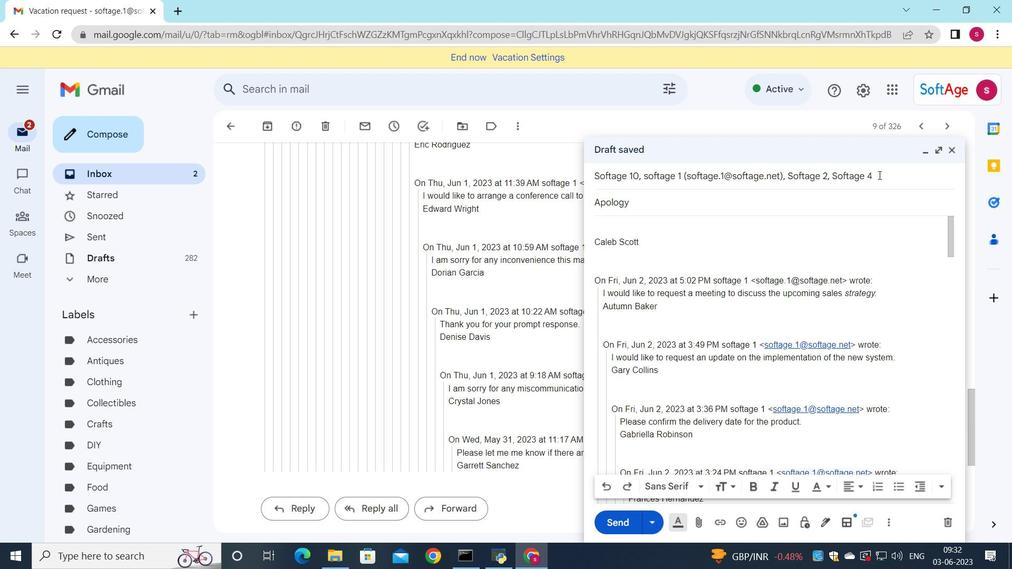 
Action: Mouse moved to (872, 178)
Screenshot: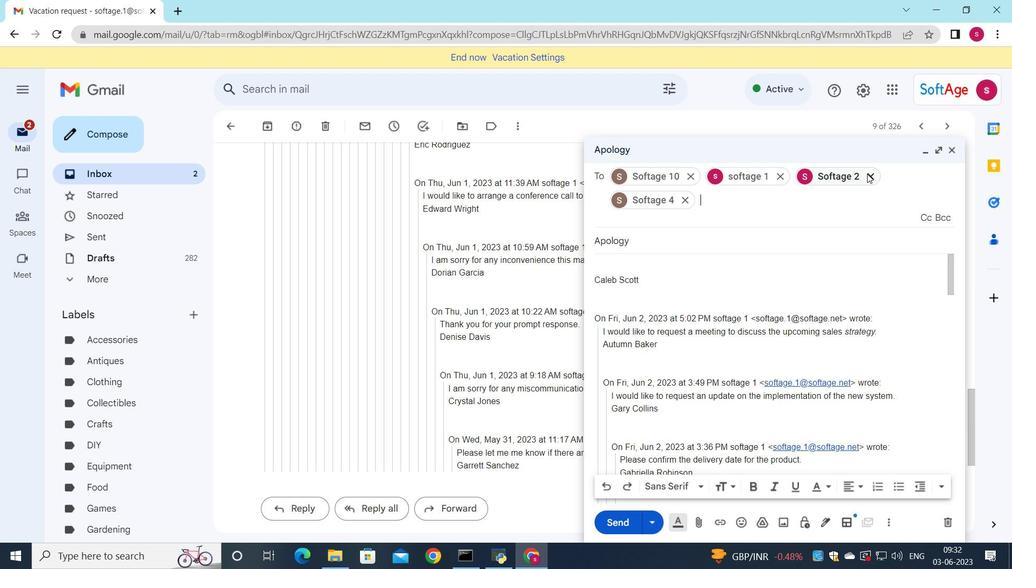 
Action: Mouse pressed left at (872, 178)
Screenshot: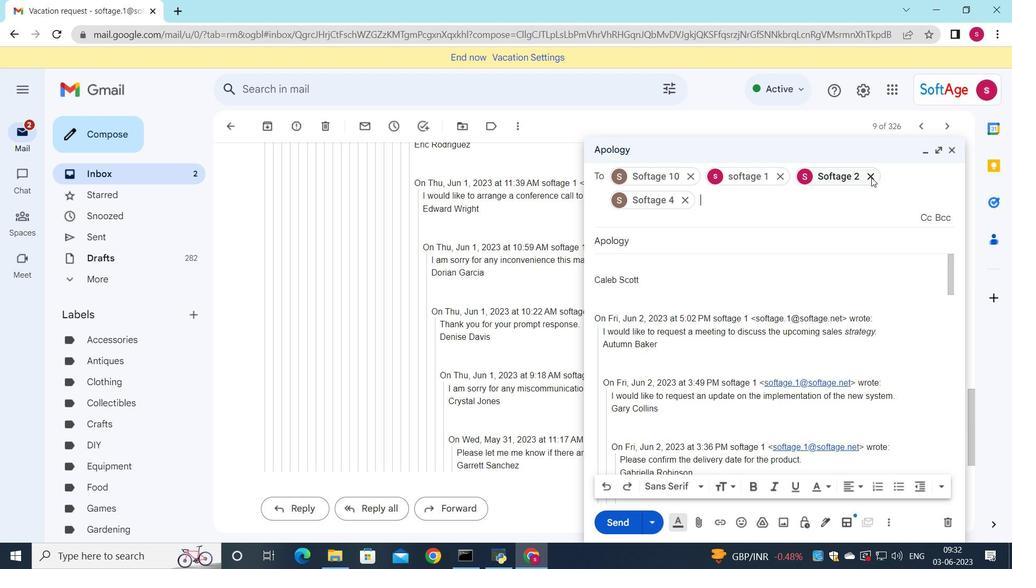 
Action: Mouse moved to (694, 174)
Screenshot: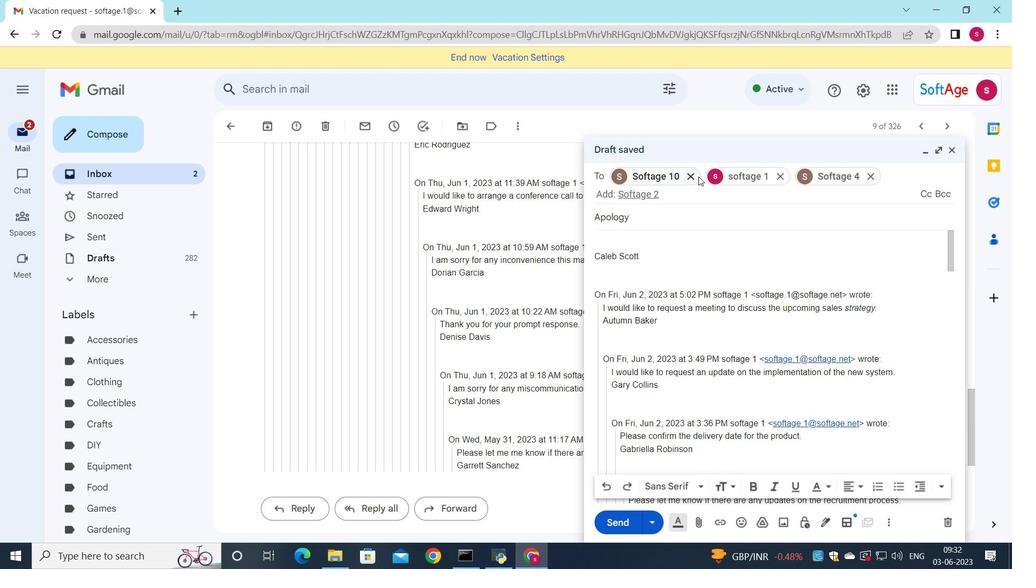 
Action: Mouse pressed left at (694, 174)
Screenshot: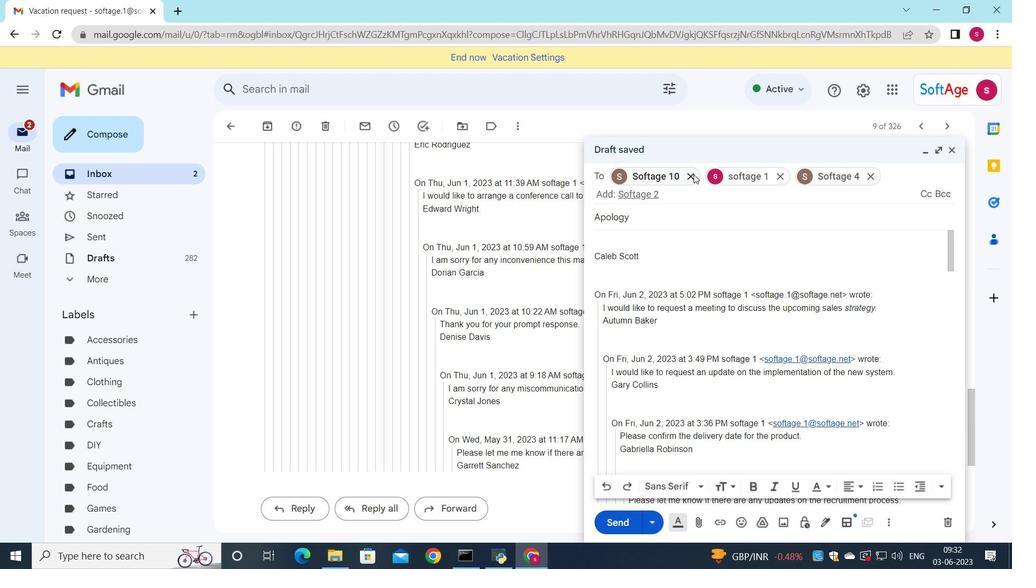 
Action: Mouse moved to (776, 177)
Screenshot: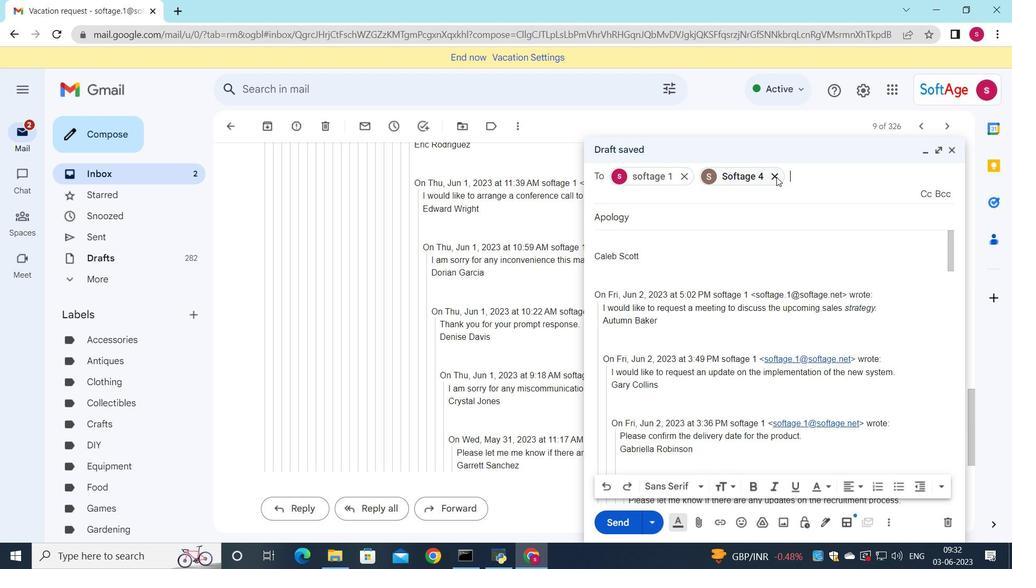 
Action: Mouse pressed left at (776, 177)
Screenshot: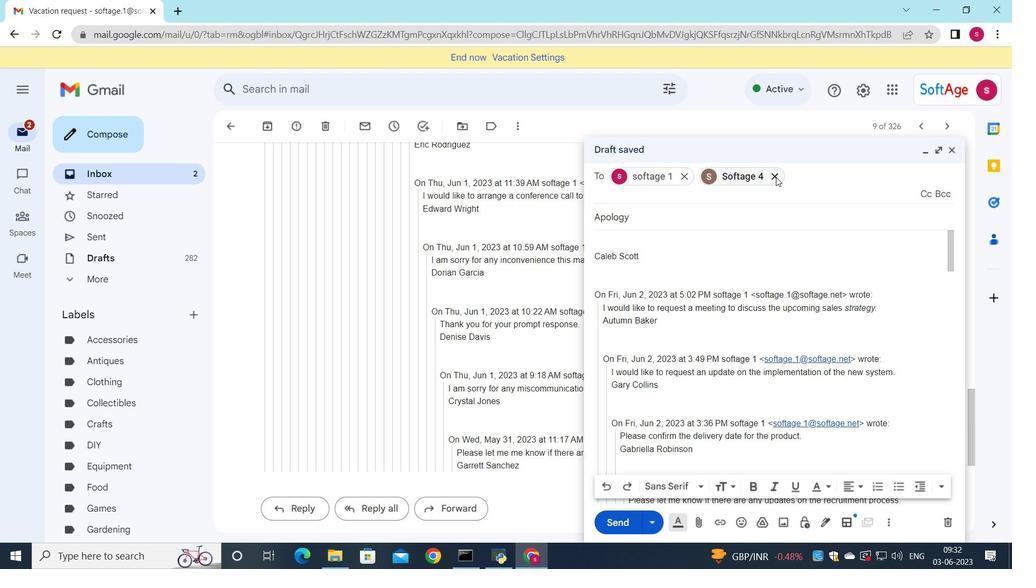 
Action: Mouse moved to (619, 246)
Screenshot: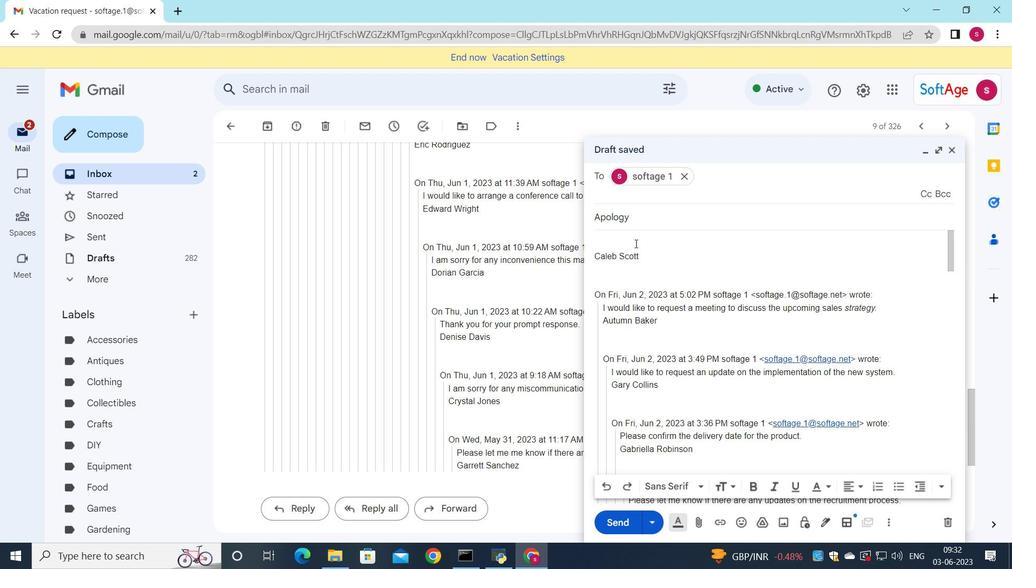 
Action: Mouse pressed left at (619, 246)
Screenshot: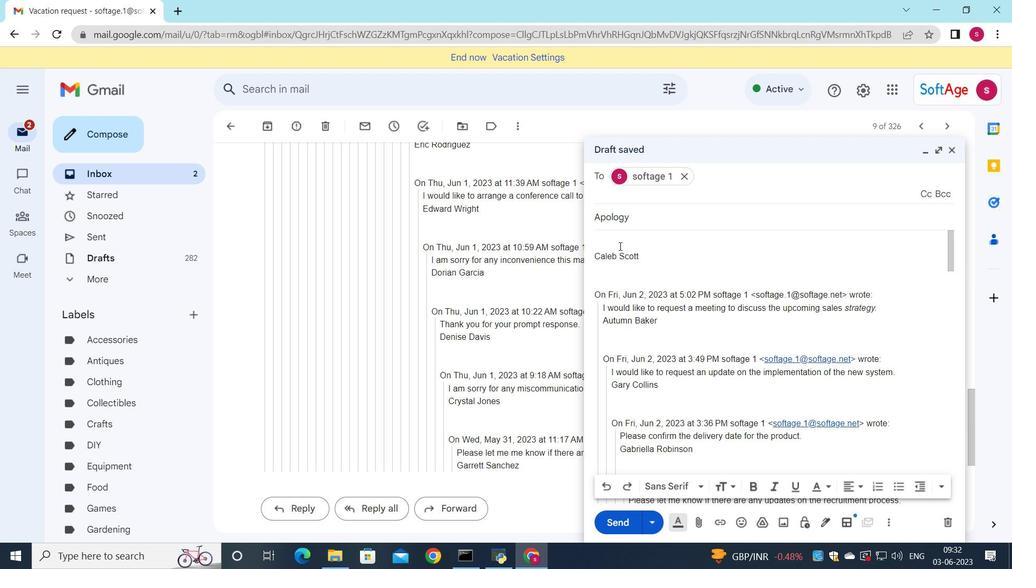 
Action: Key pressed <Key.shift>Can<Key.space>you<Key.space>please<Key.space>provide<Key.space>more<Key.space>information<Key.space>about<Key.space>new<Key.space>compny<Key.space>ba<Key.backspace>randing<Key.space>initiative
Screenshot: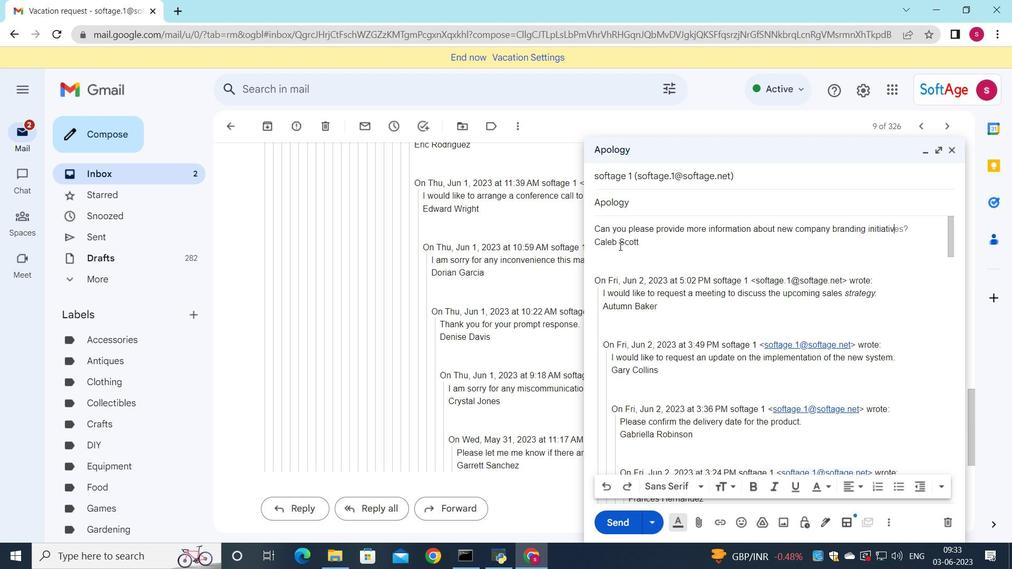 
Action: Mouse moved to (867, 288)
Screenshot: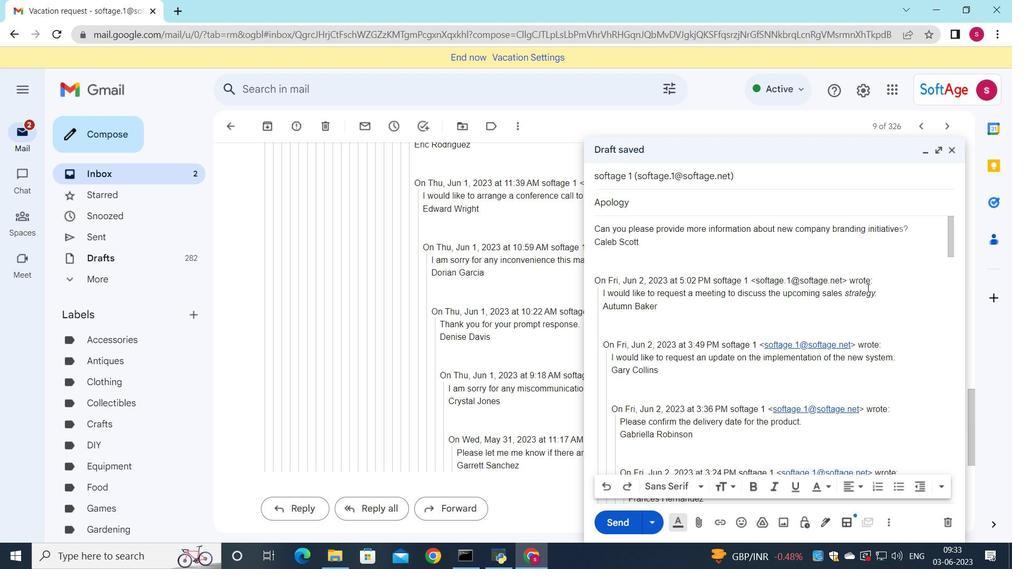 
Action: Key pressed <Key.shift_r>
Screenshot: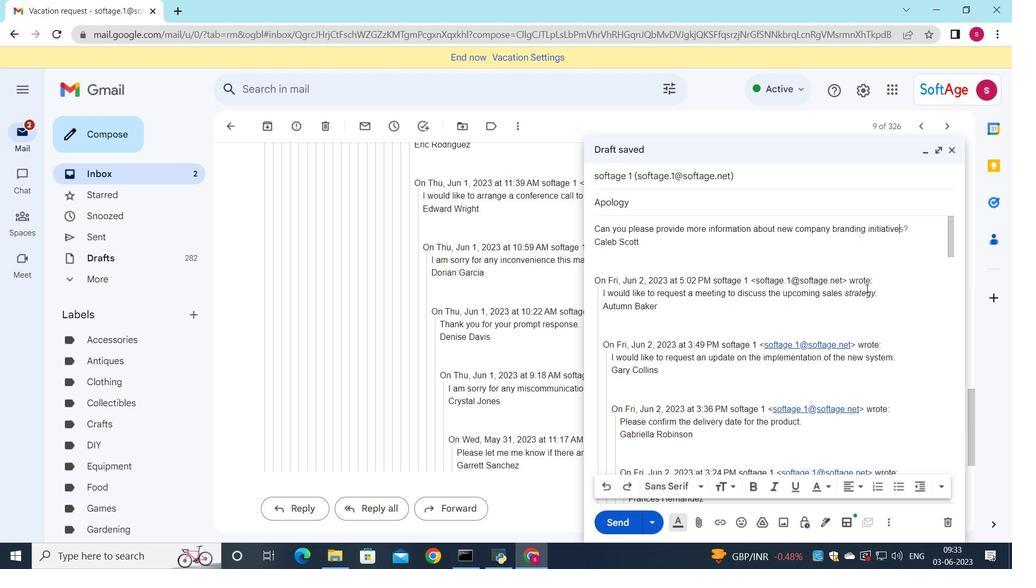 
Action: Mouse moved to (862, 293)
Screenshot: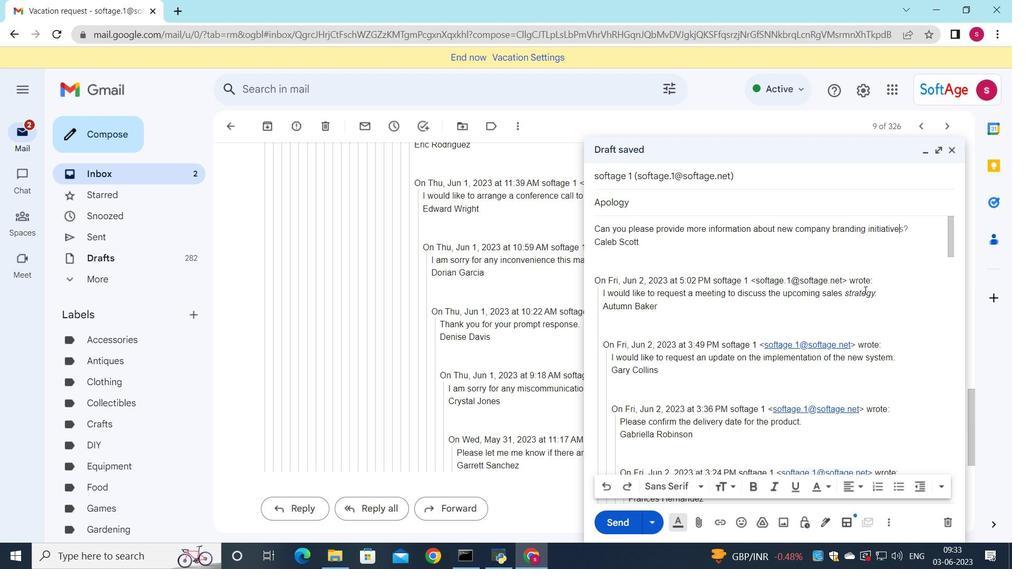 
Action: Key pressed ?
Screenshot: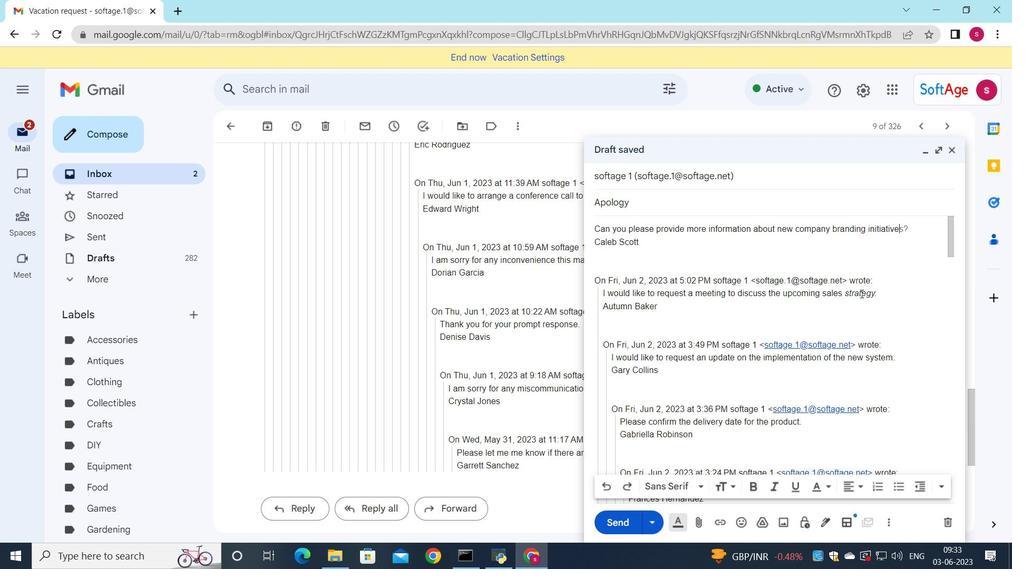 
Action: Mouse moved to (776, 232)
Screenshot: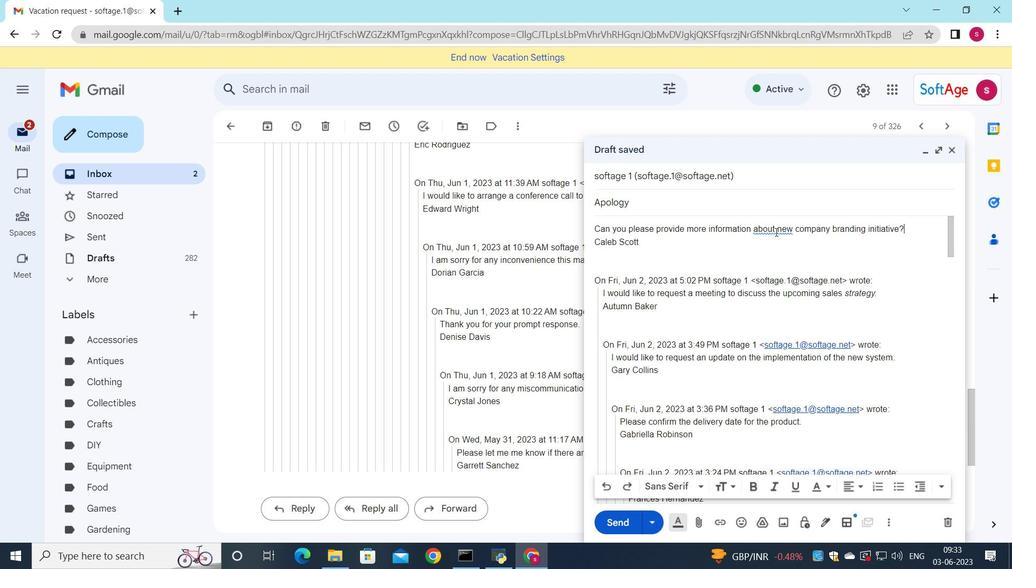 
Action: Mouse pressed left at (776, 232)
Screenshot: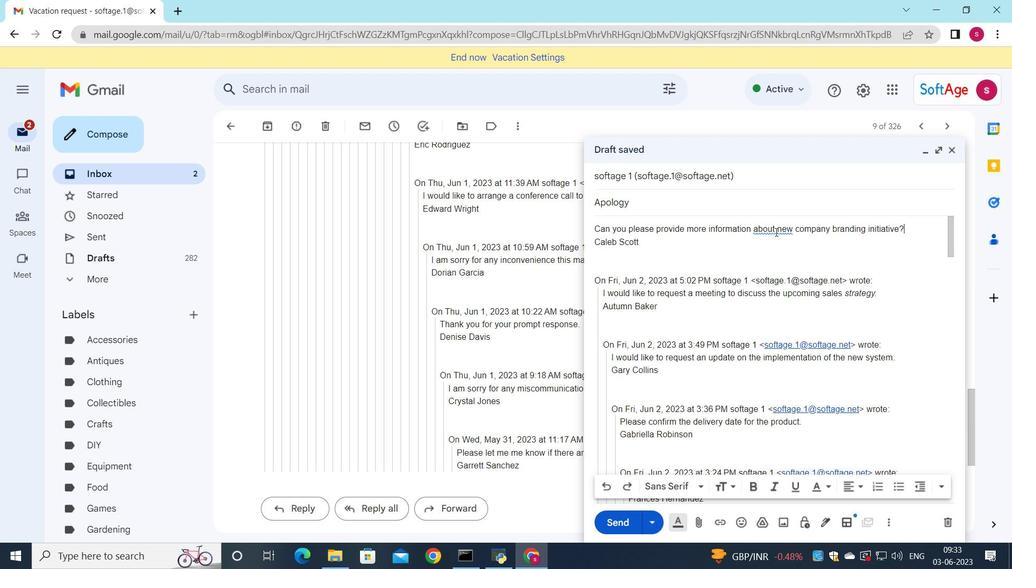 
Action: Mouse moved to (800, 247)
Screenshot: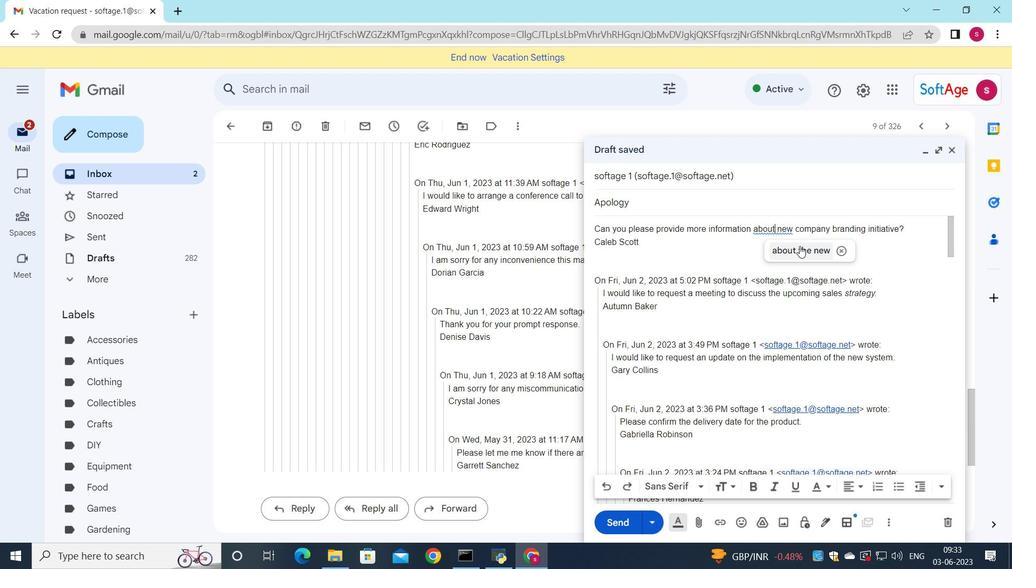 
Action: Mouse pressed left at (800, 247)
Screenshot: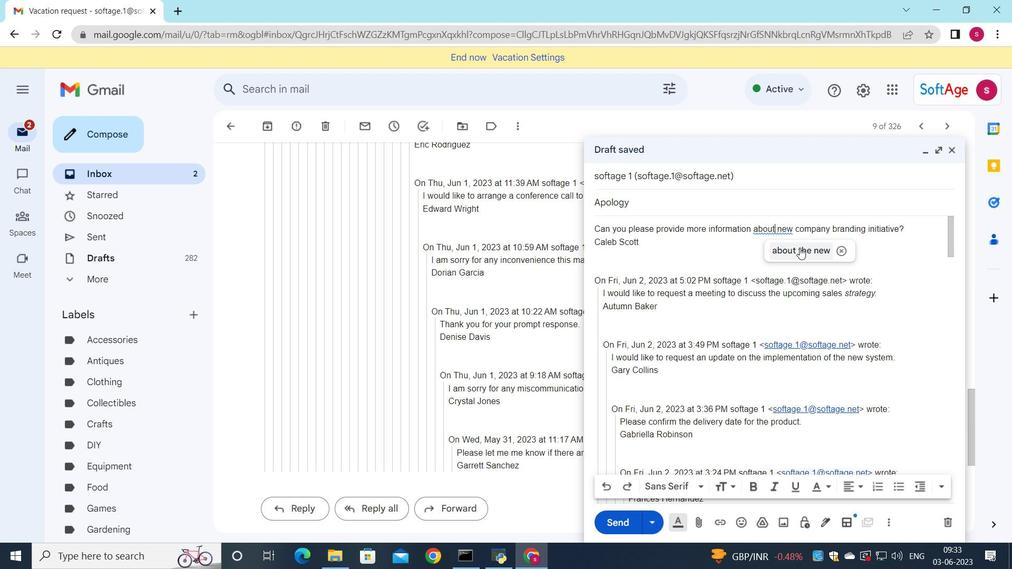 
Action: Mouse moved to (595, 228)
Screenshot: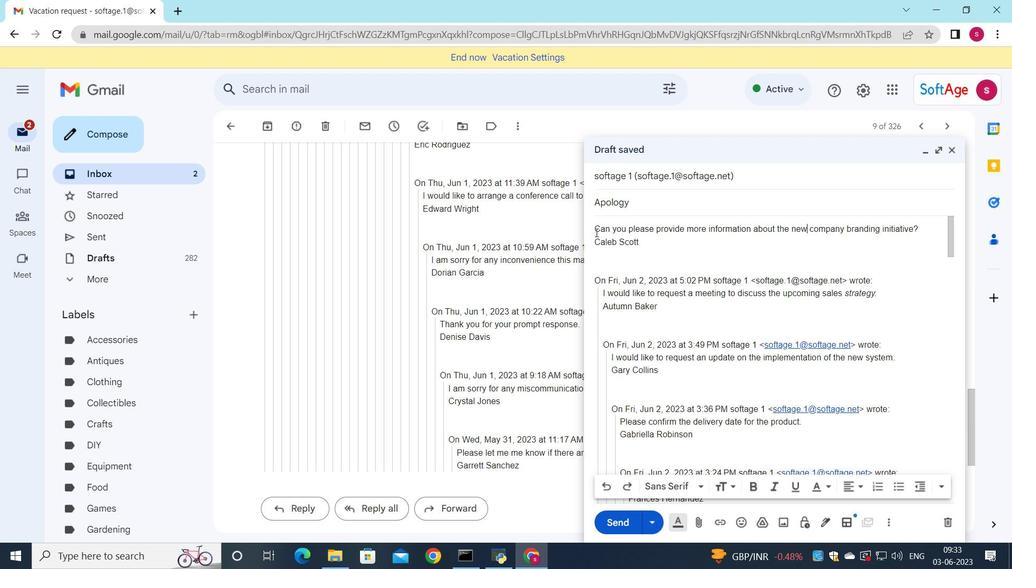 
Action: Mouse pressed left at (595, 228)
Screenshot: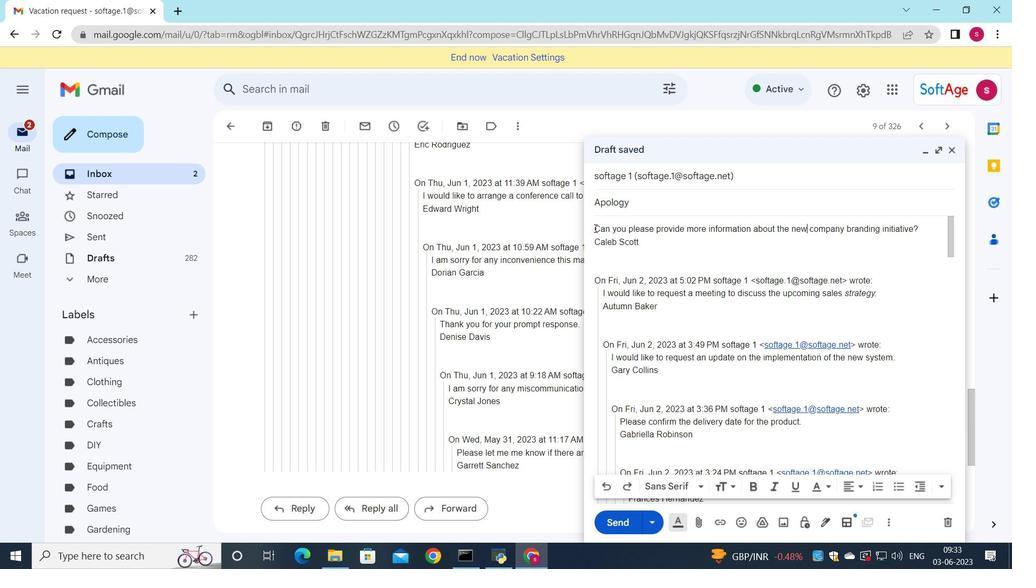 
Action: Mouse moved to (704, 487)
Screenshot: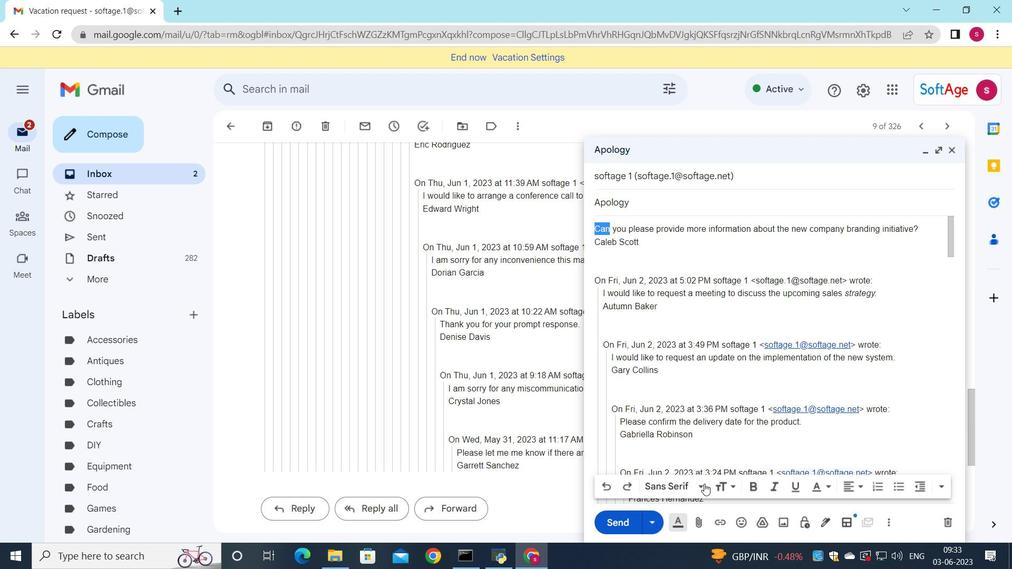 
Action: Mouse pressed left at (704, 487)
Screenshot: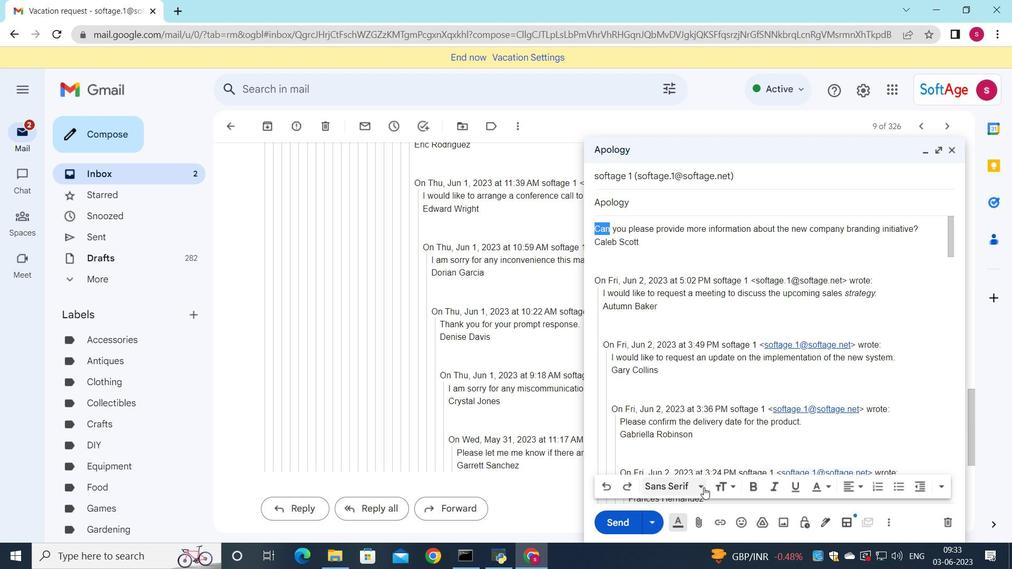 
Action: Mouse moved to (696, 370)
Screenshot: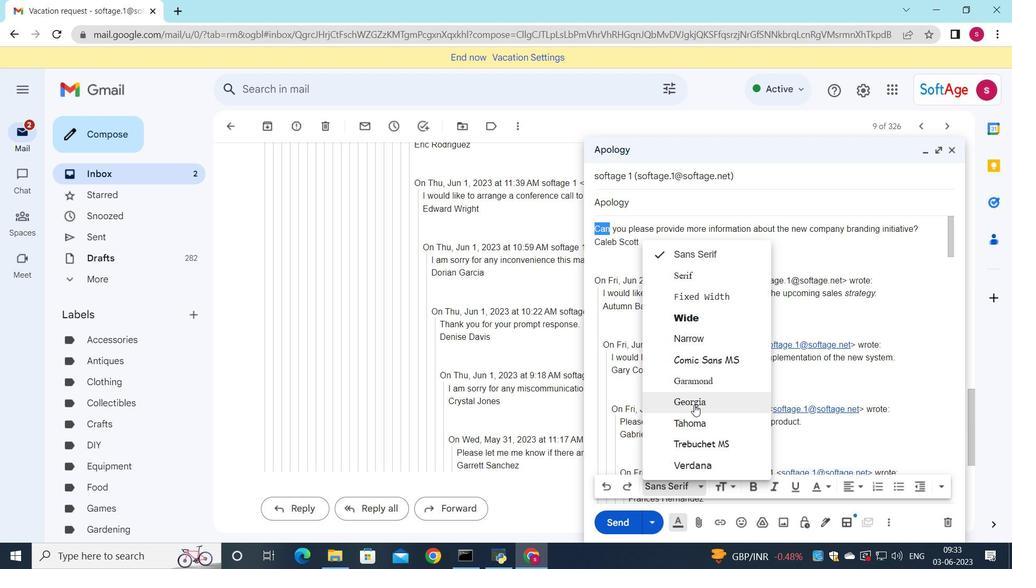 
Action: Mouse pressed left at (696, 370)
Screenshot: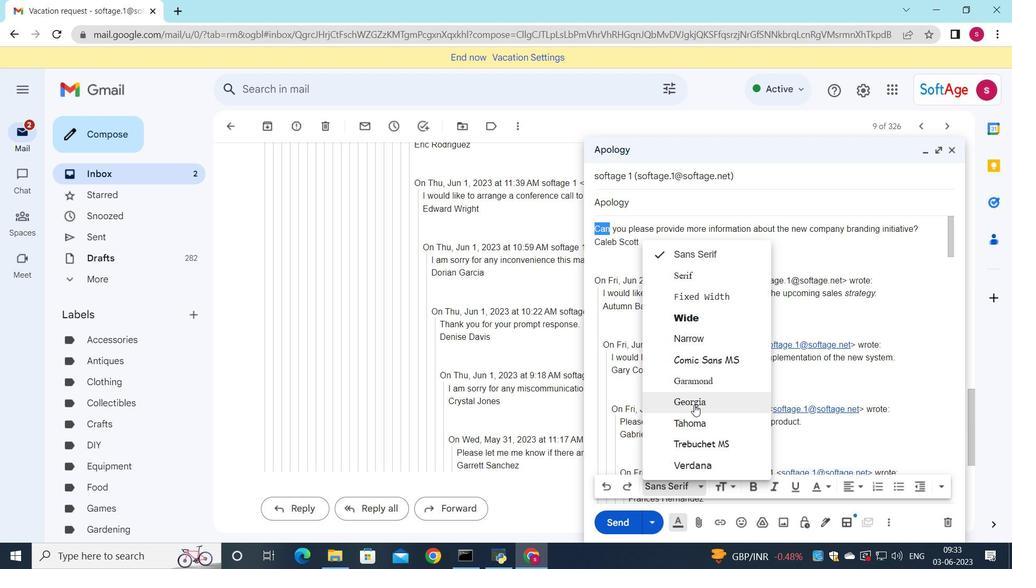 
Action: Mouse moved to (608, 231)
Screenshot: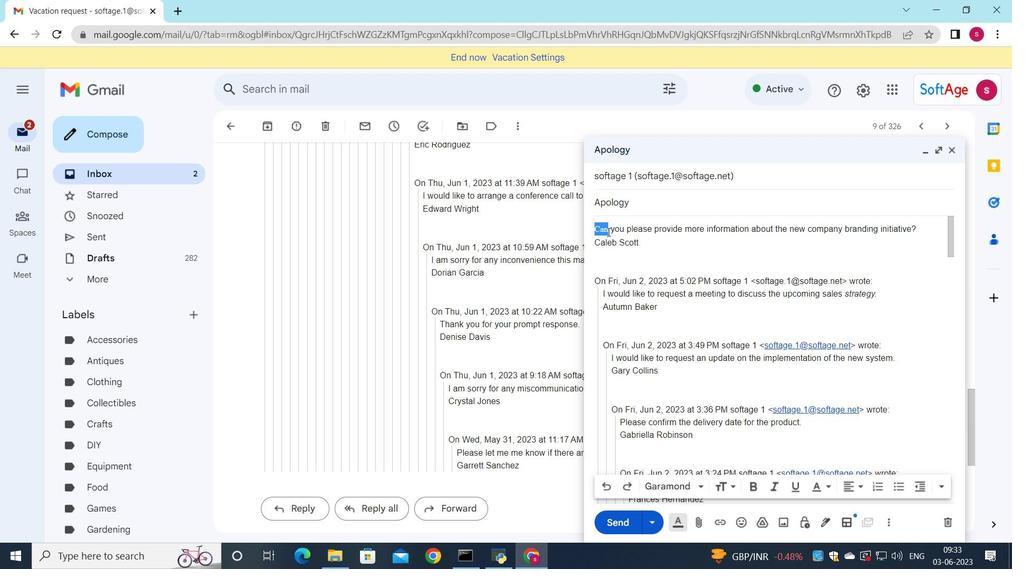 
Action: Mouse pressed left at (608, 231)
Screenshot: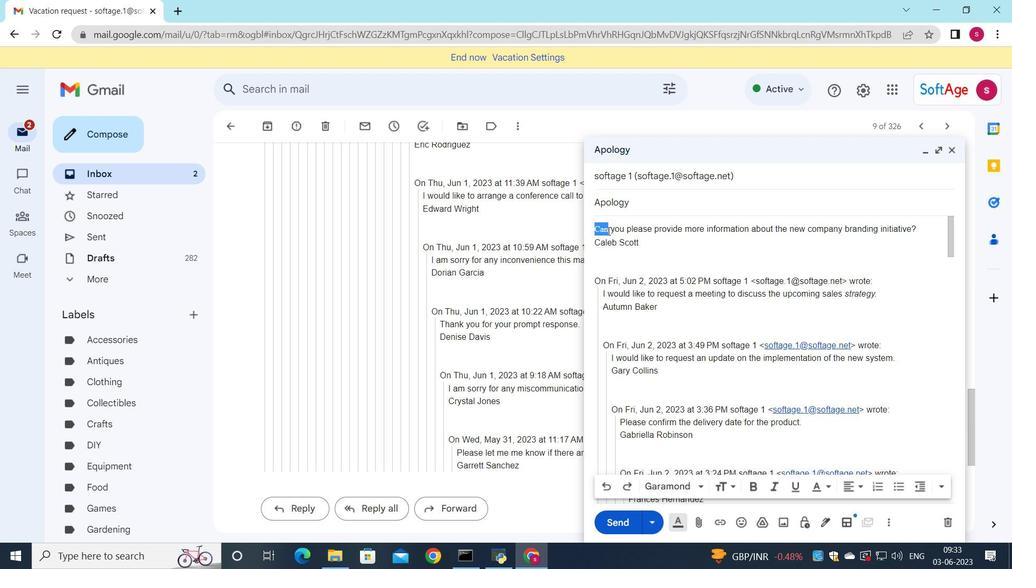 
Action: Mouse pressed left at (608, 231)
Screenshot: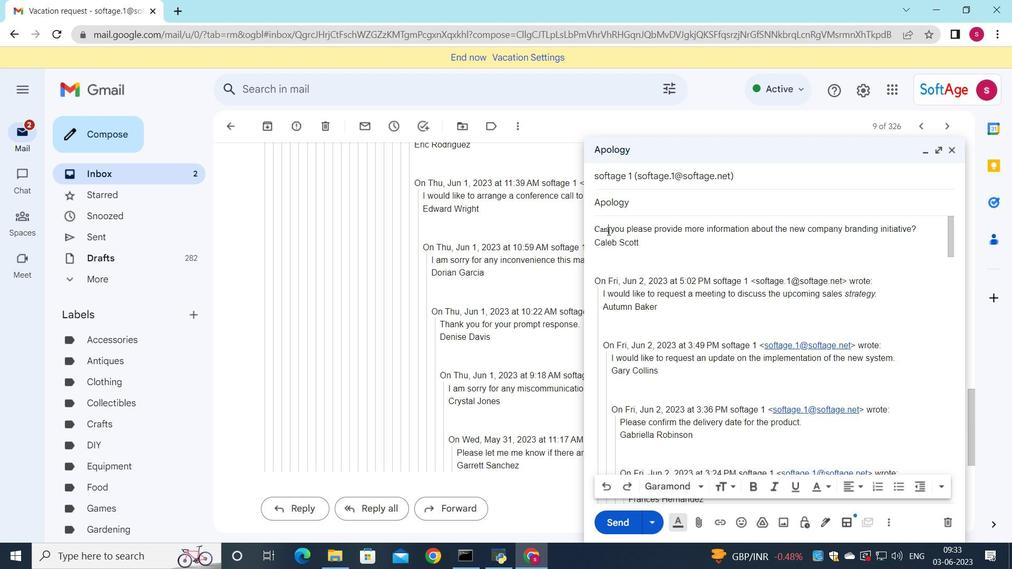 
Action: Mouse moved to (702, 489)
Screenshot: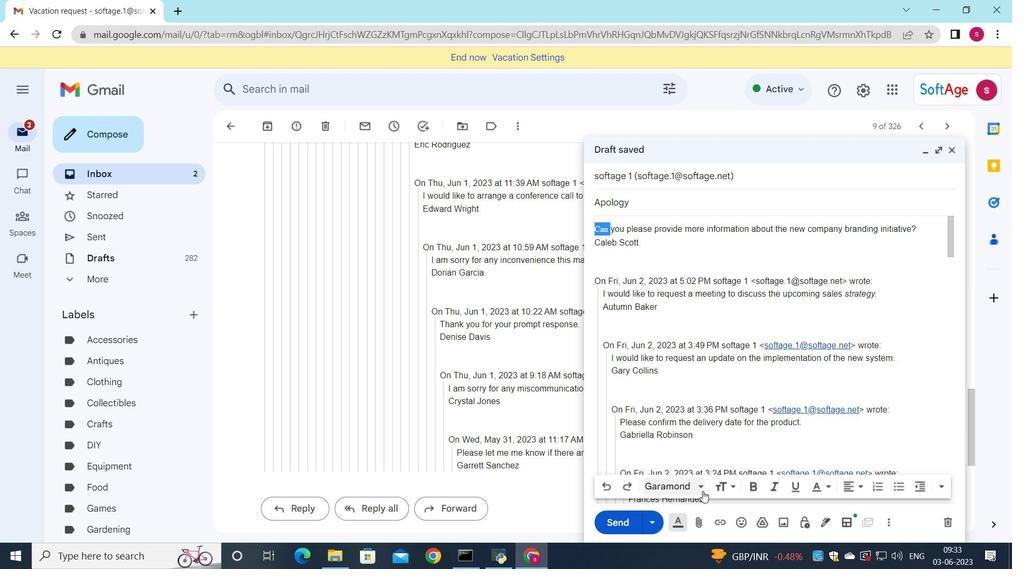 
Action: Mouse pressed left at (702, 489)
Screenshot: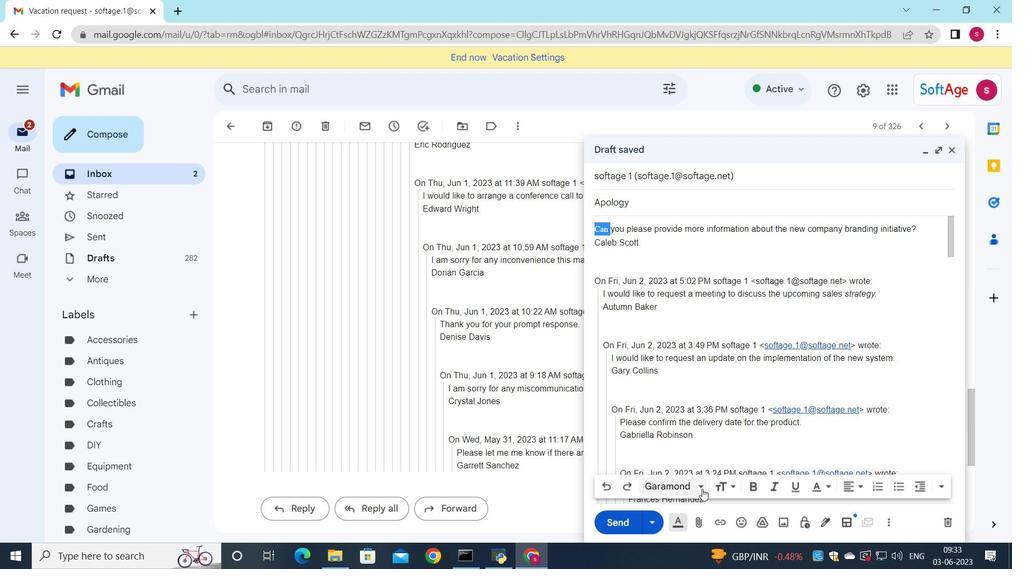 
Action: Mouse moved to (696, 405)
Screenshot: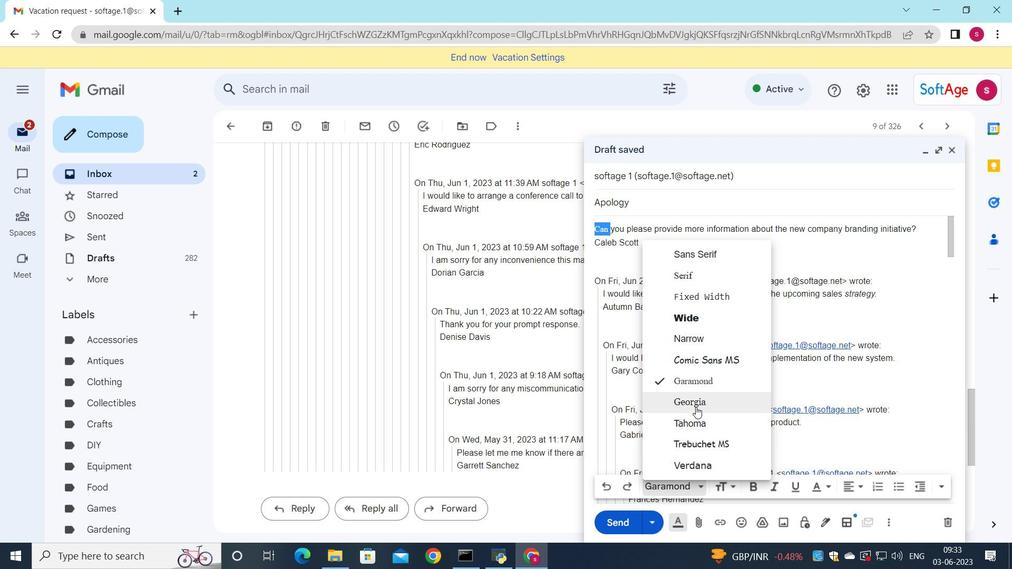 
Action: Mouse pressed left at (696, 405)
Screenshot: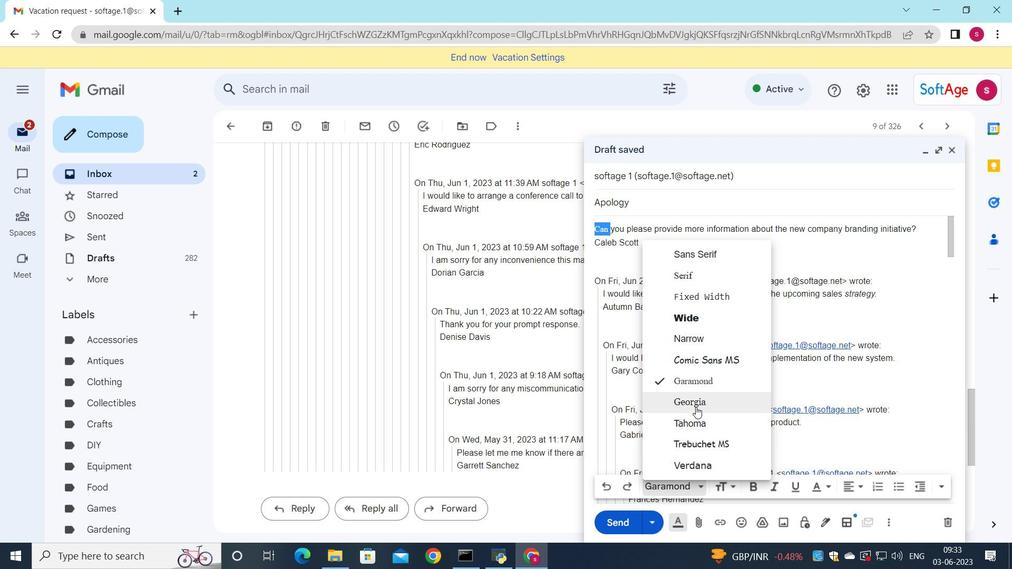 
Action: Mouse moved to (755, 488)
Screenshot: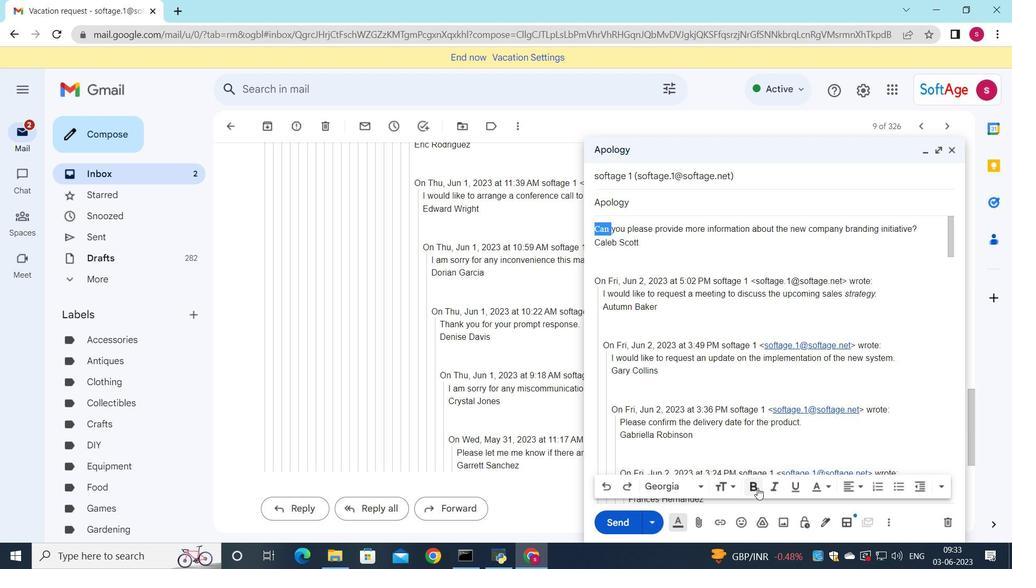 
Action: Mouse pressed left at (755, 488)
Screenshot: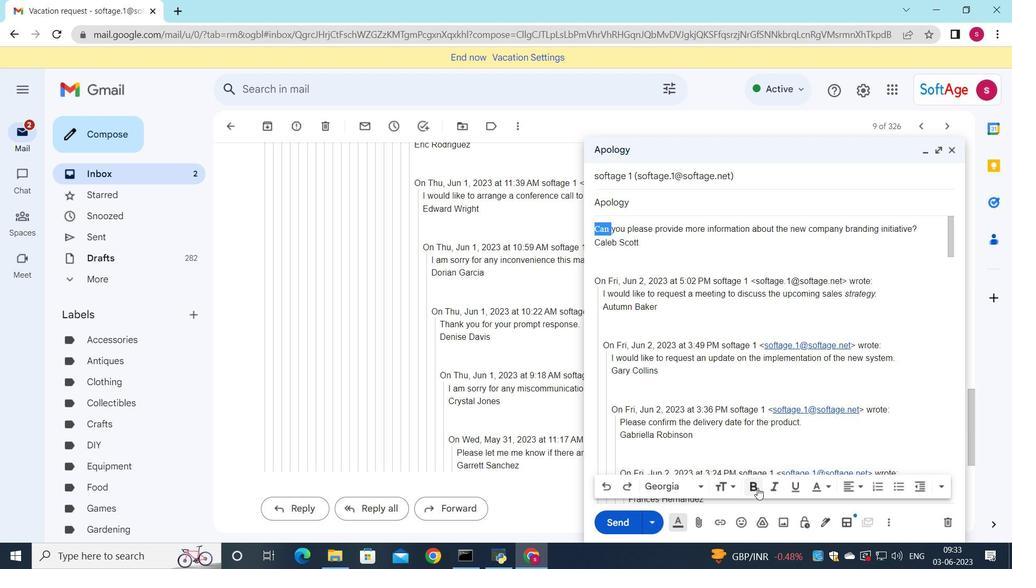 
Action: Mouse moved to (611, 524)
Screenshot: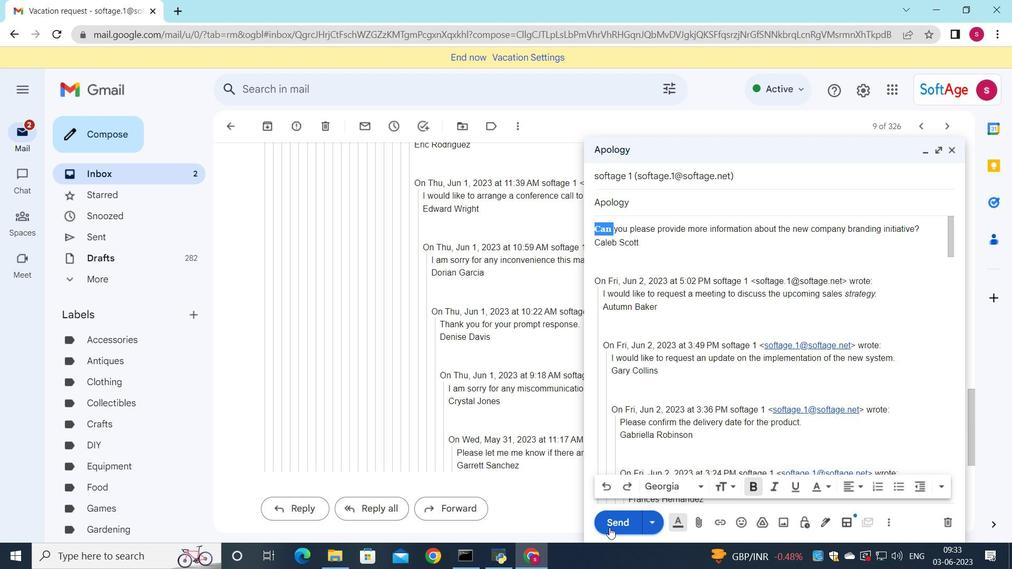 
Action: Mouse pressed left at (611, 524)
Screenshot: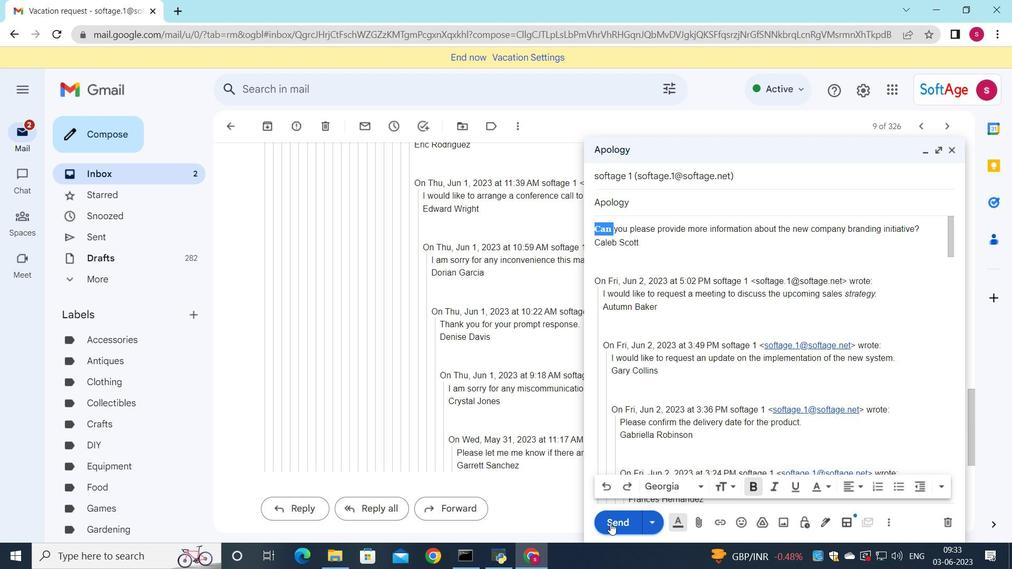 
Action: Mouse moved to (158, 169)
Screenshot: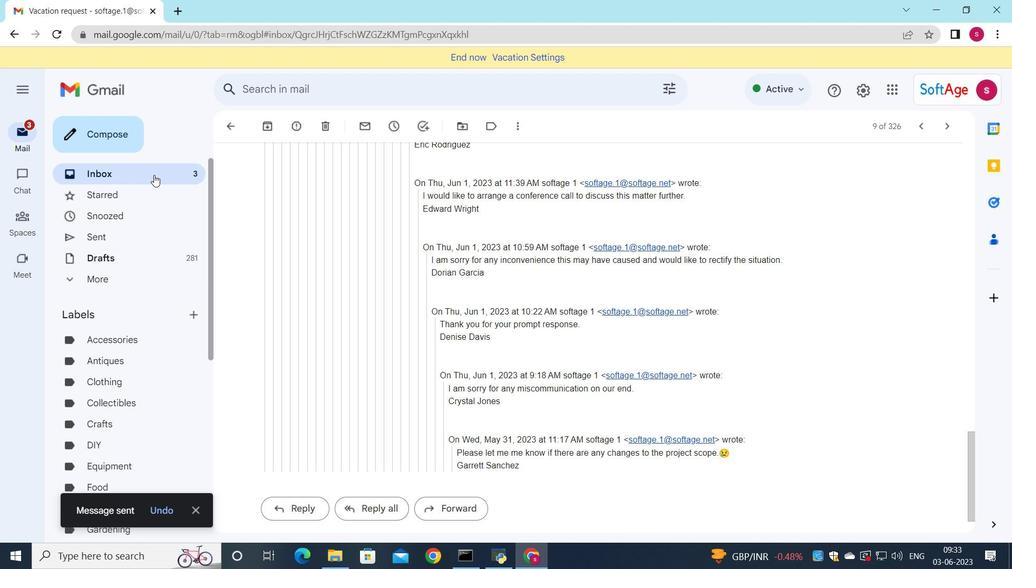 
Action: Mouse pressed left at (158, 169)
Screenshot: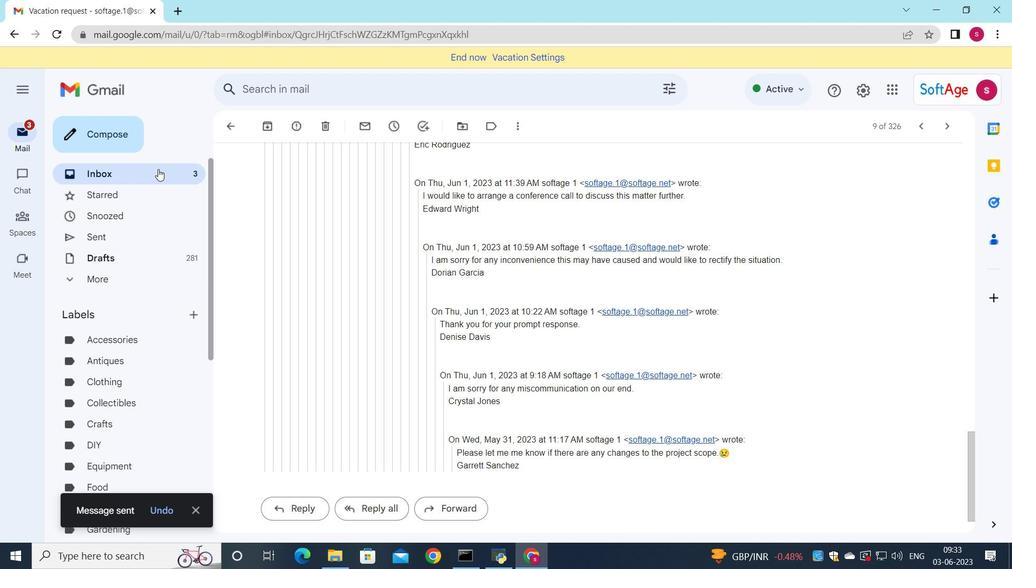 
Action: Mouse moved to (477, 150)
Screenshot: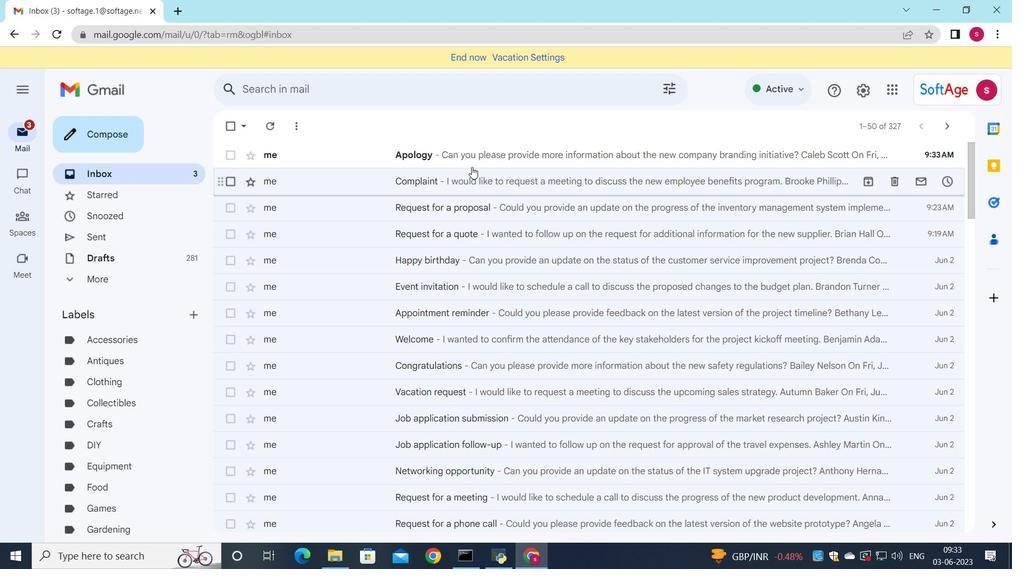 
Action: Mouse pressed left at (477, 150)
Screenshot: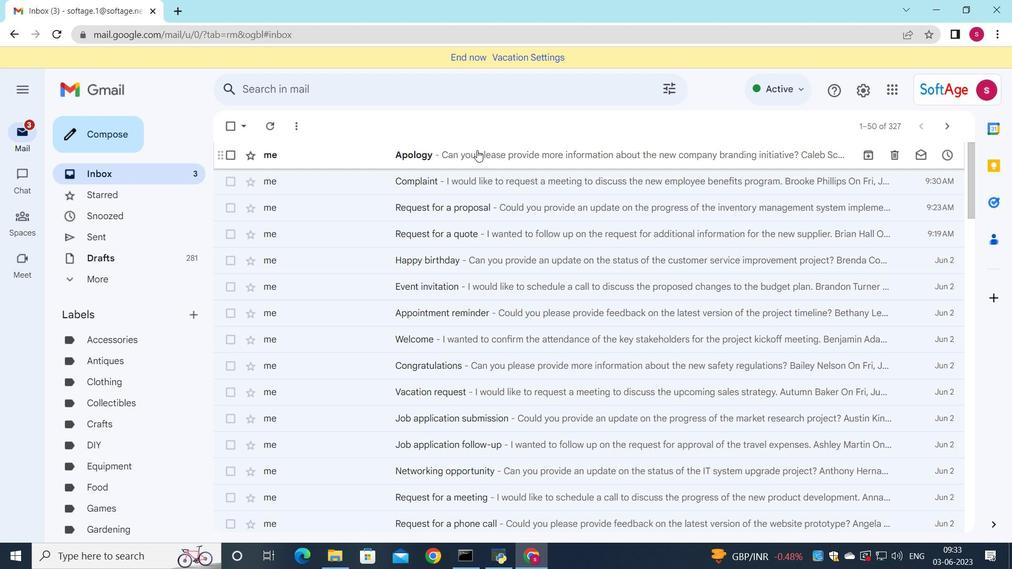 
Action: Mouse moved to (520, 221)
Screenshot: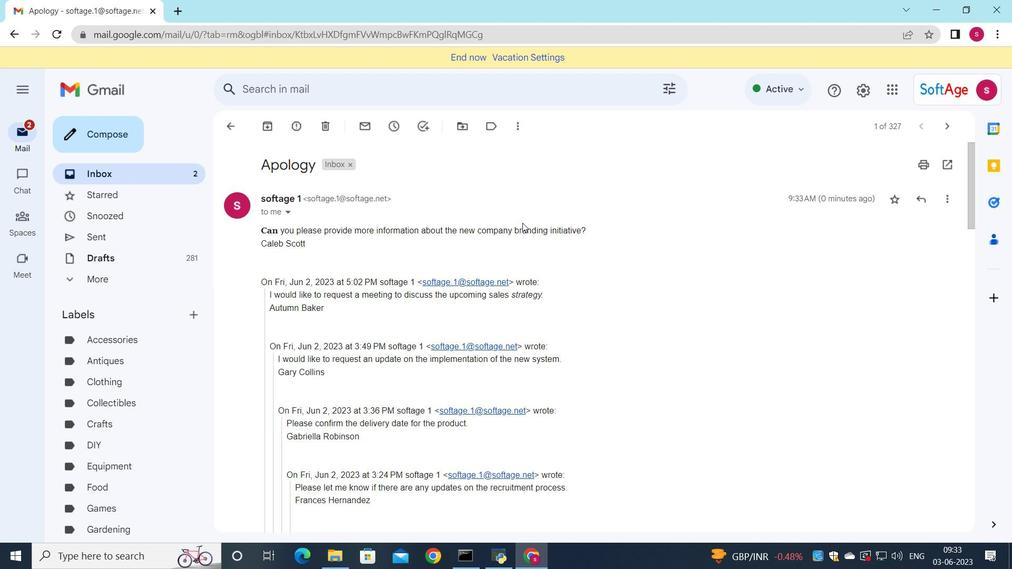 
